 Task: Find connections with filter location Bertioga with filter topic #Selfhelpwith filter profile language English with filter current company Reliance Retail with filter school Royal School with filter industry Travel Arrangements with filter service category Ghostwriting with filter keywords title Copywriter
Action: Mouse scrolled (753, 677) with delta (0, 0)
Screenshot: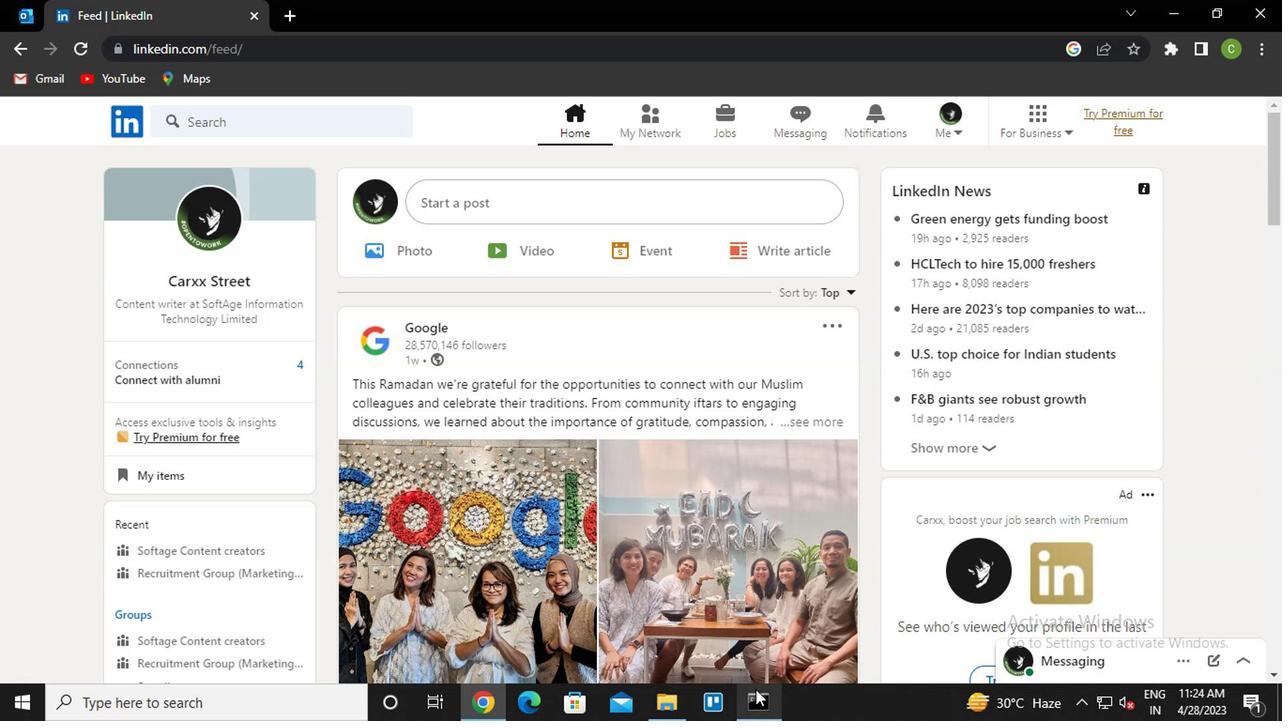 
Action: Mouse moved to (651, 126)
Screenshot: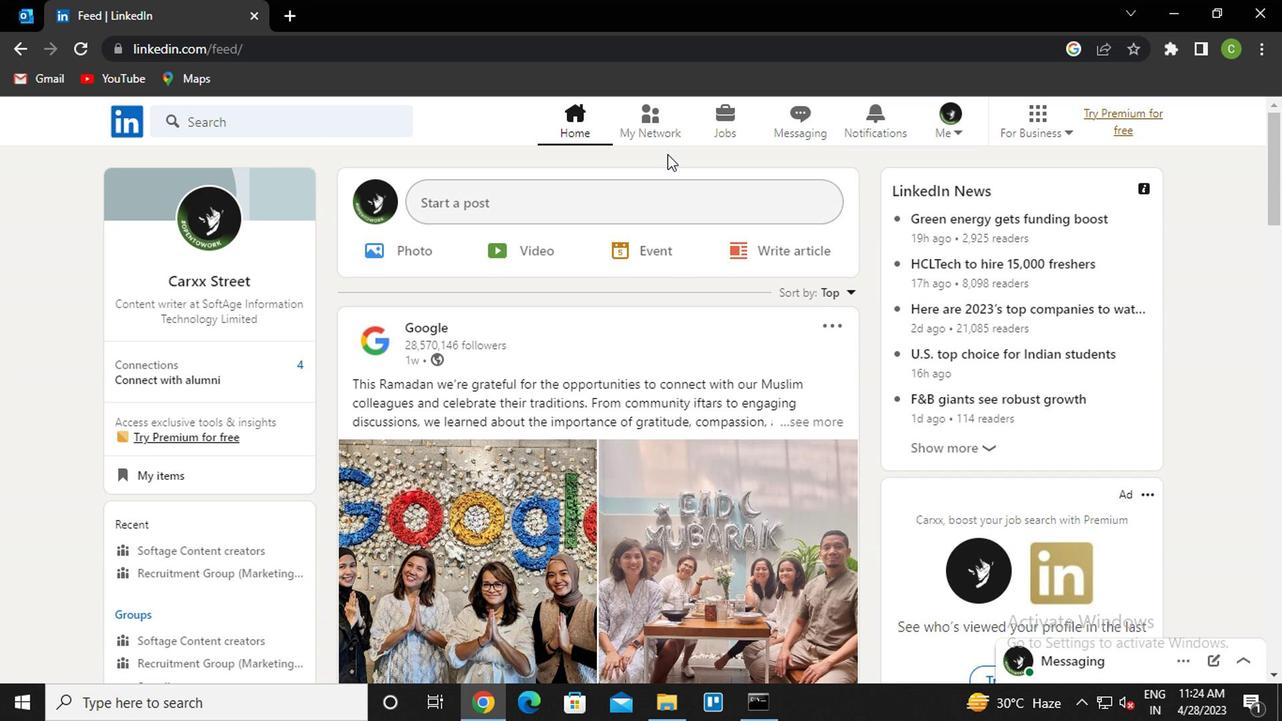 
Action: Mouse pressed left at (651, 126)
Screenshot: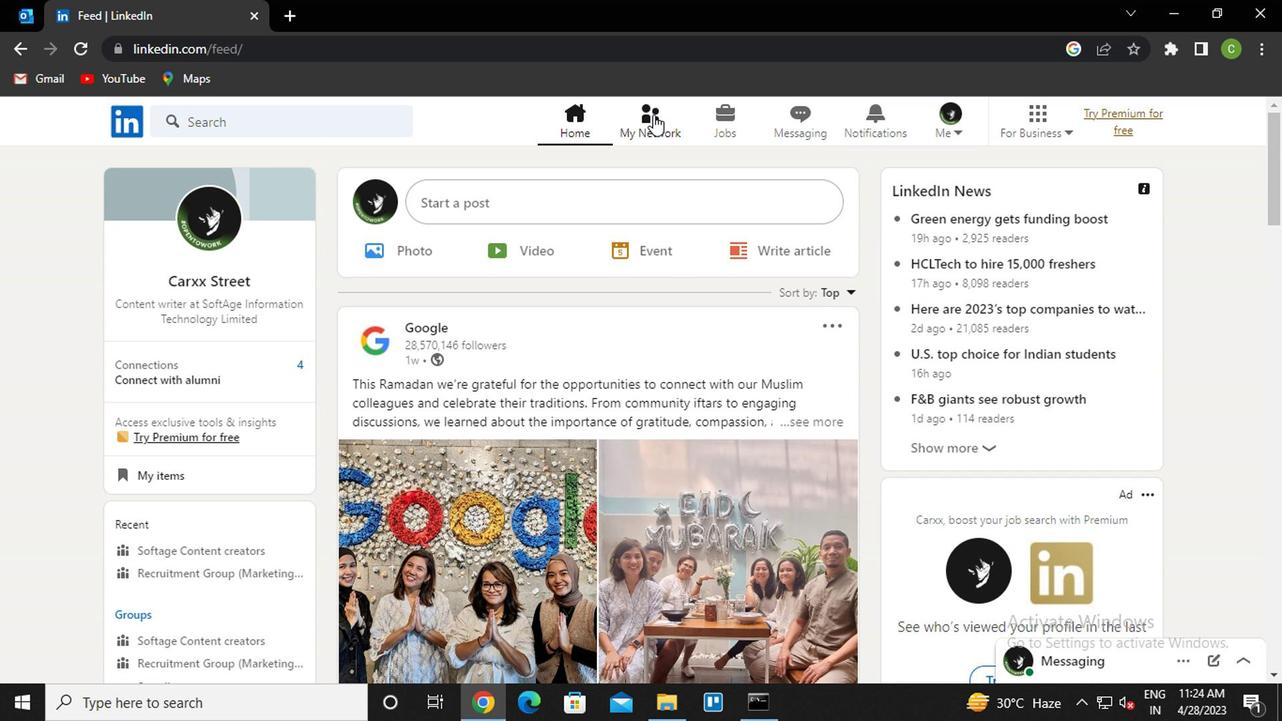 
Action: Mouse moved to (311, 238)
Screenshot: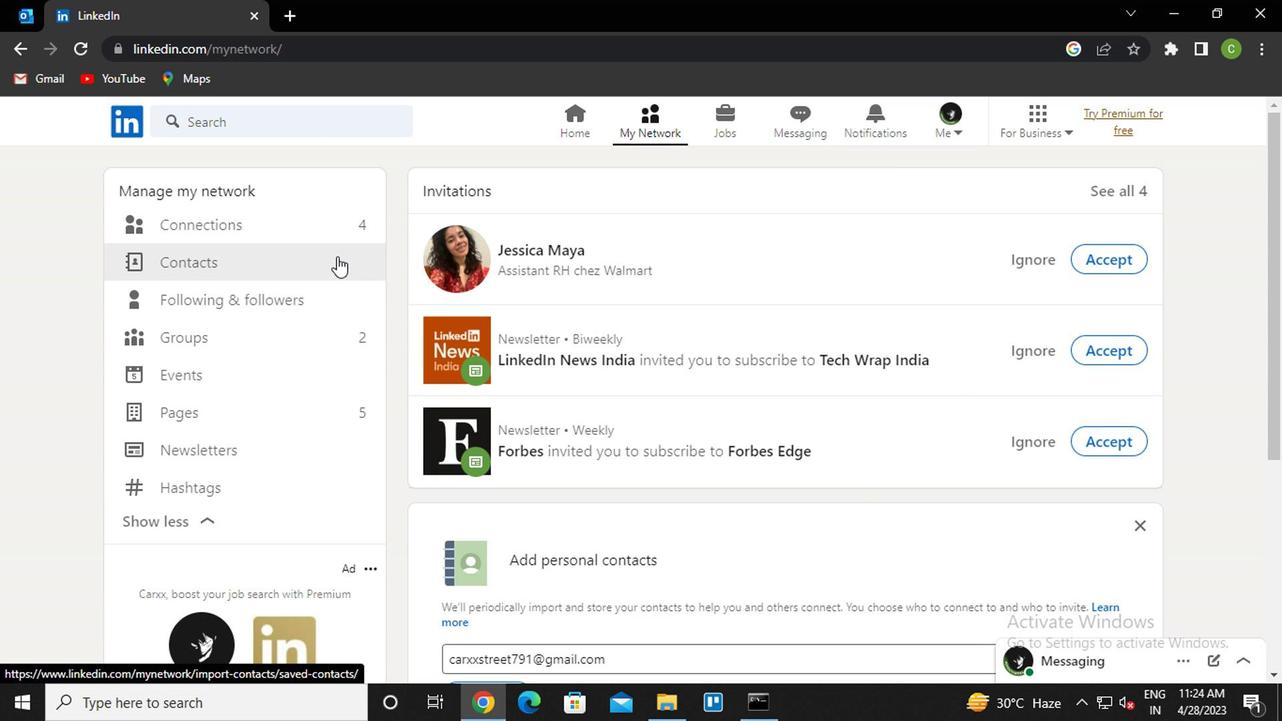 
Action: Mouse pressed left at (311, 238)
Screenshot: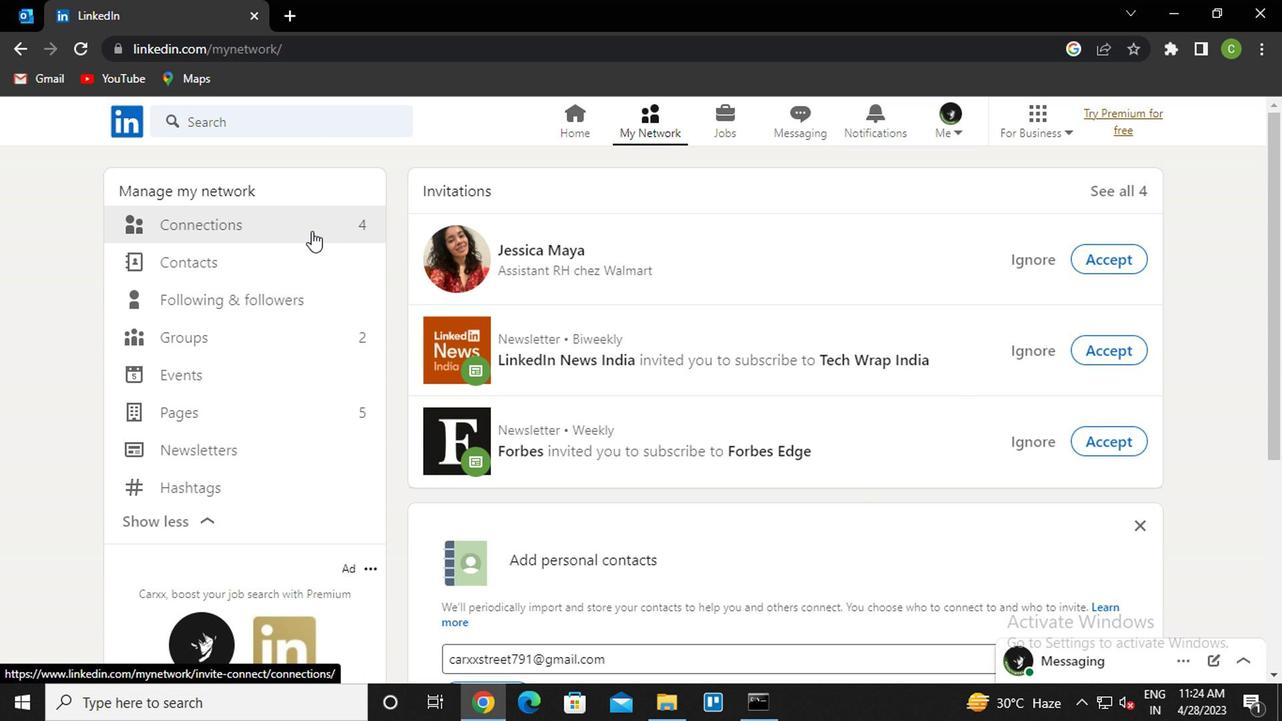 
Action: Mouse moved to (768, 231)
Screenshot: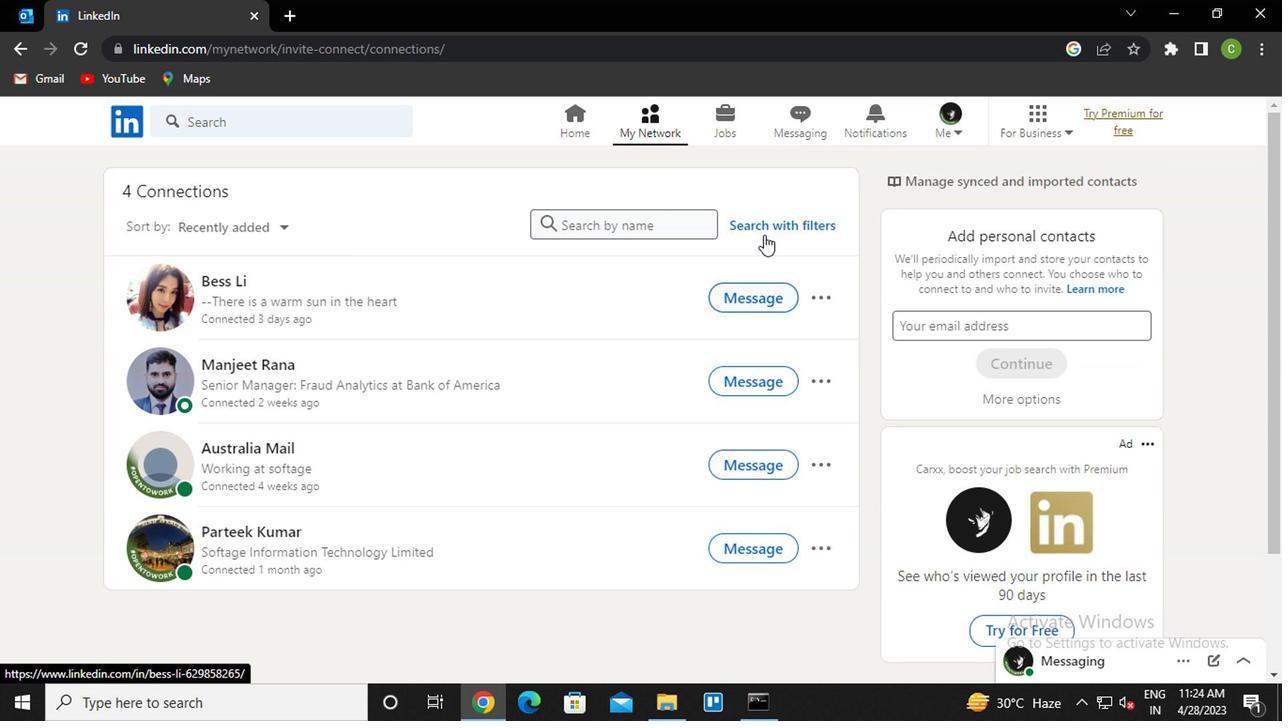 
Action: Mouse pressed left at (768, 231)
Screenshot: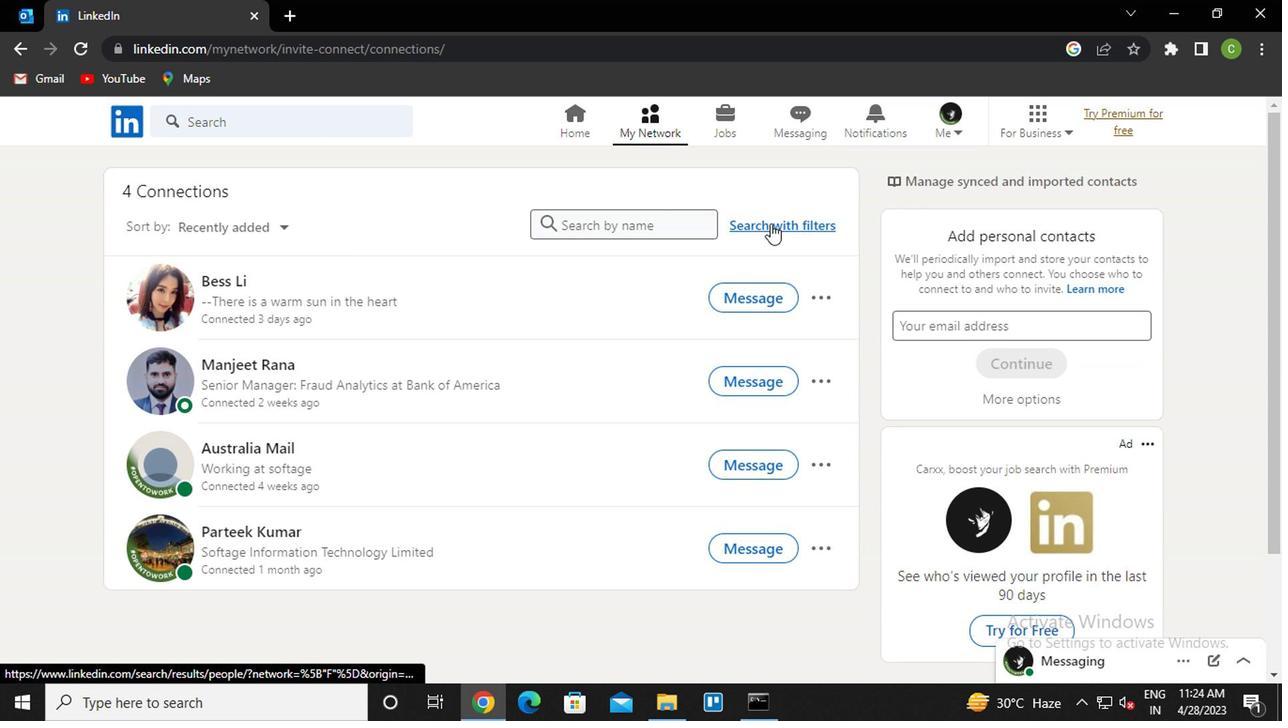 
Action: Mouse moved to (707, 183)
Screenshot: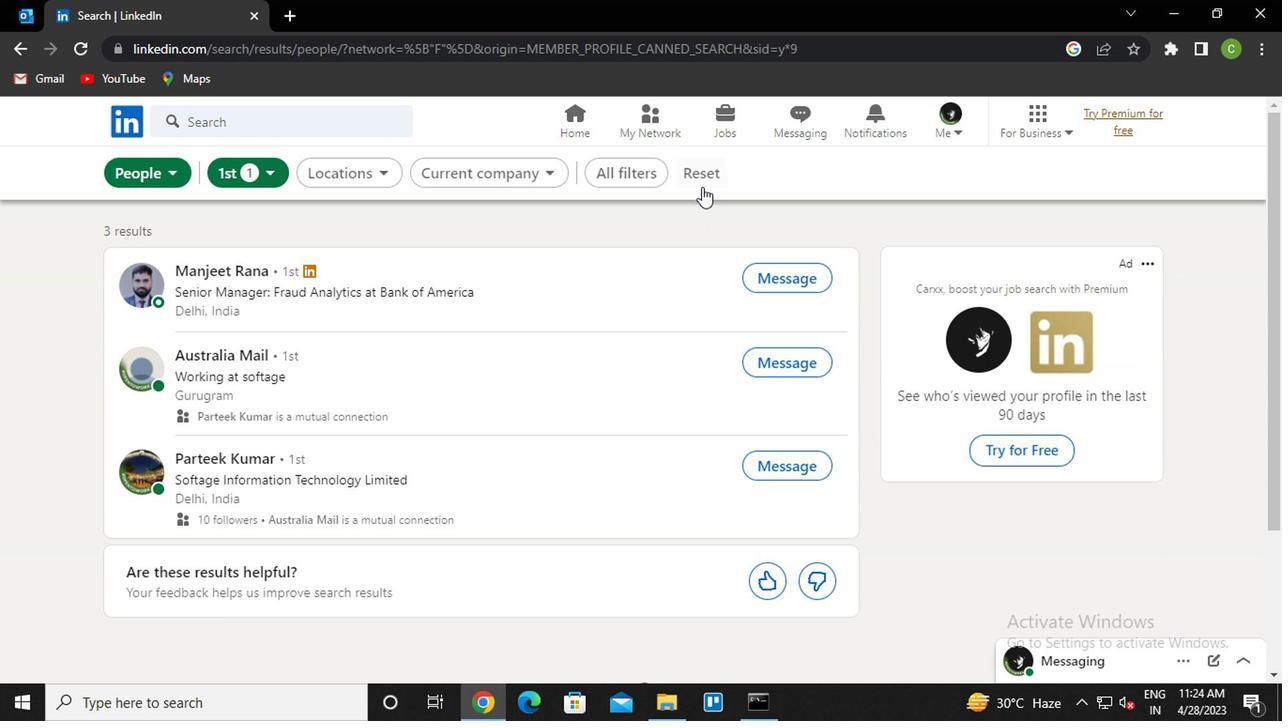 
Action: Mouse pressed left at (707, 183)
Screenshot: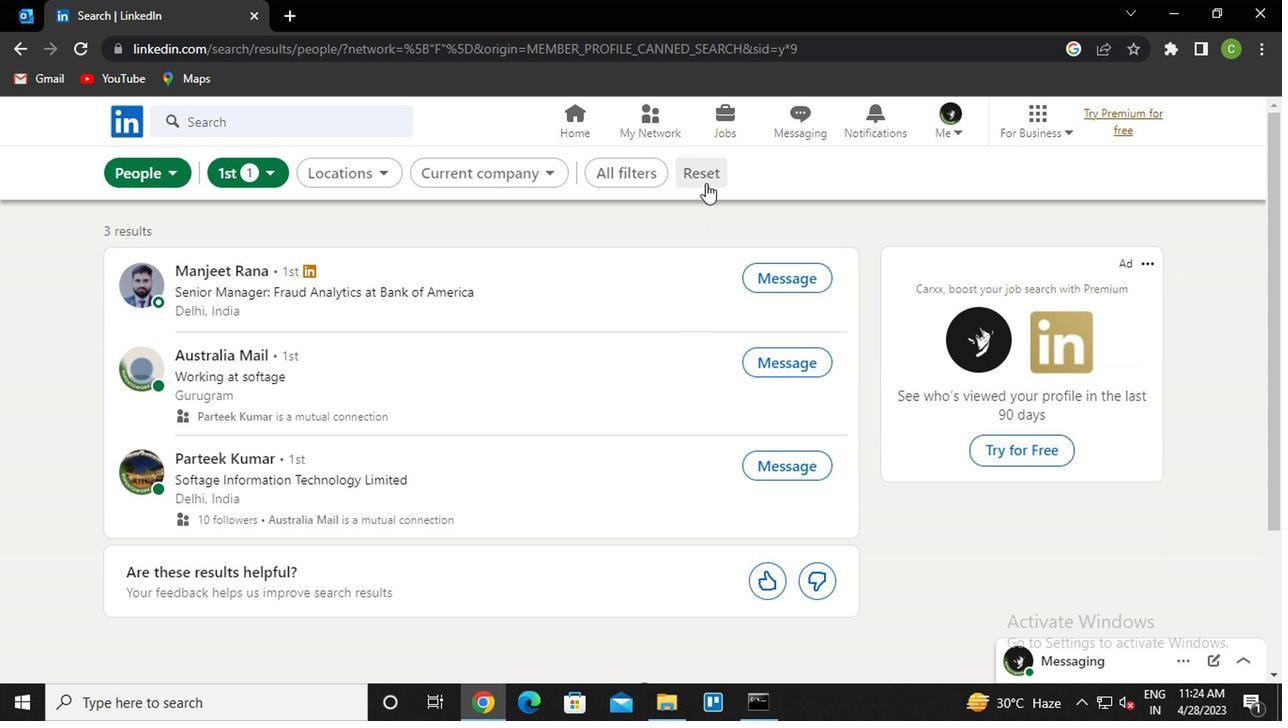 
Action: Mouse moved to (659, 193)
Screenshot: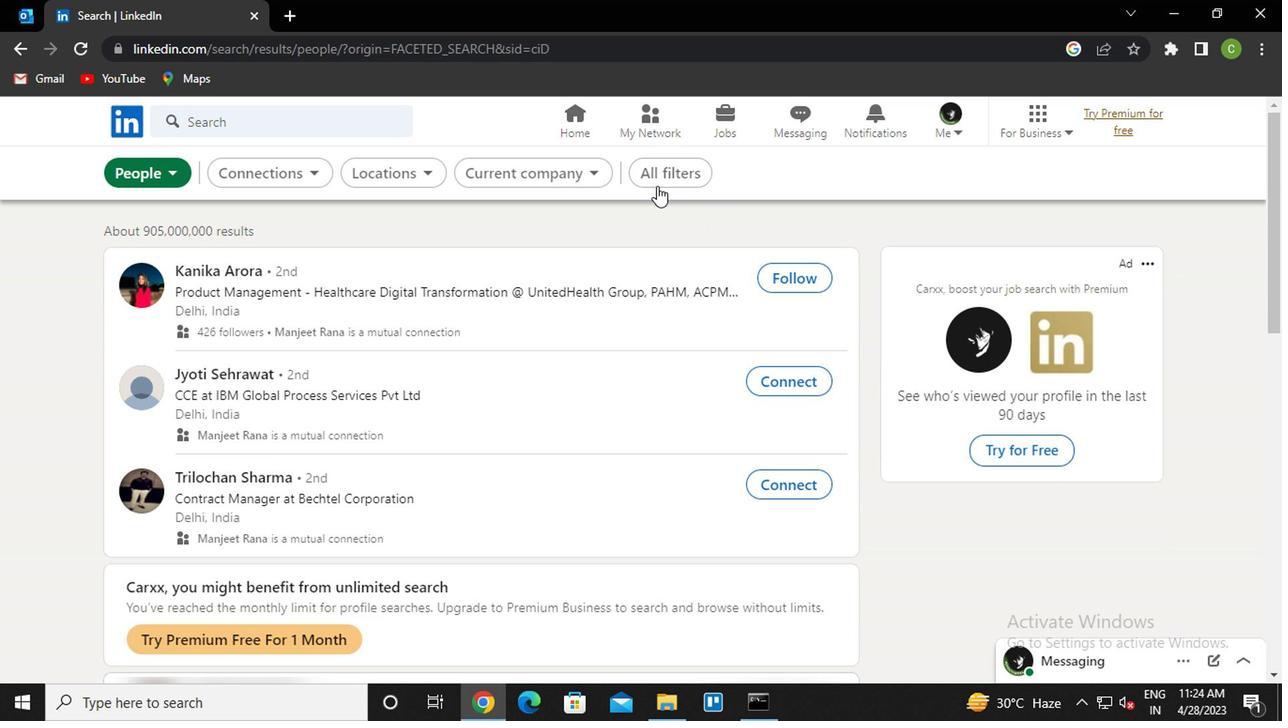 
Action: Mouse pressed left at (659, 193)
Screenshot: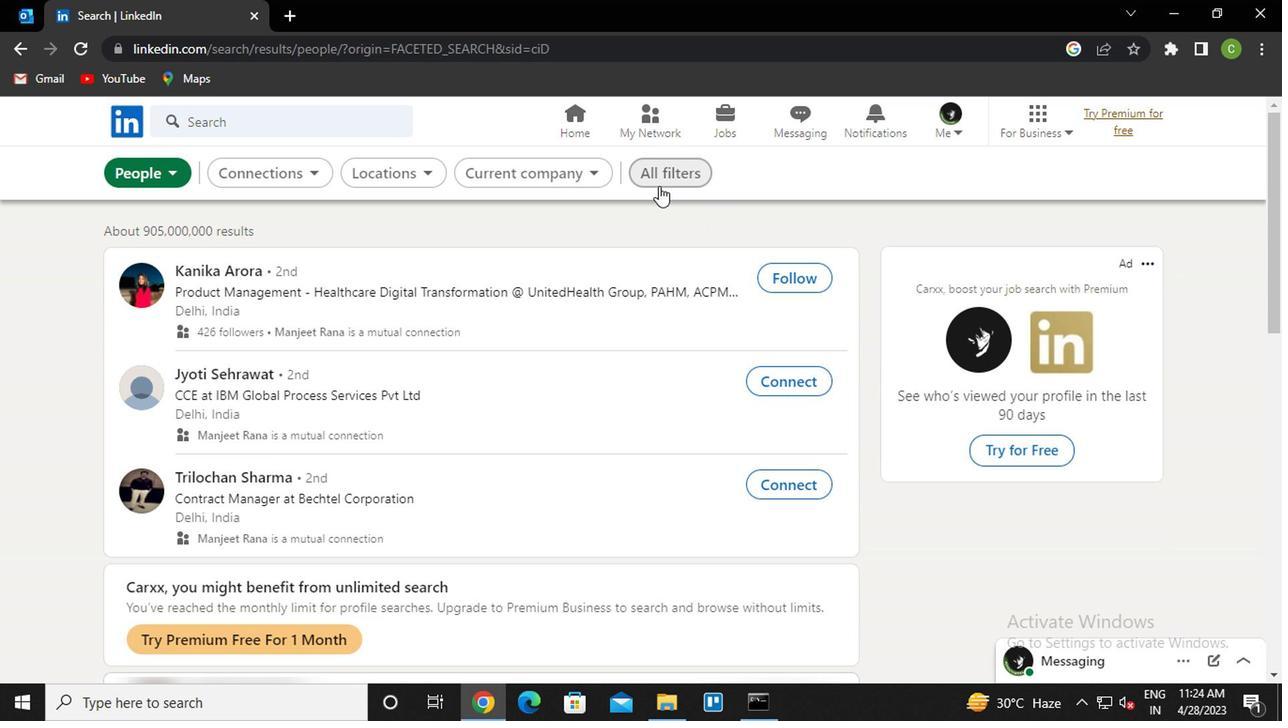 
Action: Mouse moved to (1003, 474)
Screenshot: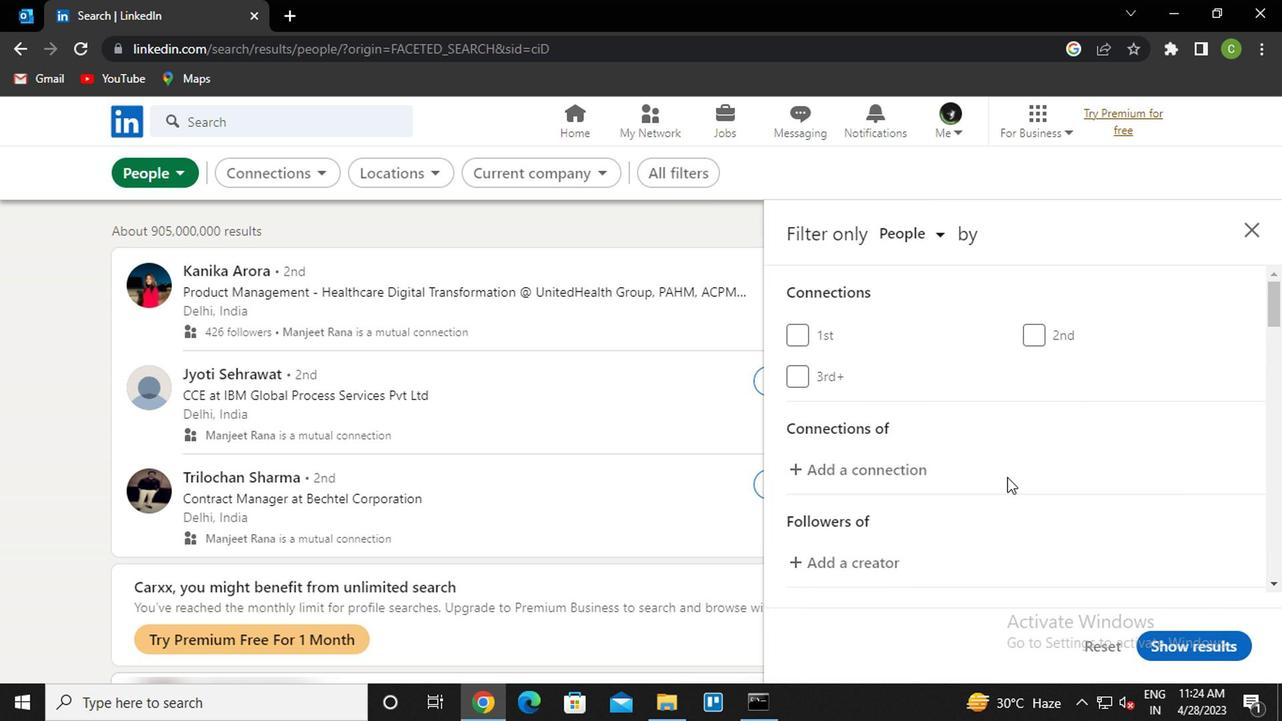 
Action: Mouse scrolled (1003, 472) with delta (0, -1)
Screenshot: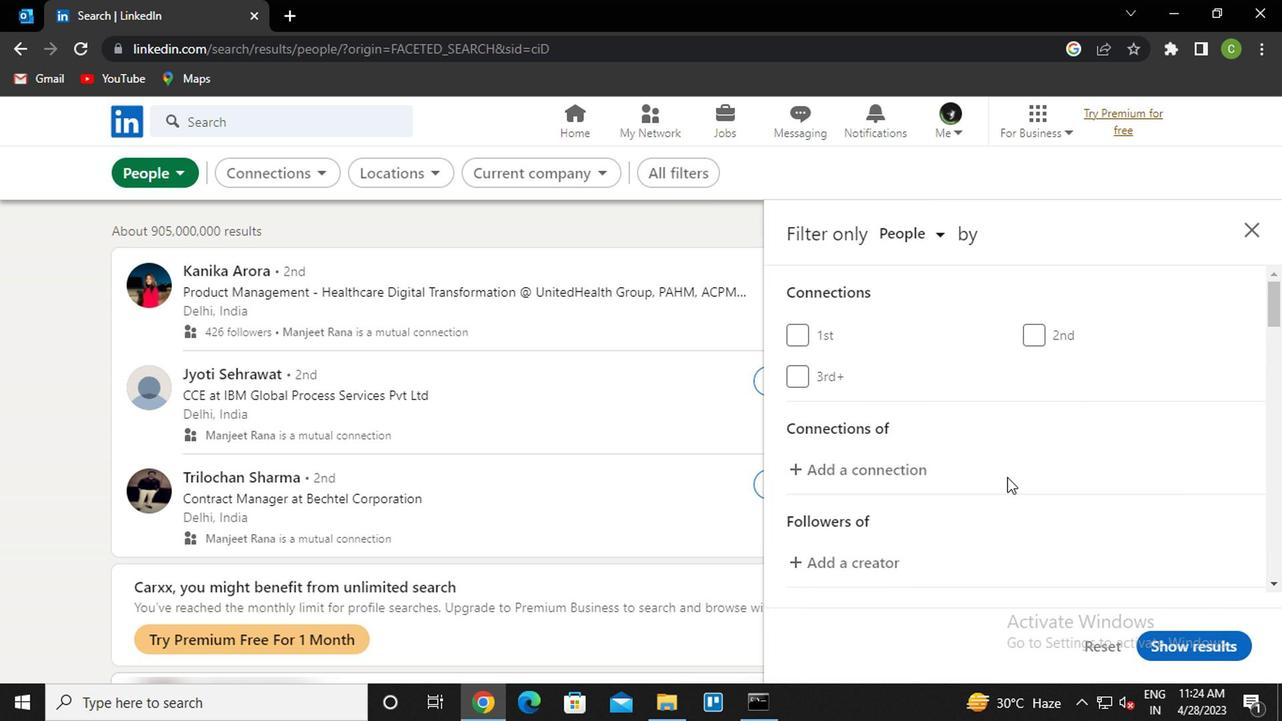 
Action: Mouse scrolled (1003, 472) with delta (0, -1)
Screenshot: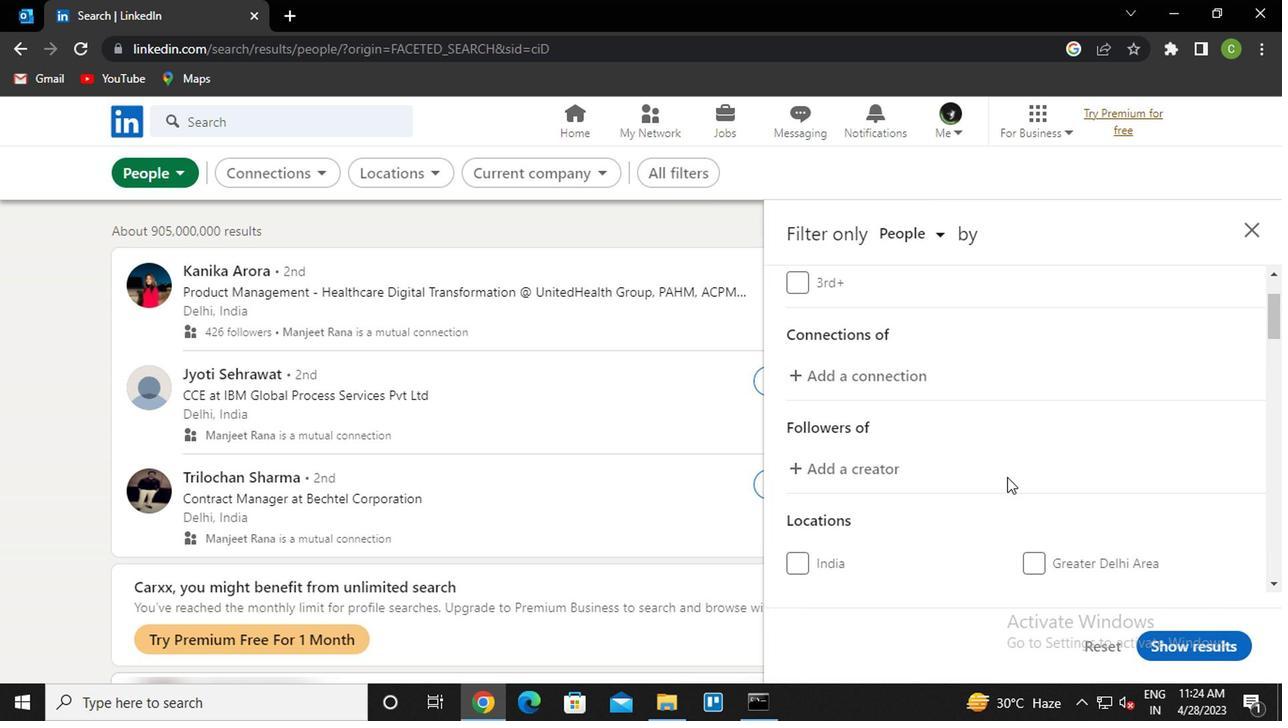 
Action: Mouse moved to (997, 485)
Screenshot: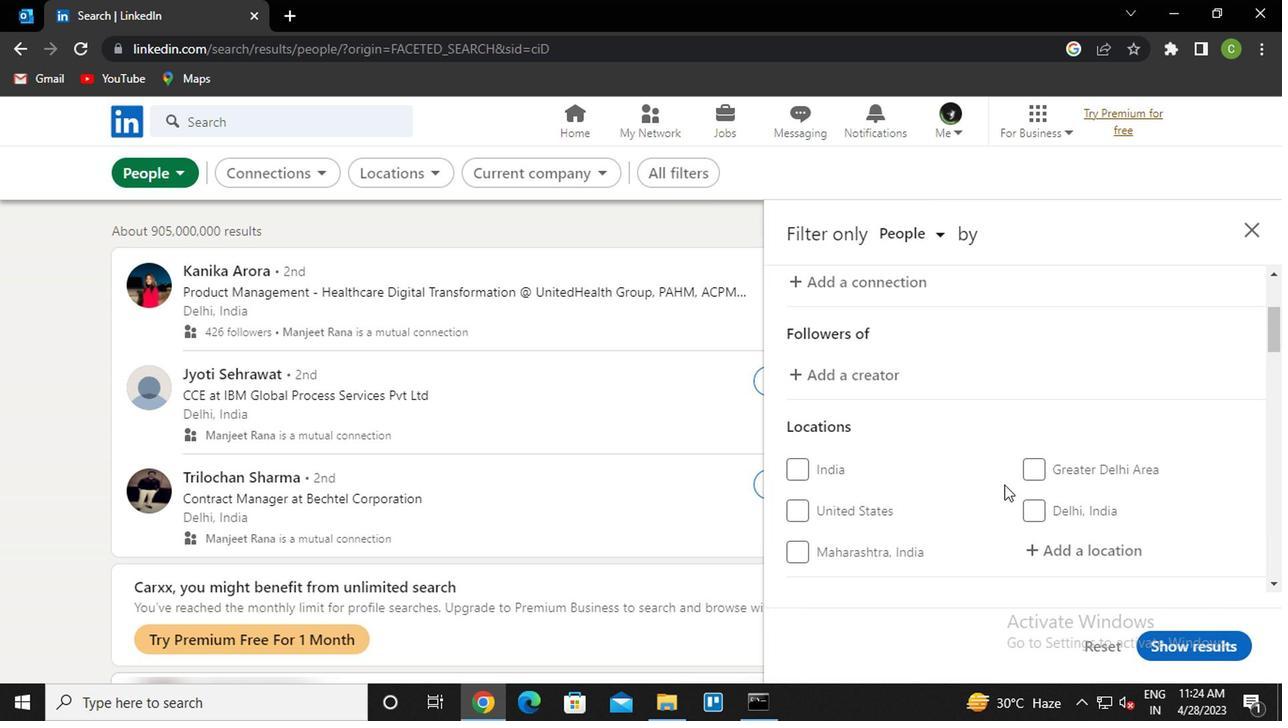 
Action: Mouse scrolled (997, 484) with delta (0, 0)
Screenshot: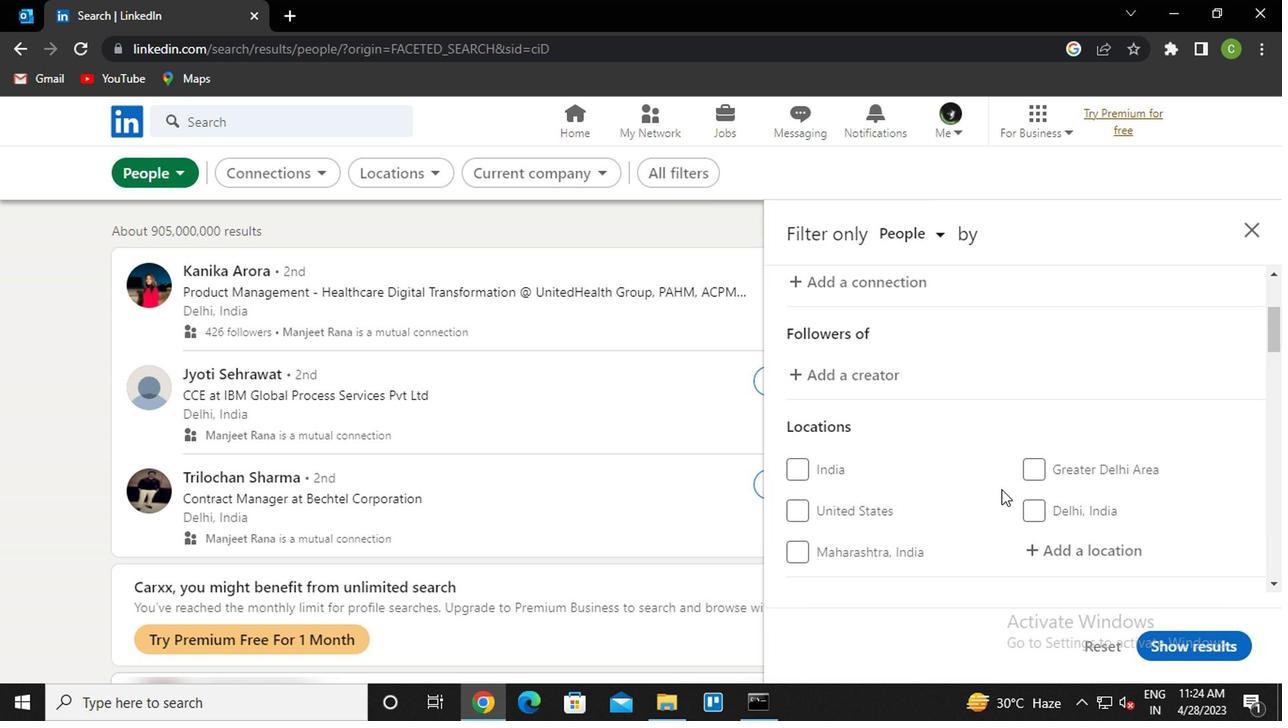 
Action: Mouse moved to (993, 482)
Screenshot: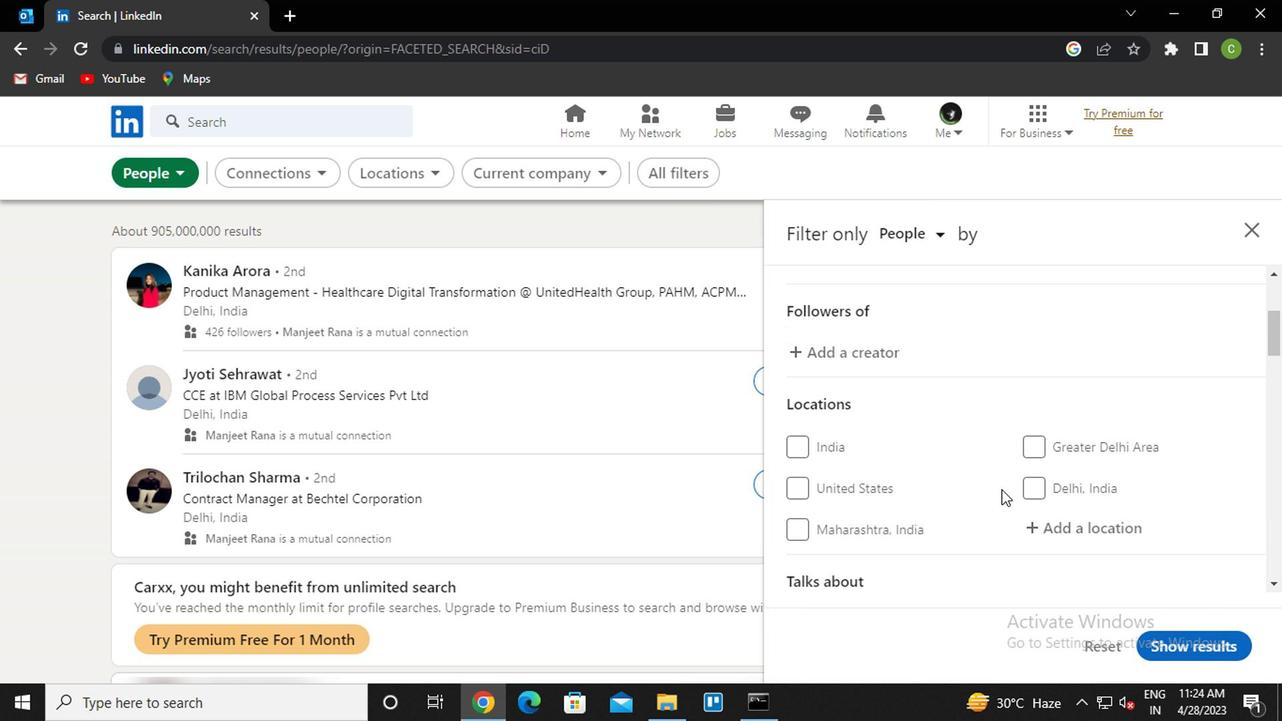 
Action: Mouse scrolled (993, 480) with delta (0, -1)
Screenshot: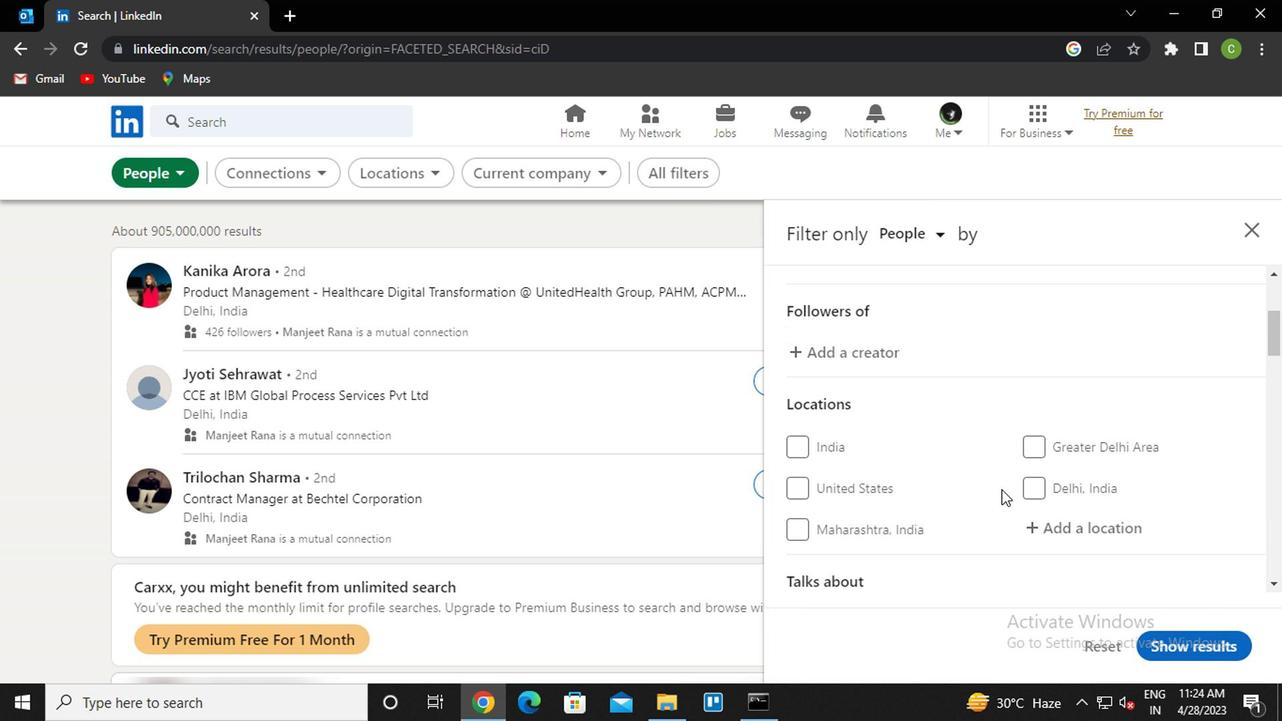 
Action: Mouse moved to (1063, 366)
Screenshot: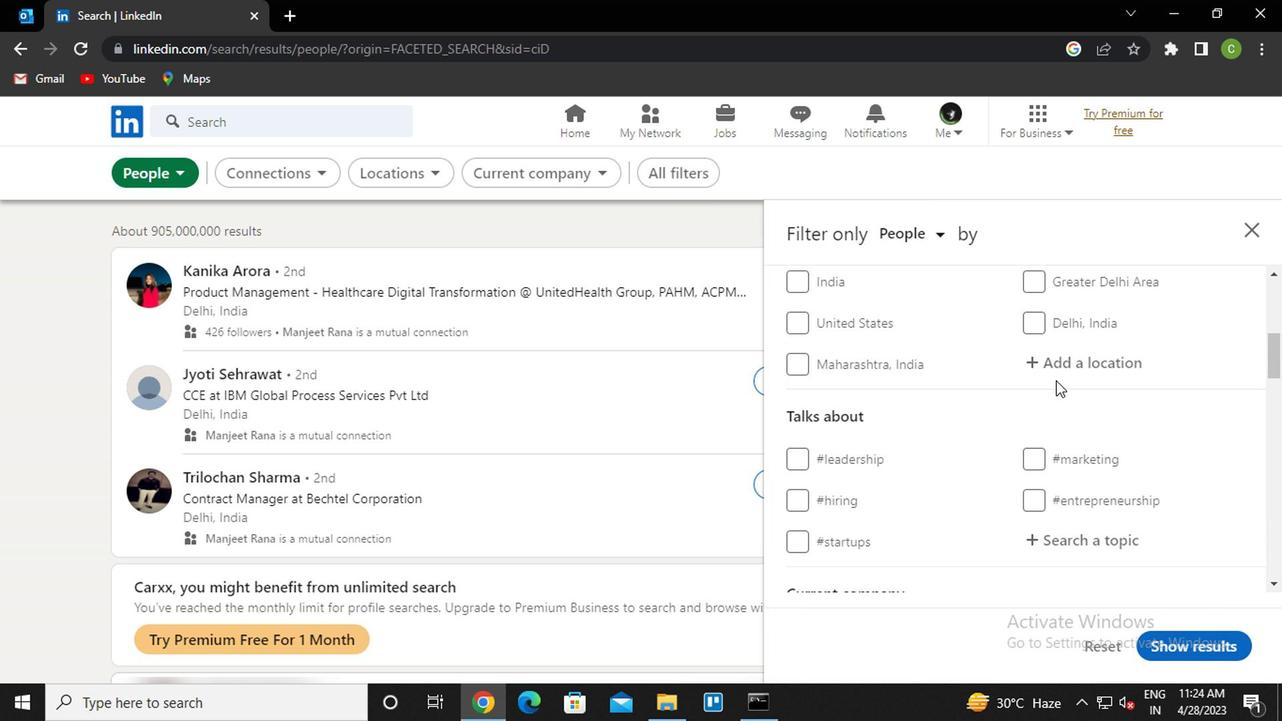 
Action: Mouse pressed left at (1063, 366)
Screenshot: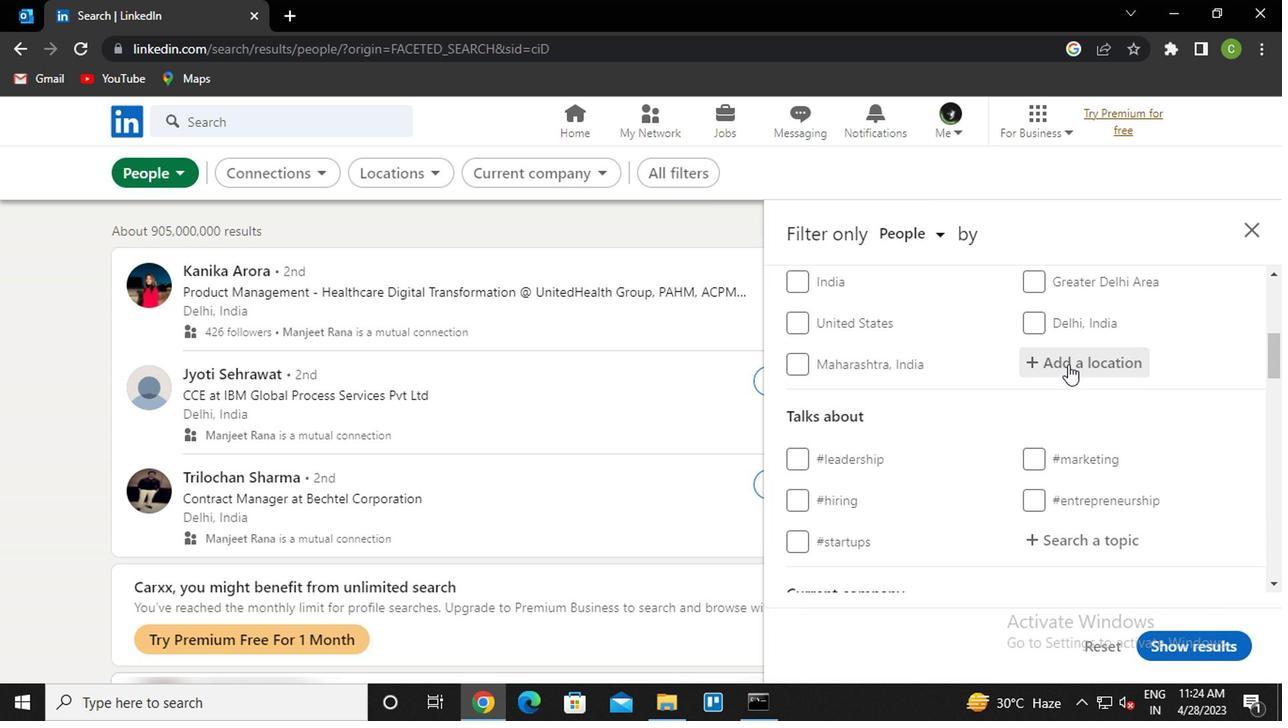 
Action: Key pressed <Key.caps_lock>b<Key.caps_lock>ertio<Key.down><Key.enter>
Screenshot: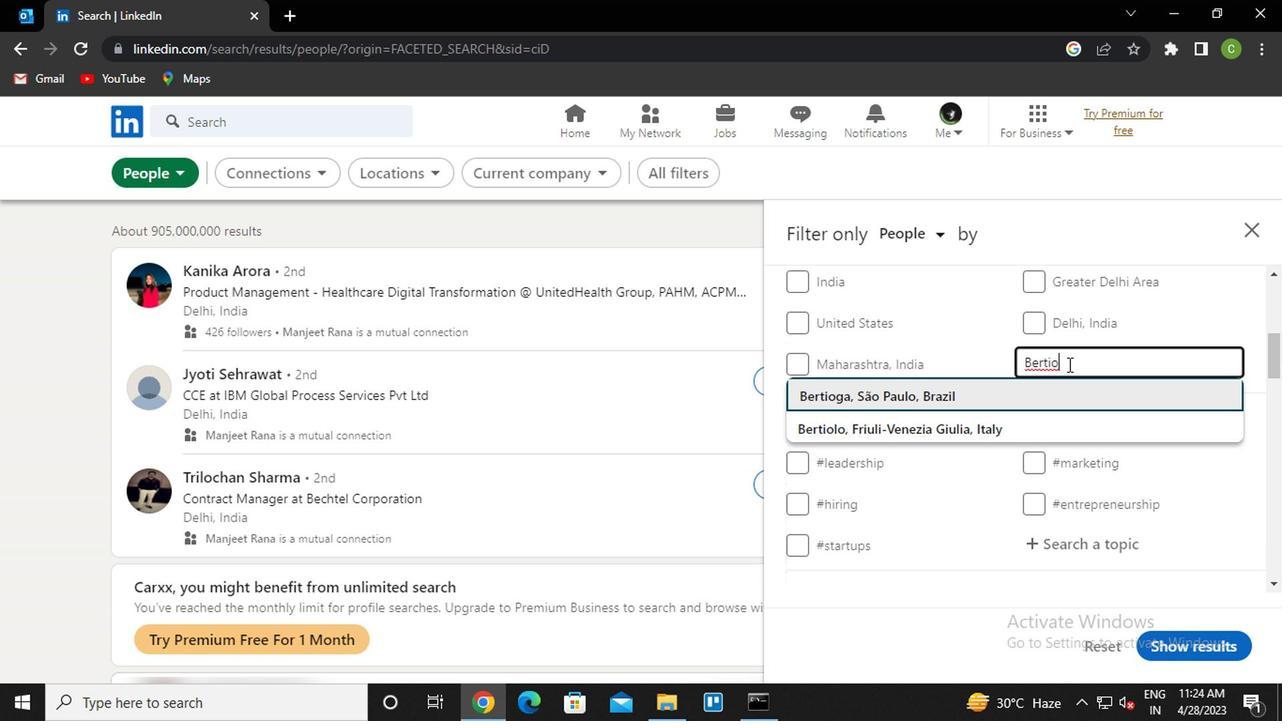 
Action: Mouse moved to (1083, 390)
Screenshot: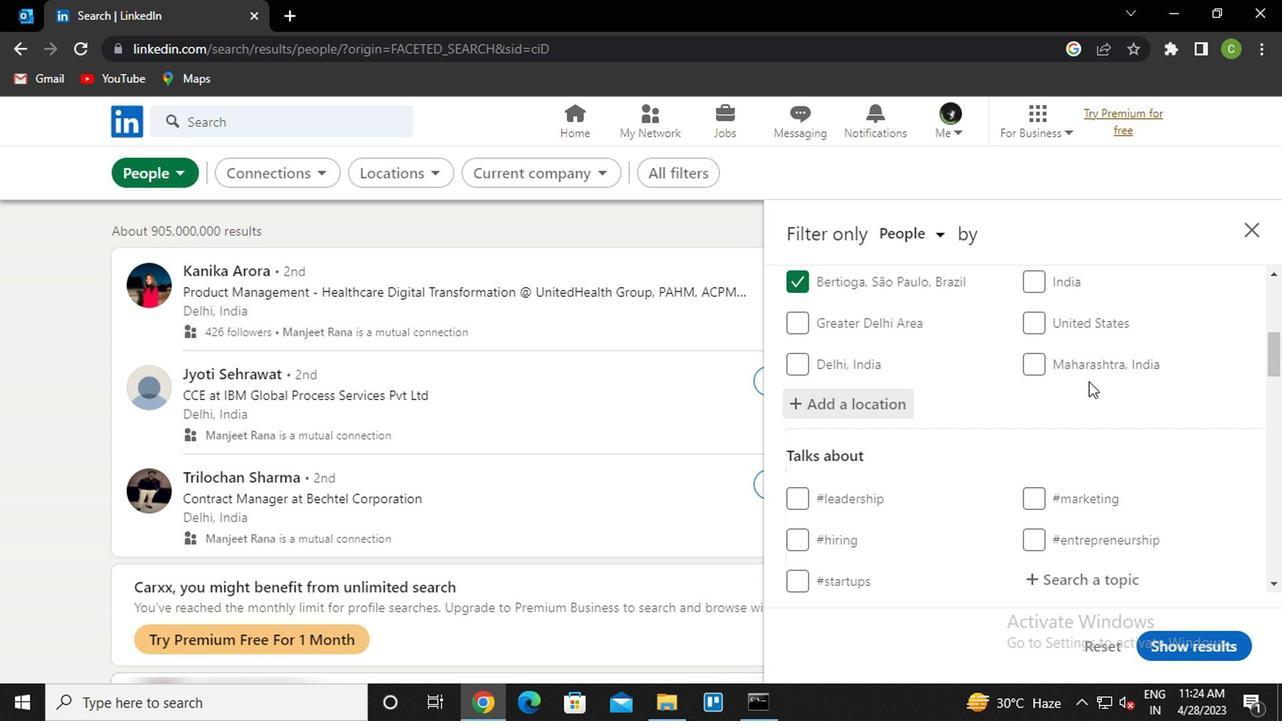 
Action: Mouse scrolled (1083, 389) with delta (0, -1)
Screenshot: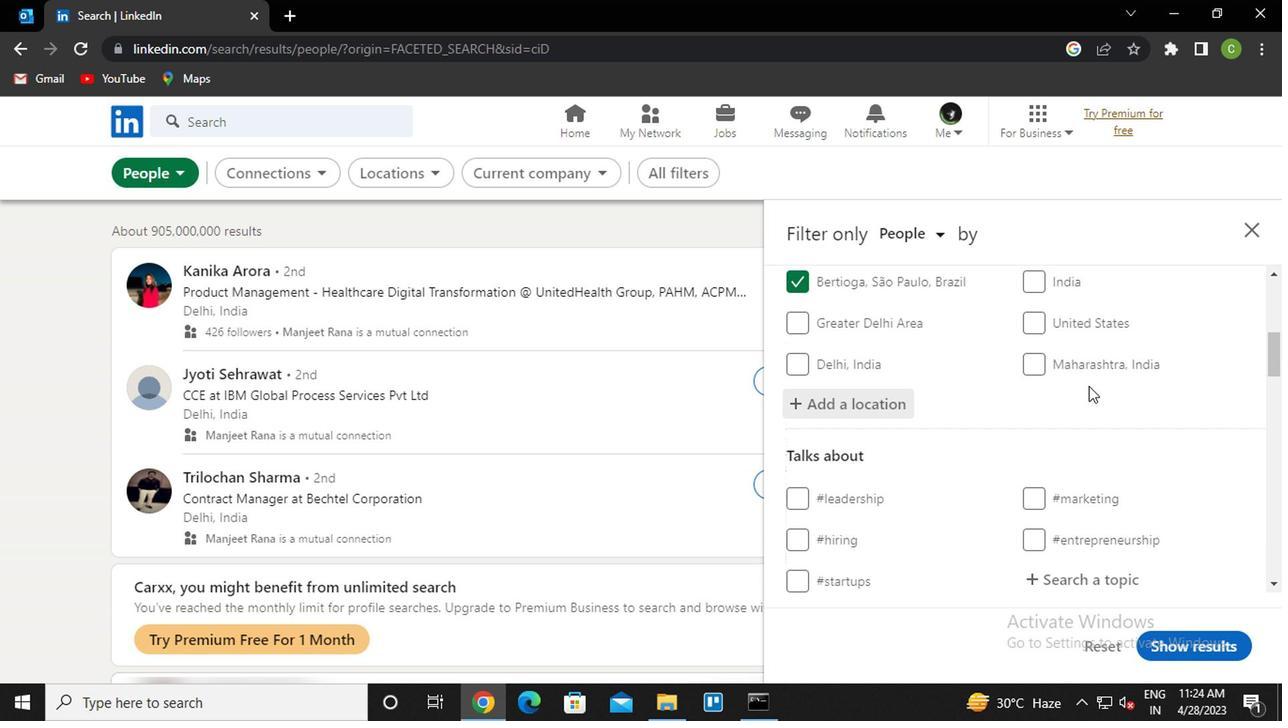 
Action: Mouse moved to (1080, 393)
Screenshot: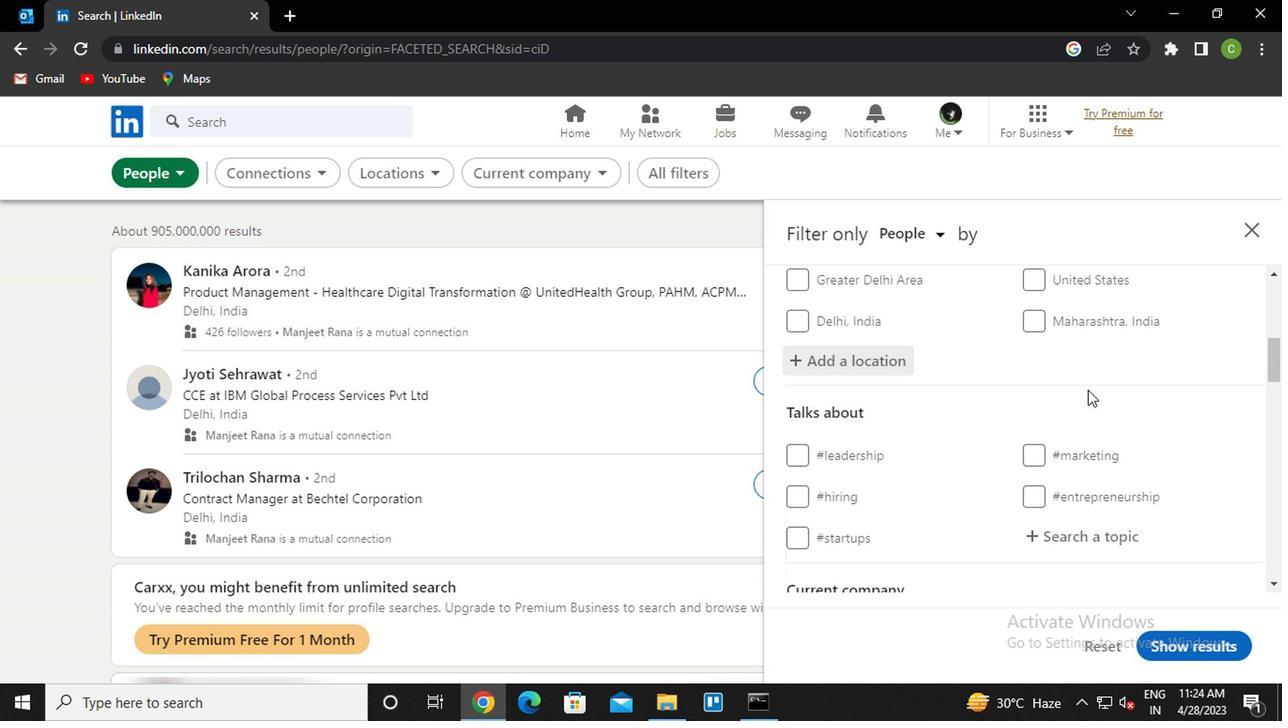 
Action: Mouse scrolled (1080, 392) with delta (0, -1)
Screenshot: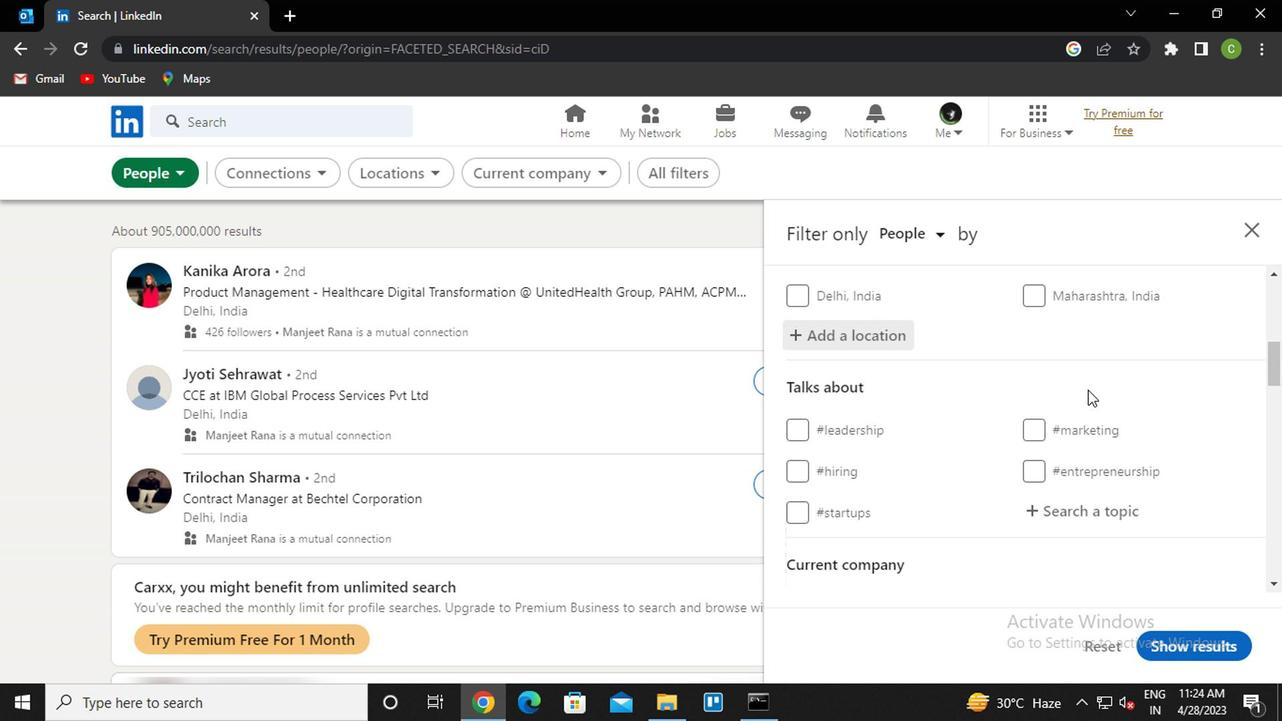 
Action: Mouse moved to (1080, 404)
Screenshot: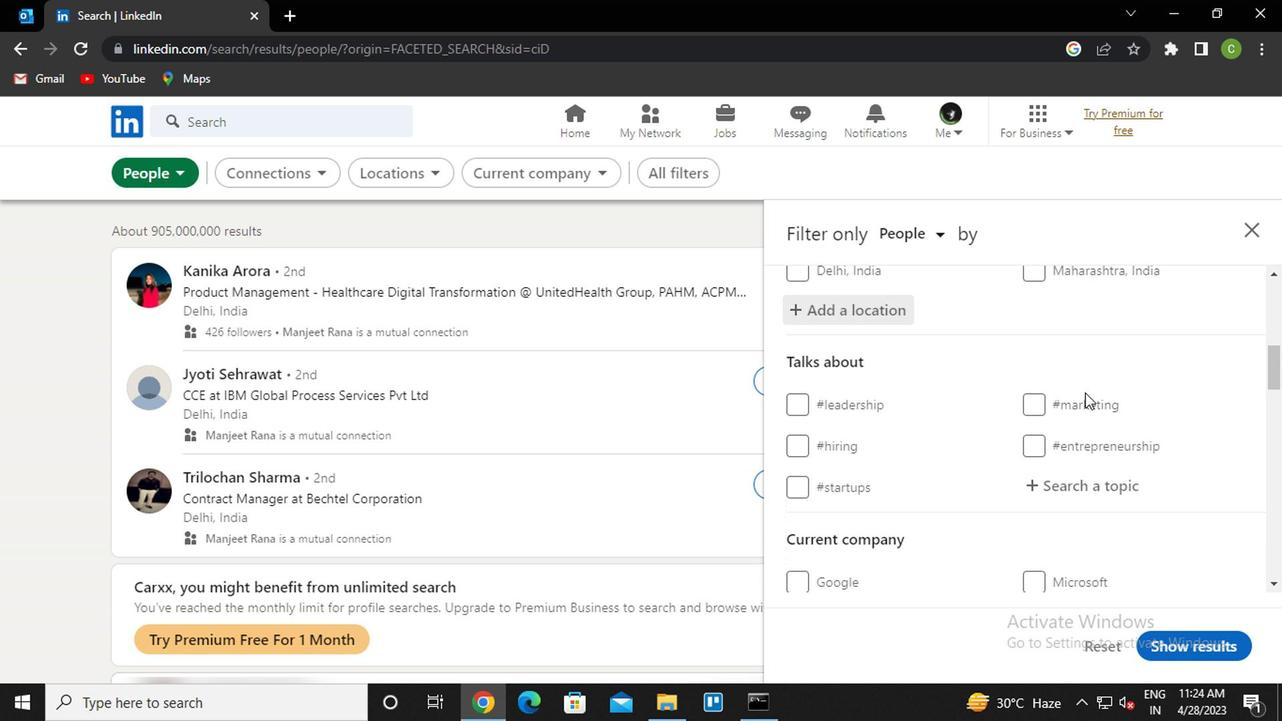 
Action: Mouse scrolled (1080, 402) with delta (0, -1)
Screenshot: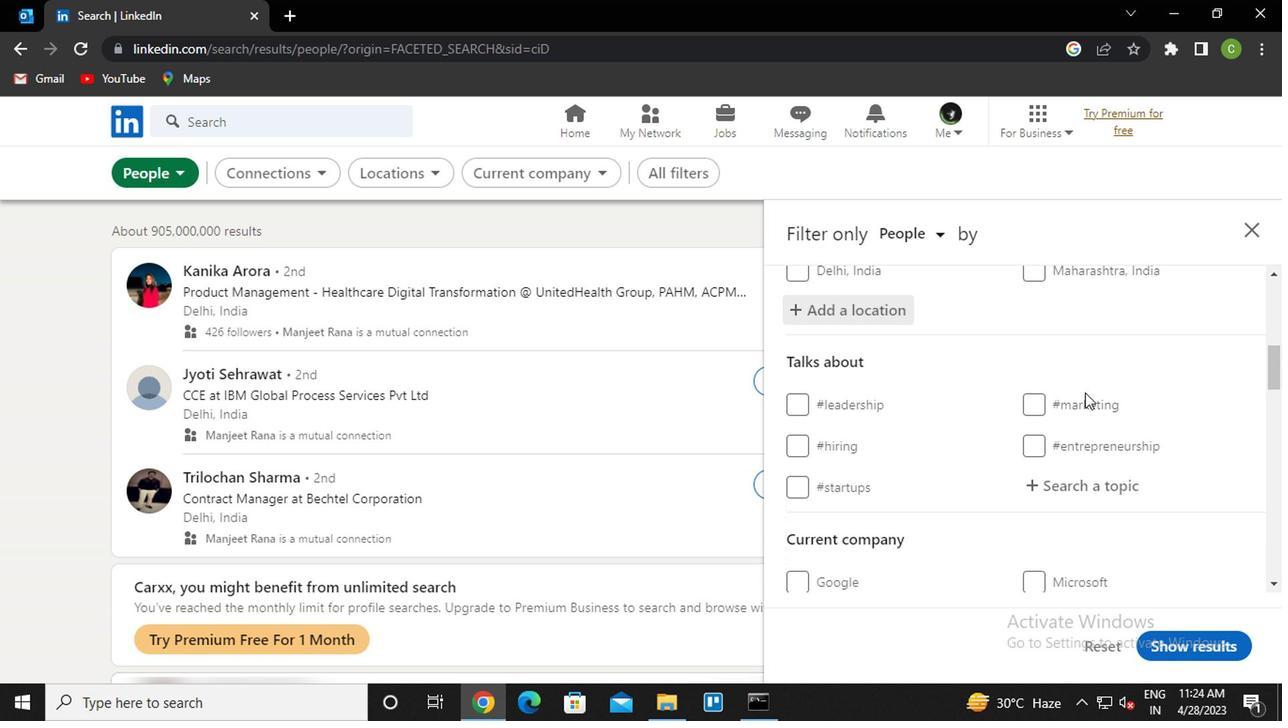 
Action: Mouse moved to (1097, 307)
Screenshot: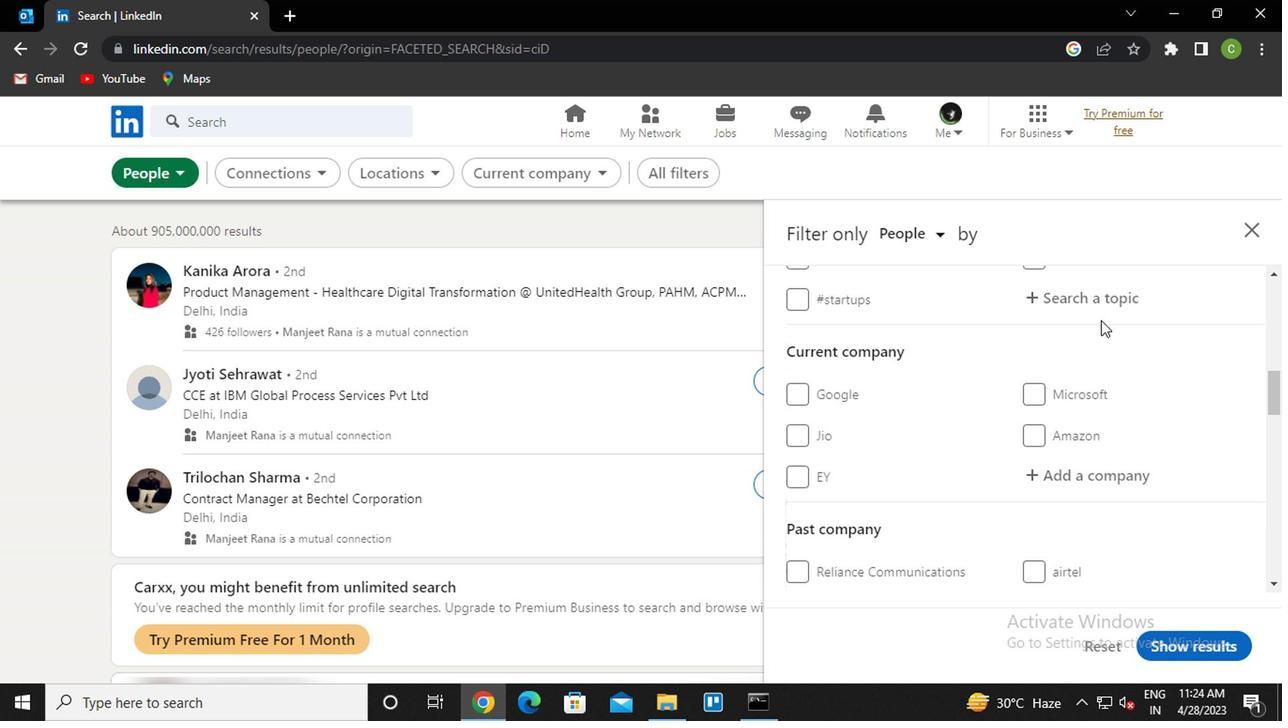 
Action: Mouse pressed left at (1097, 307)
Screenshot: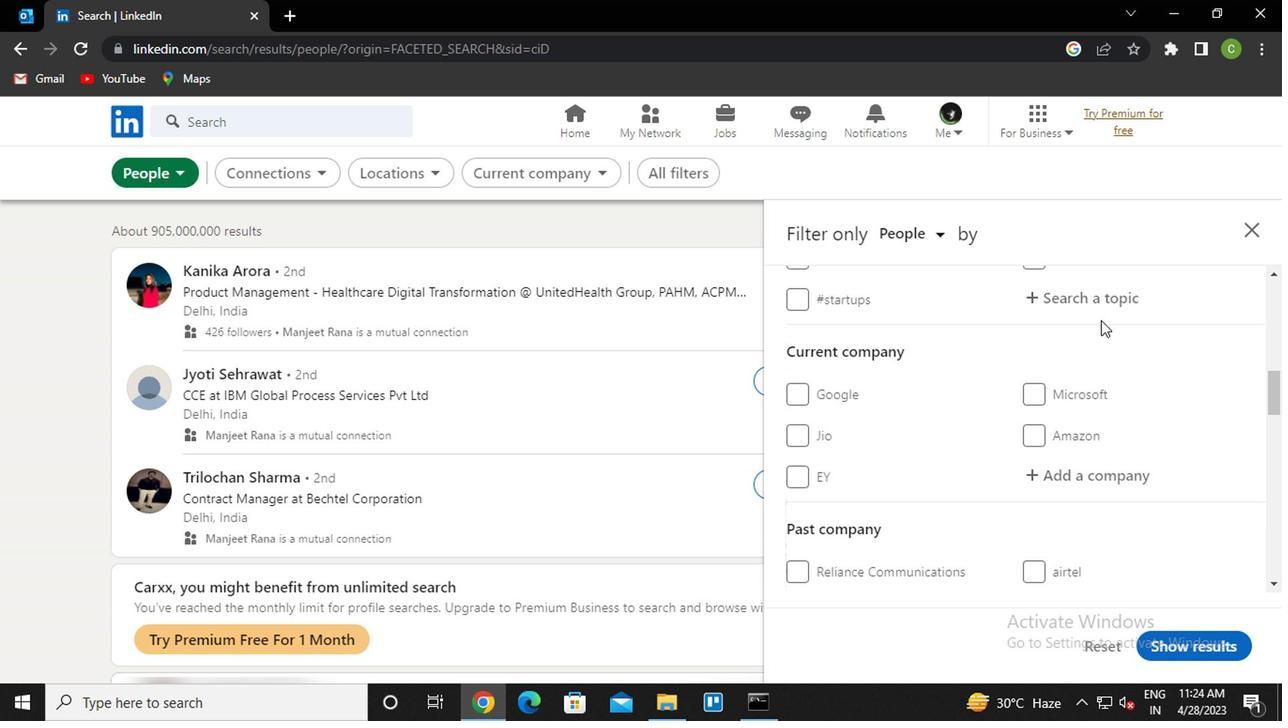 
Action: Key pressed selfhelp<Key.right><Key.down><Key.enter>
Screenshot: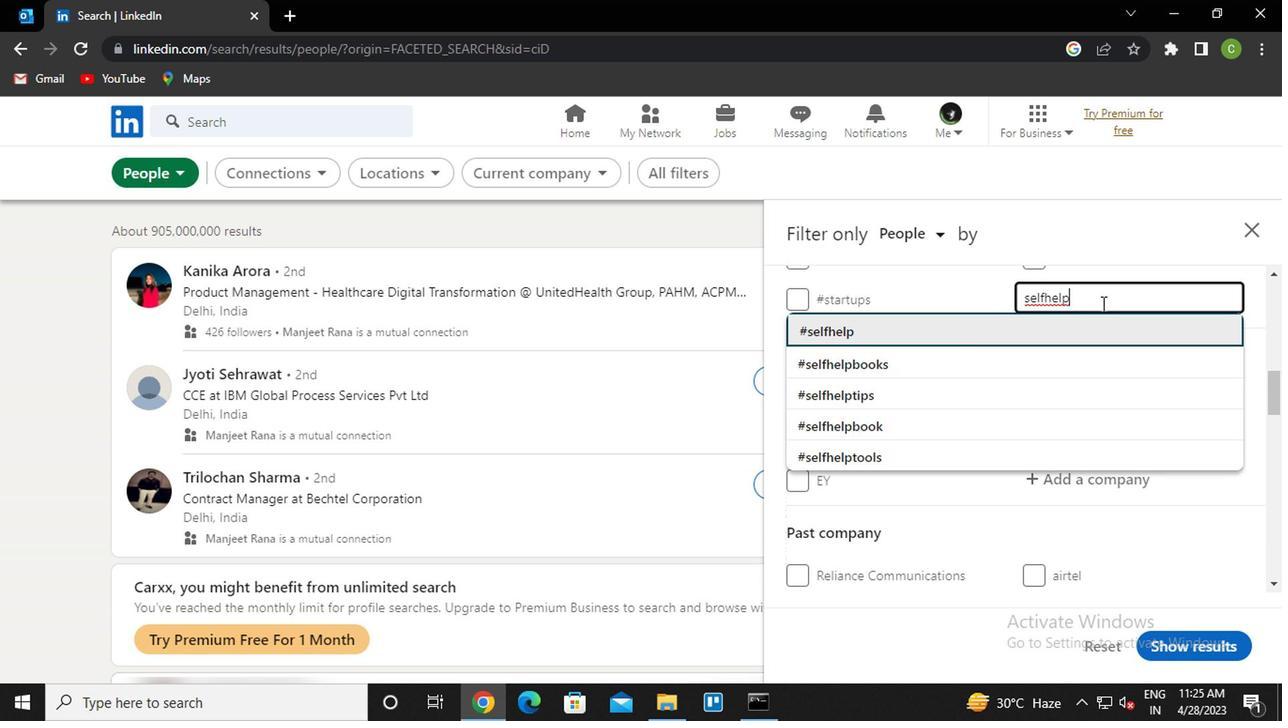
Action: Mouse moved to (1109, 303)
Screenshot: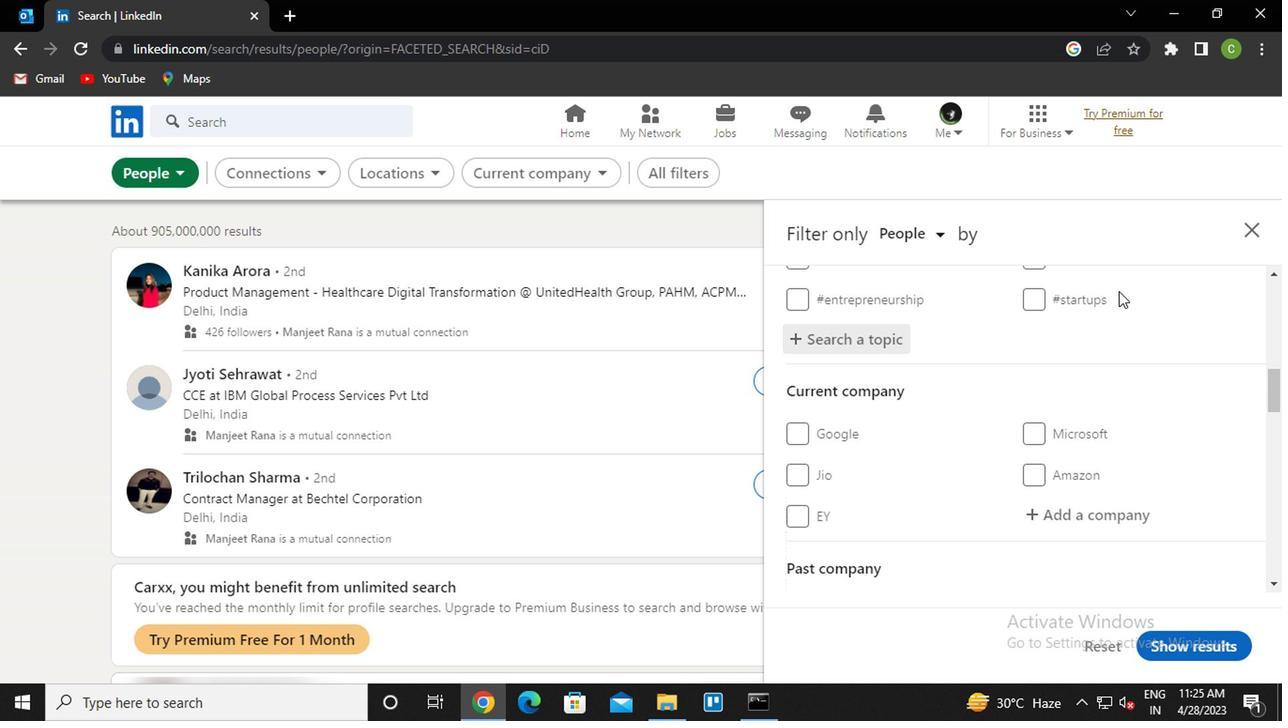 
Action: Mouse scrolled (1109, 303) with delta (0, 0)
Screenshot: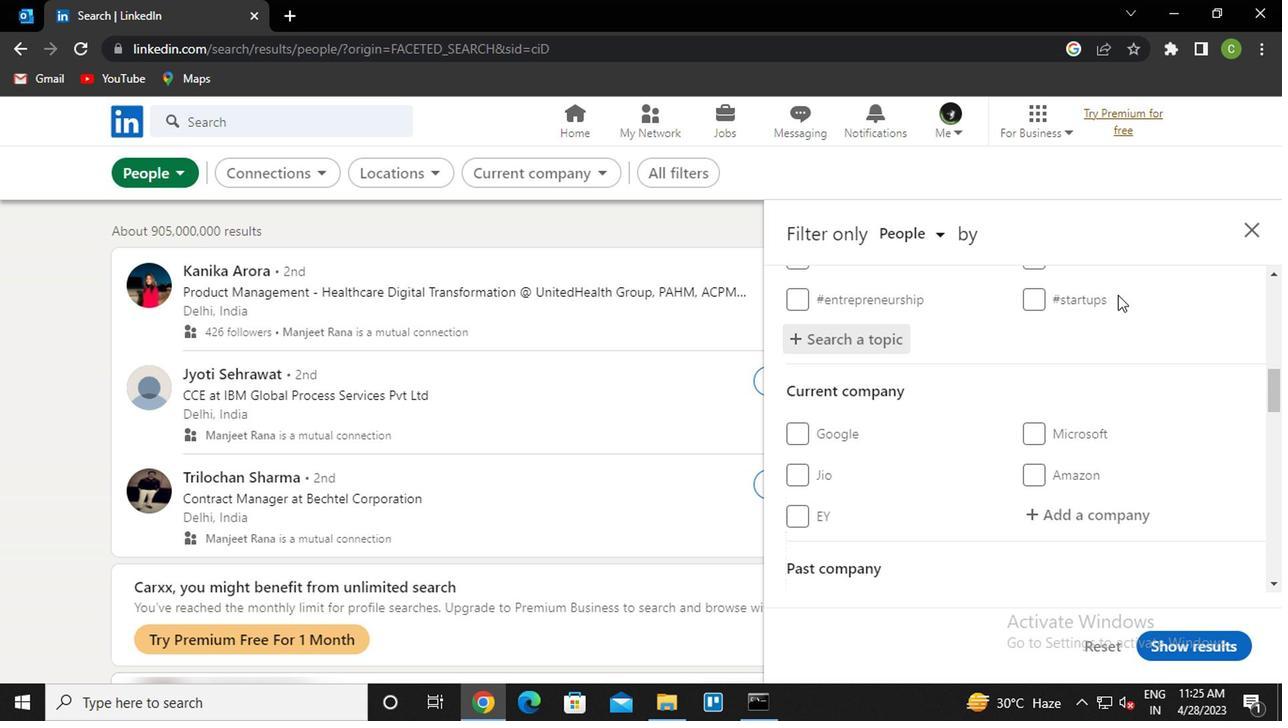 
Action: Mouse moved to (1106, 313)
Screenshot: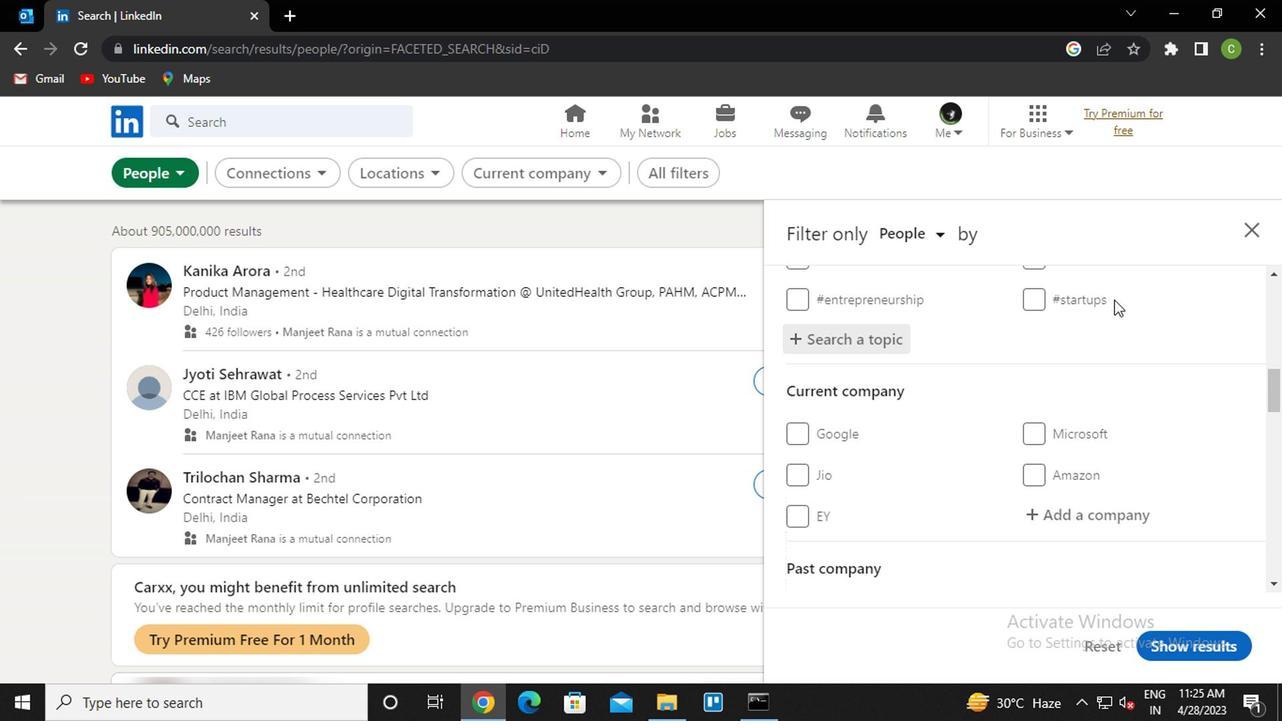 
Action: Mouse scrolled (1106, 311) with delta (0, -1)
Screenshot: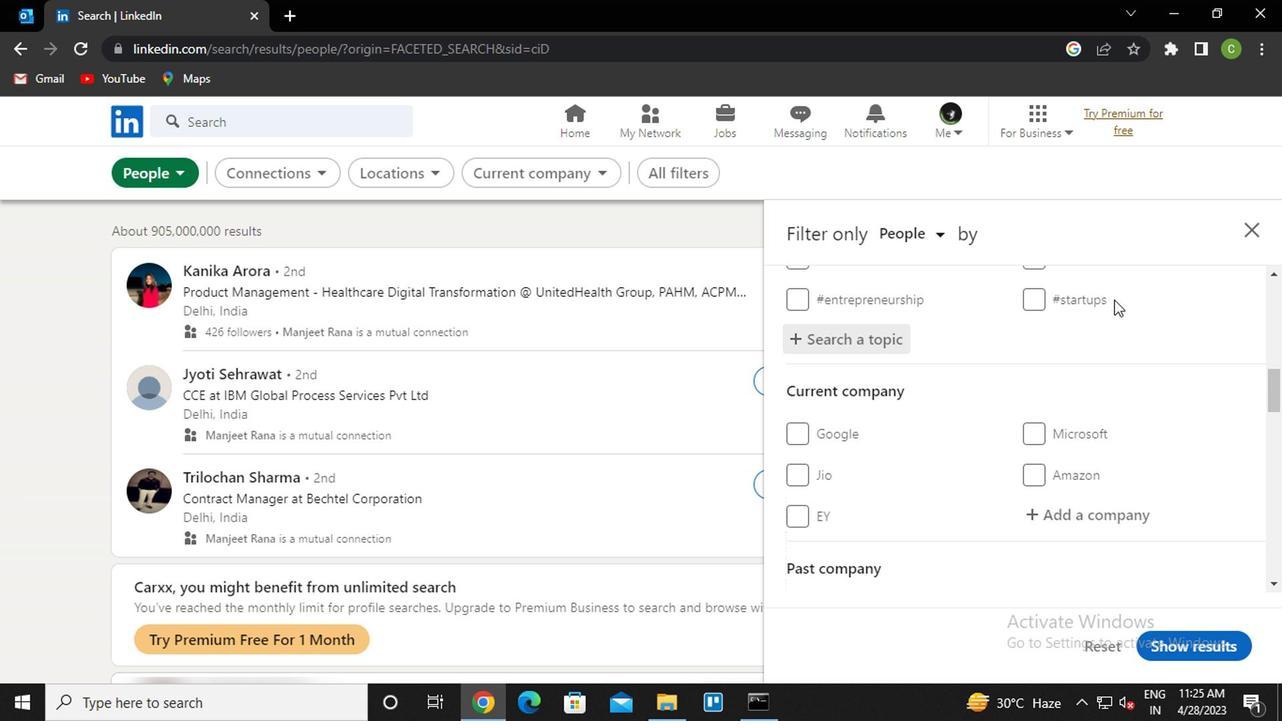 
Action: Mouse moved to (1104, 329)
Screenshot: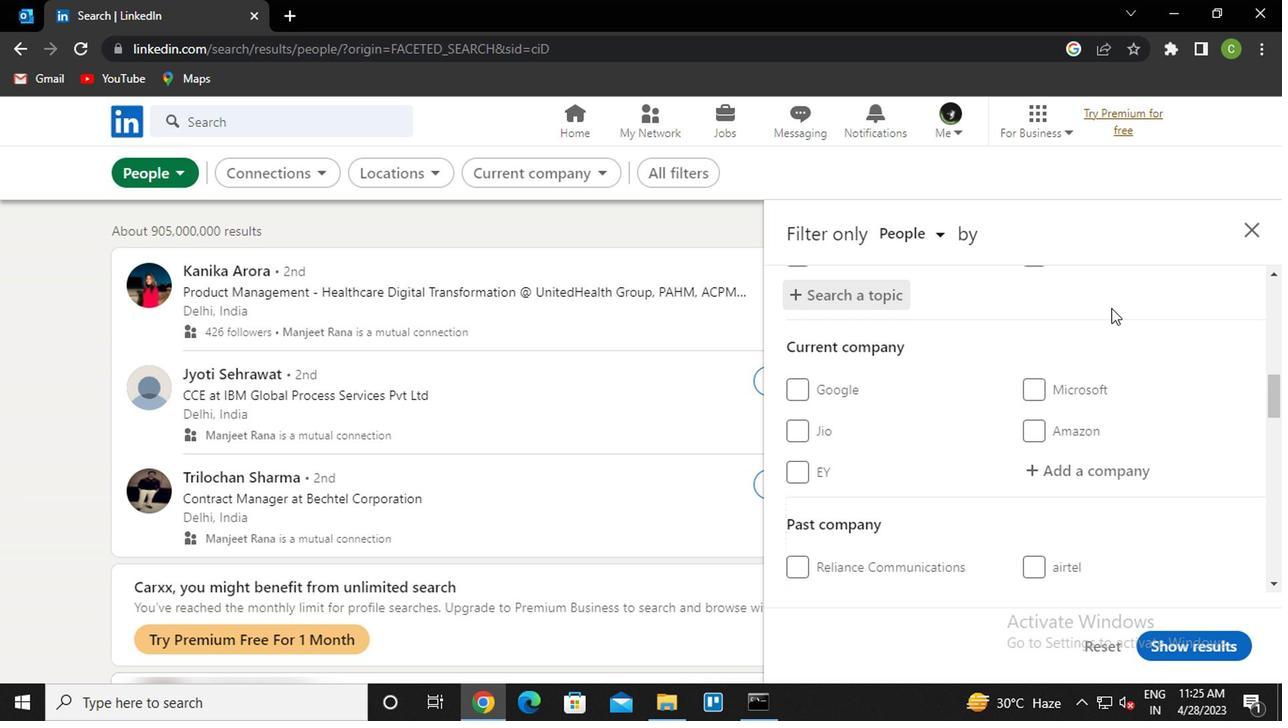 
Action: Mouse scrolled (1104, 329) with delta (0, 0)
Screenshot: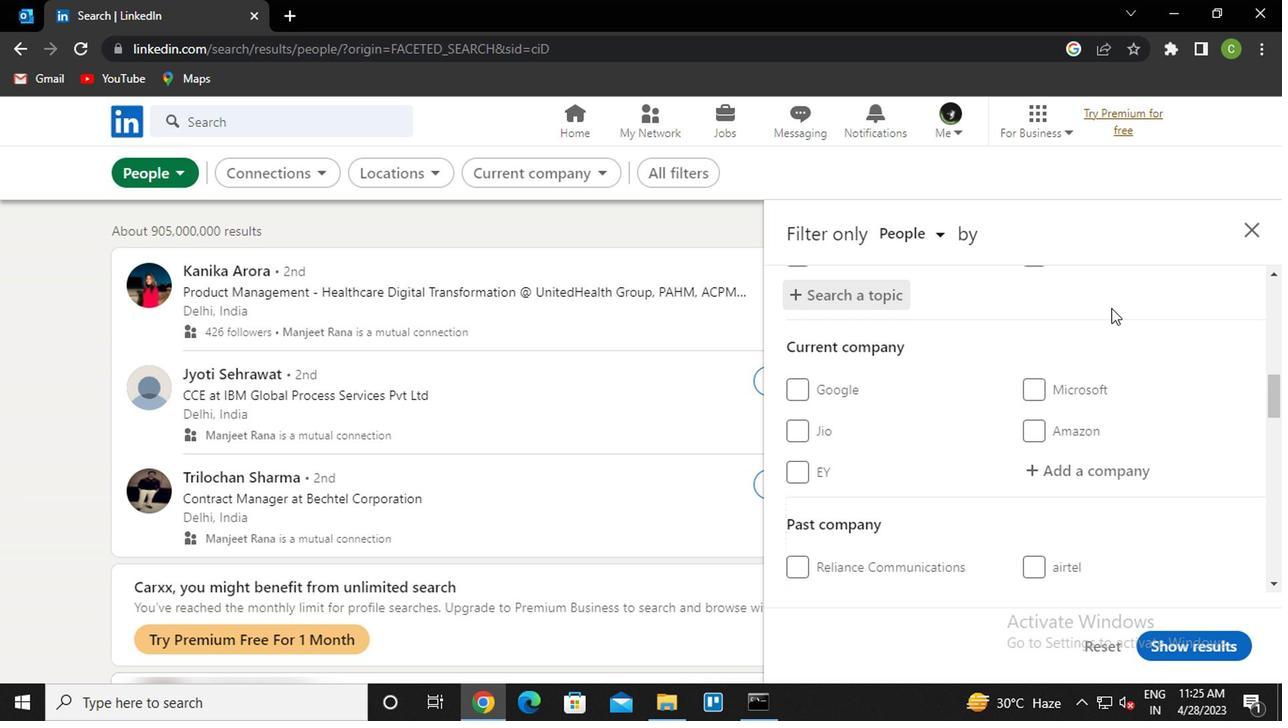 
Action: Mouse scrolled (1104, 329) with delta (0, 0)
Screenshot: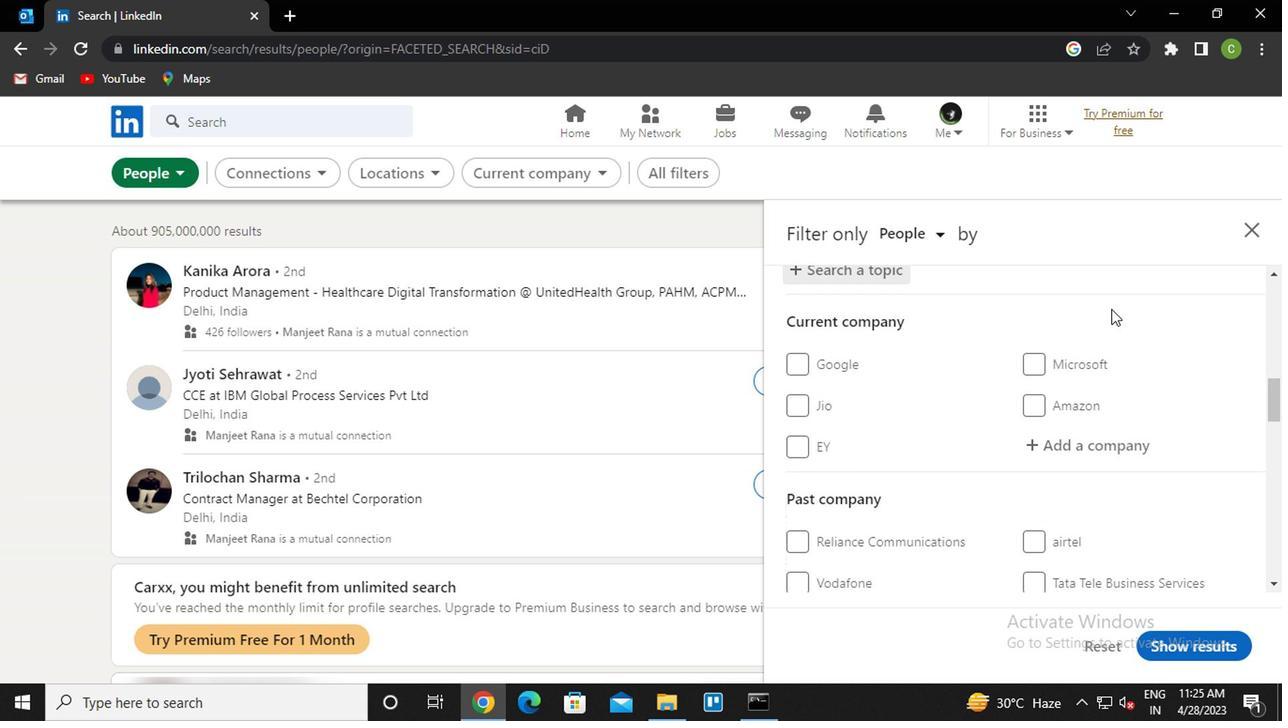 
Action: Mouse scrolled (1104, 329) with delta (0, 0)
Screenshot: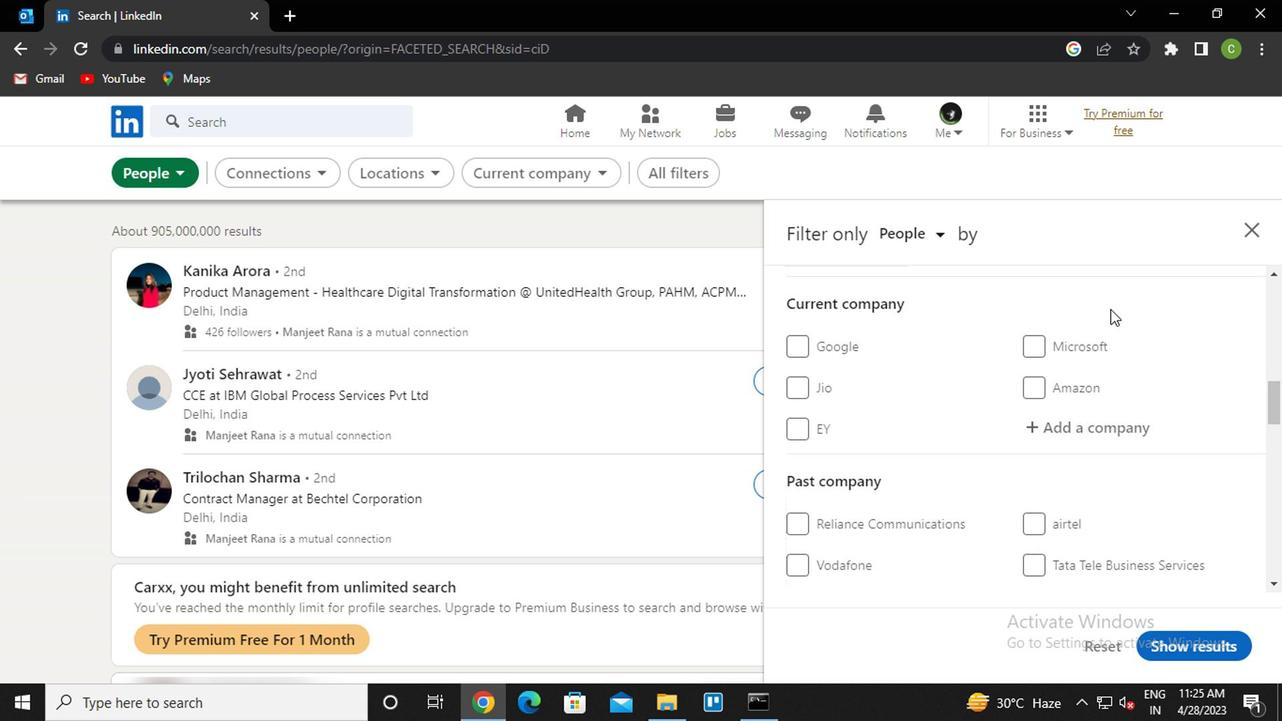 
Action: Mouse scrolled (1104, 329) with delta (0, 0)
Screenshot: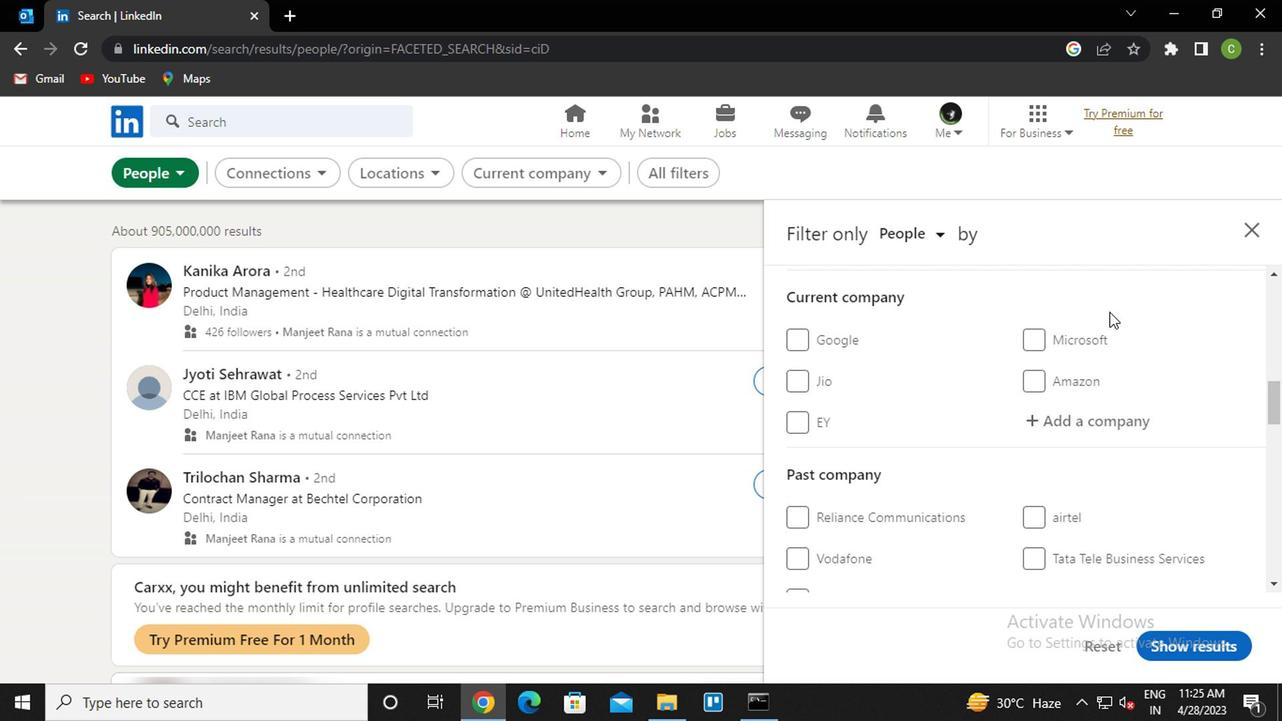 
Action: Mouse moved to (1104, 331)
Screenshot: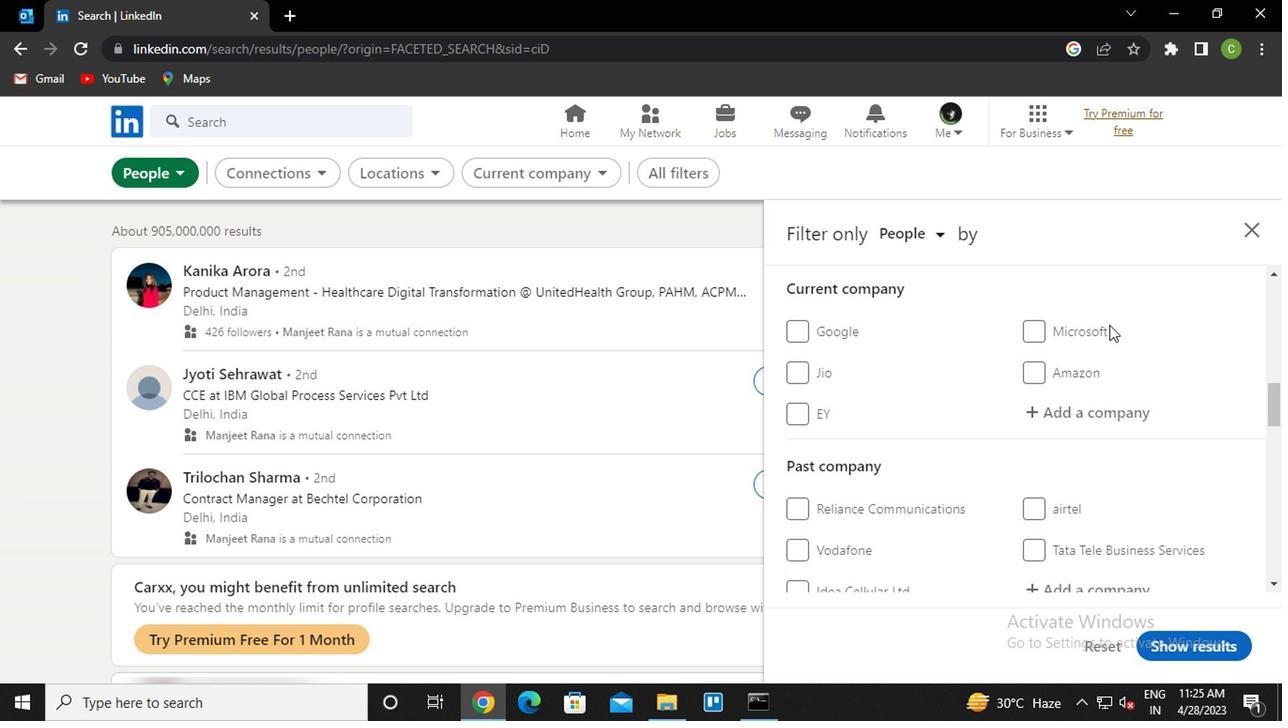 
Action: Mouse scrolled (1104, 329) with delta (0, -1)
Screenshot: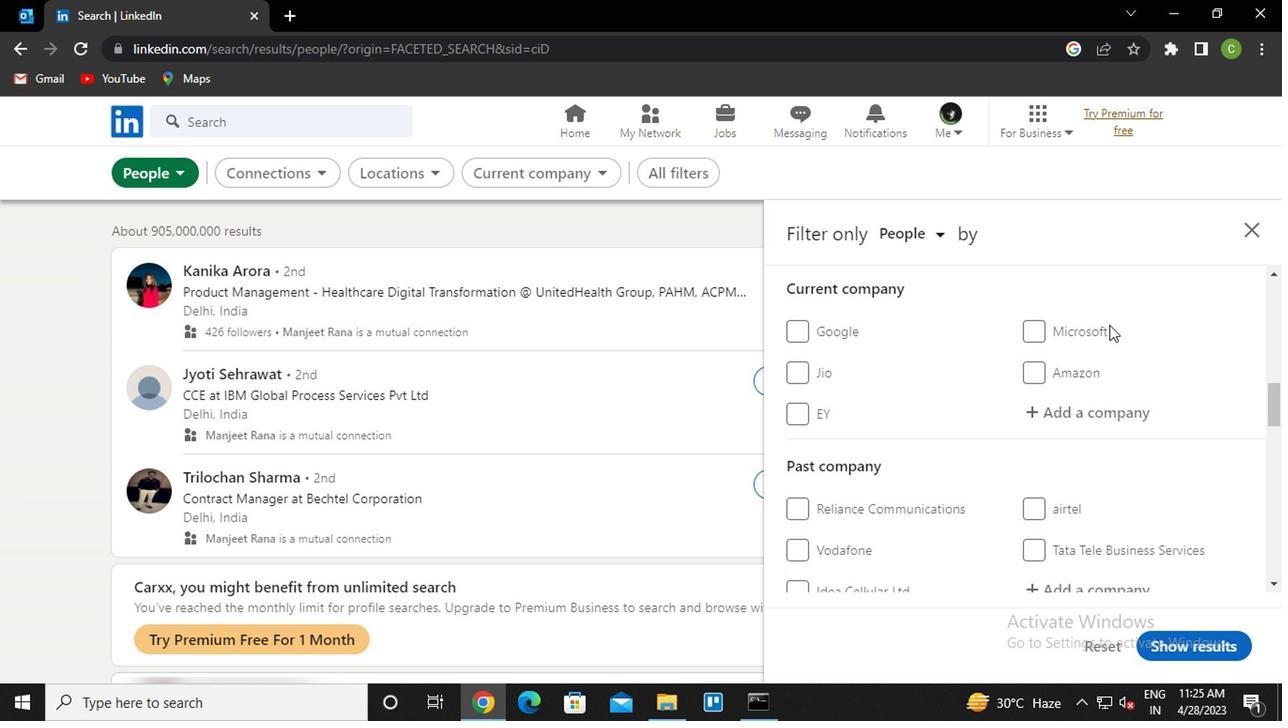 
Action: Mouse moved to (1029, 440)
Screenshot: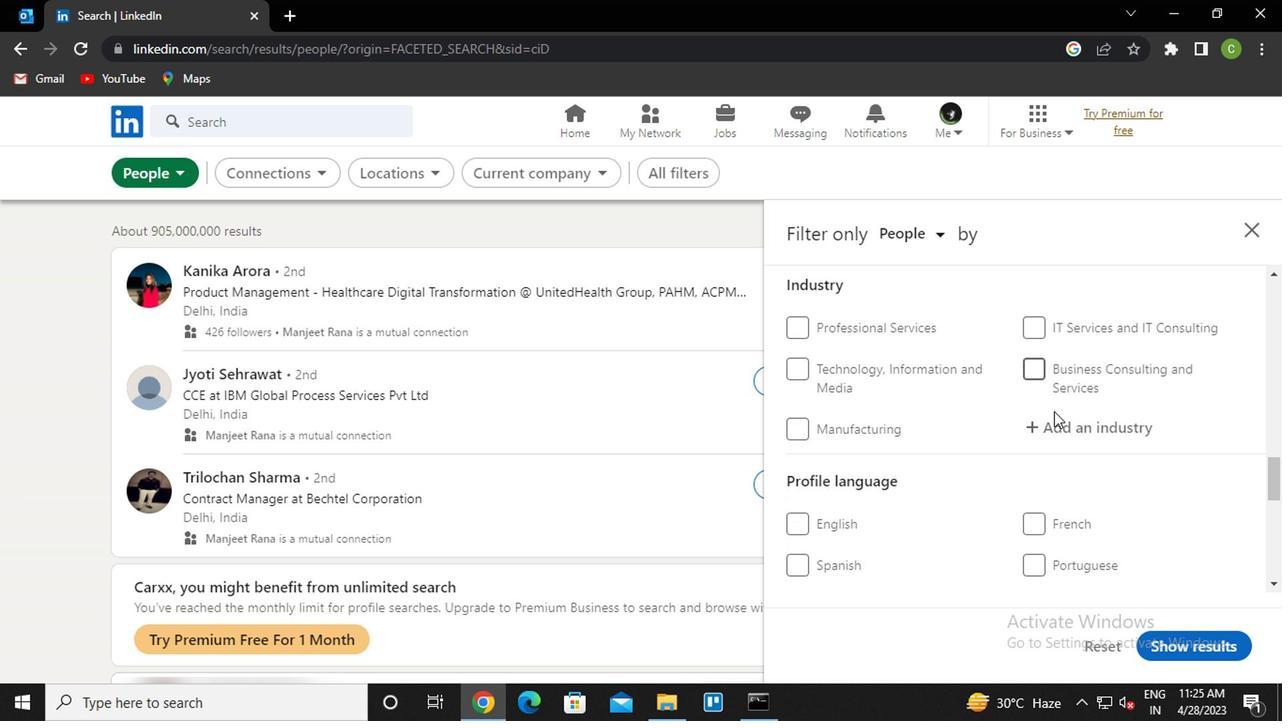 
Action: Mouse scrolled (1029, 438) with delta (0, -1)
Screenshot: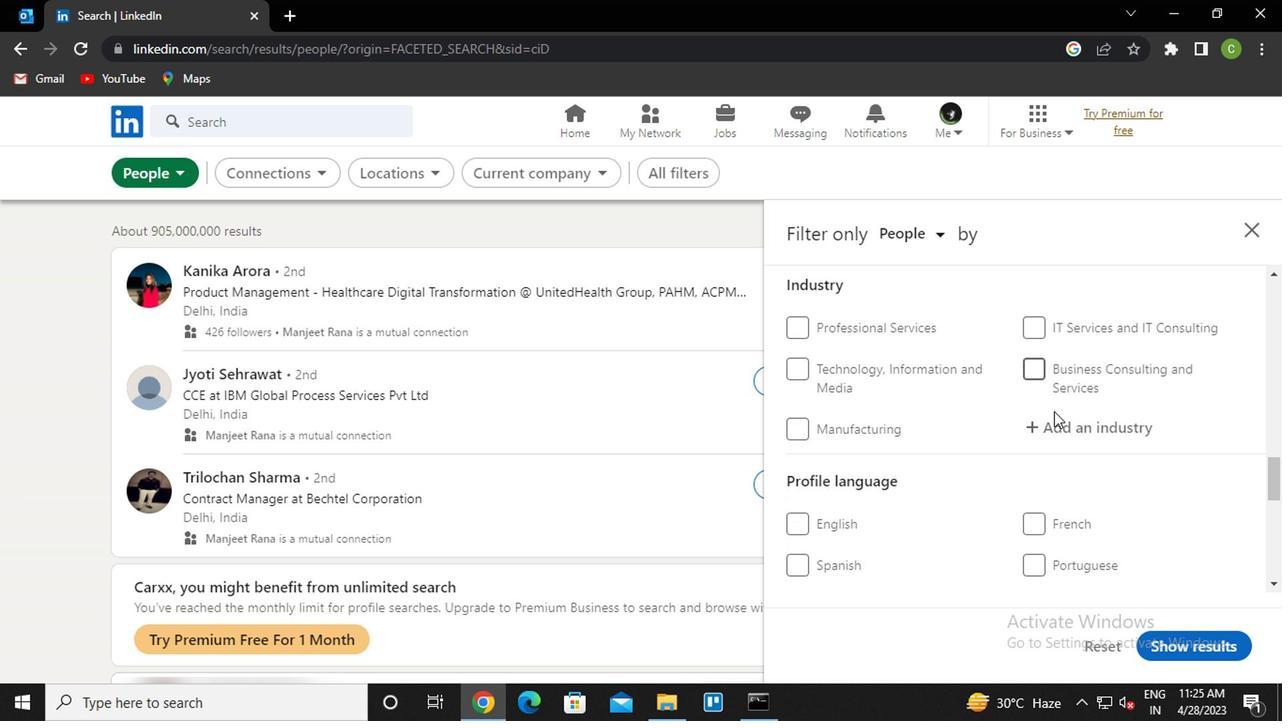 
Action: Mouse moved to (1028, 440)
Screenshot: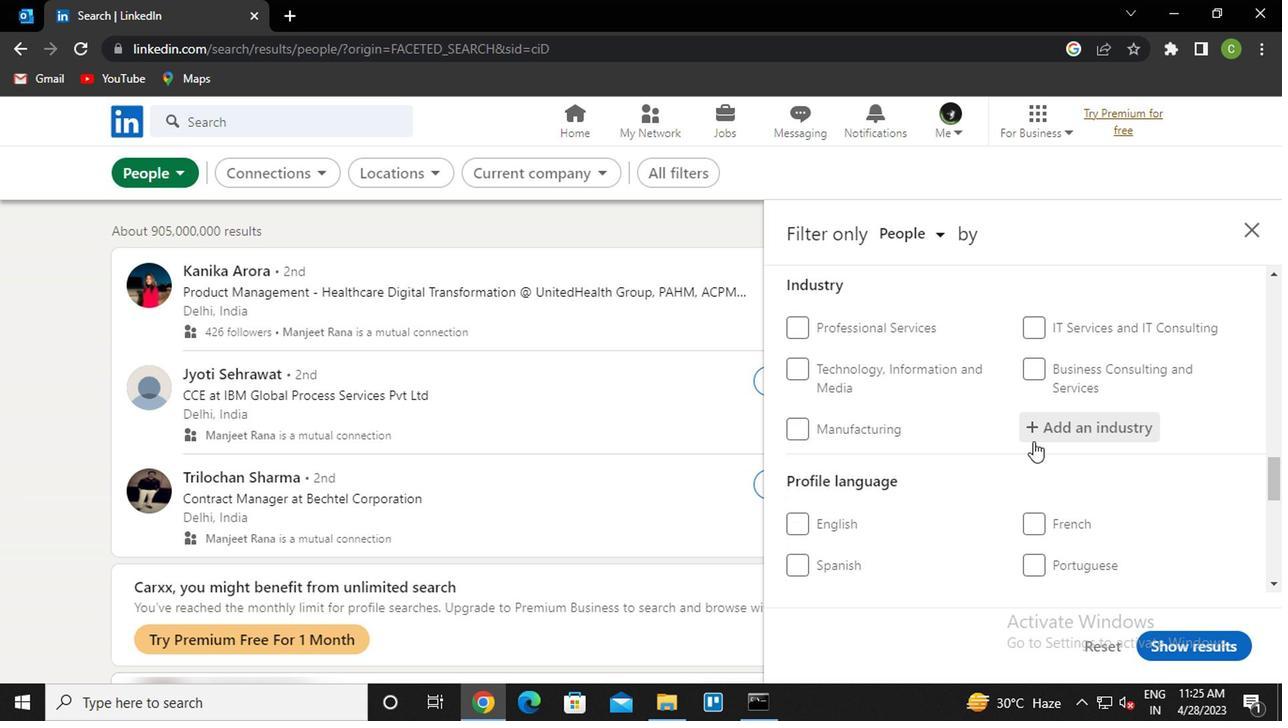 
Action: Mouse scrolled (1028, 440) with delta (0, 0)
Screenshot: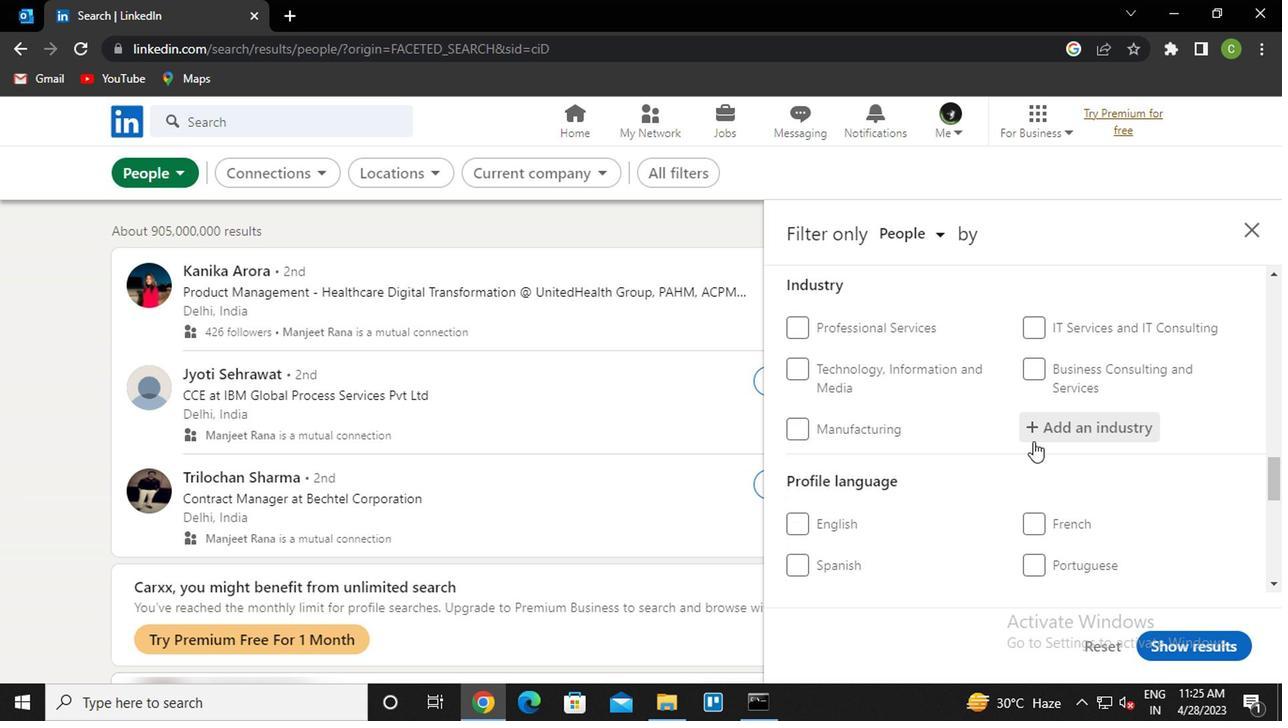 
Action: Mouse moved to (806, 344)
Screenshot: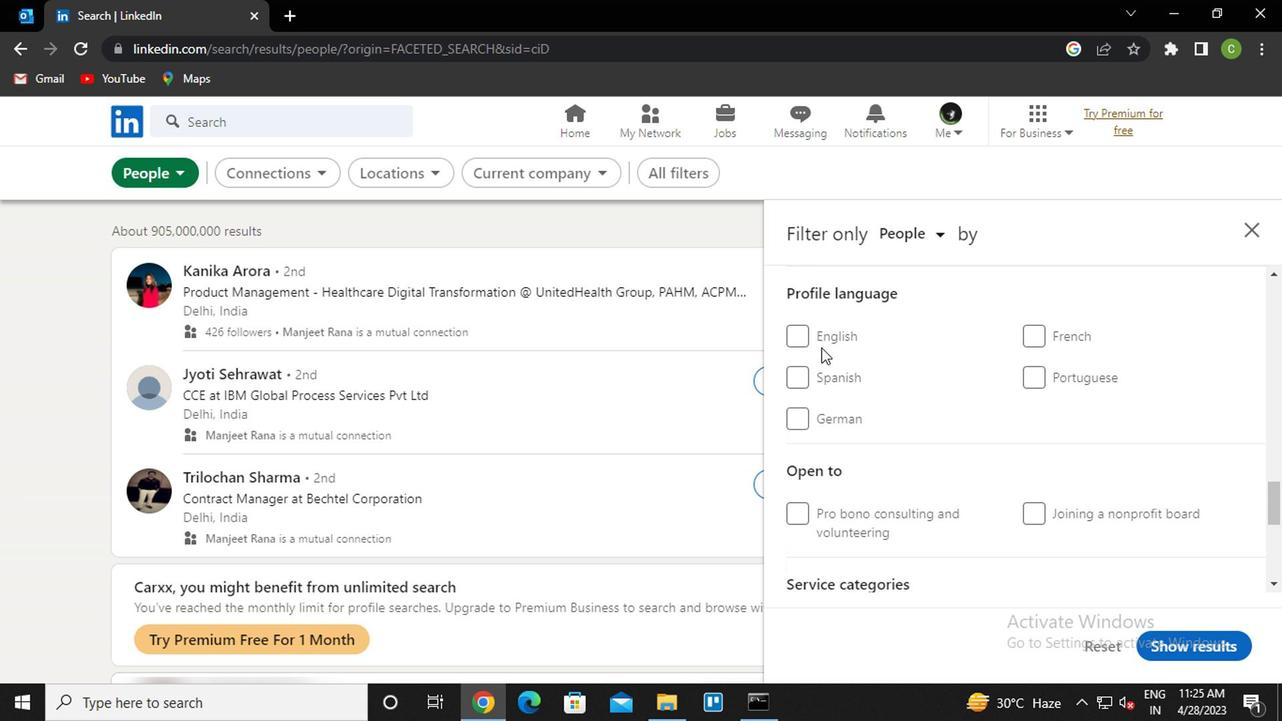 
Action: Mouse pressed left at (806, 344)
Screenshot: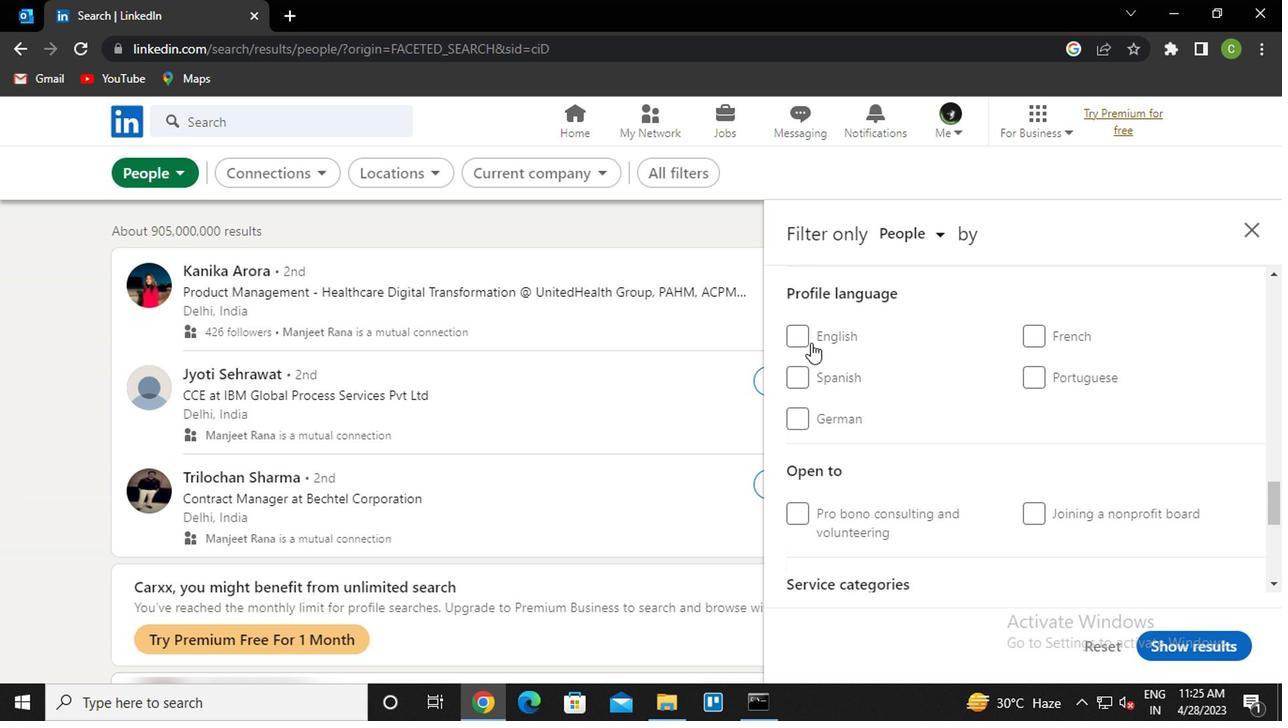 
Action: Mouse moved to (985, 538)
Screenshot: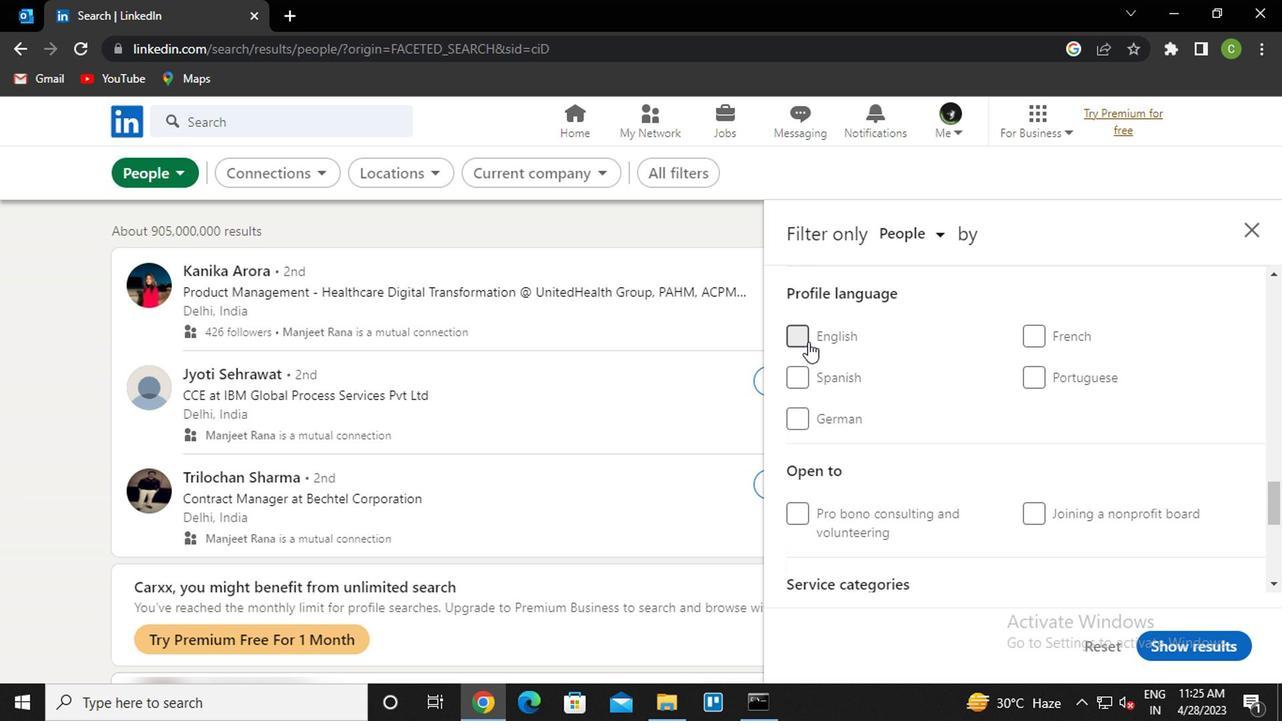 
Action: Mouse scrolled (985, 537) with delta (0, 0)
Screenshot: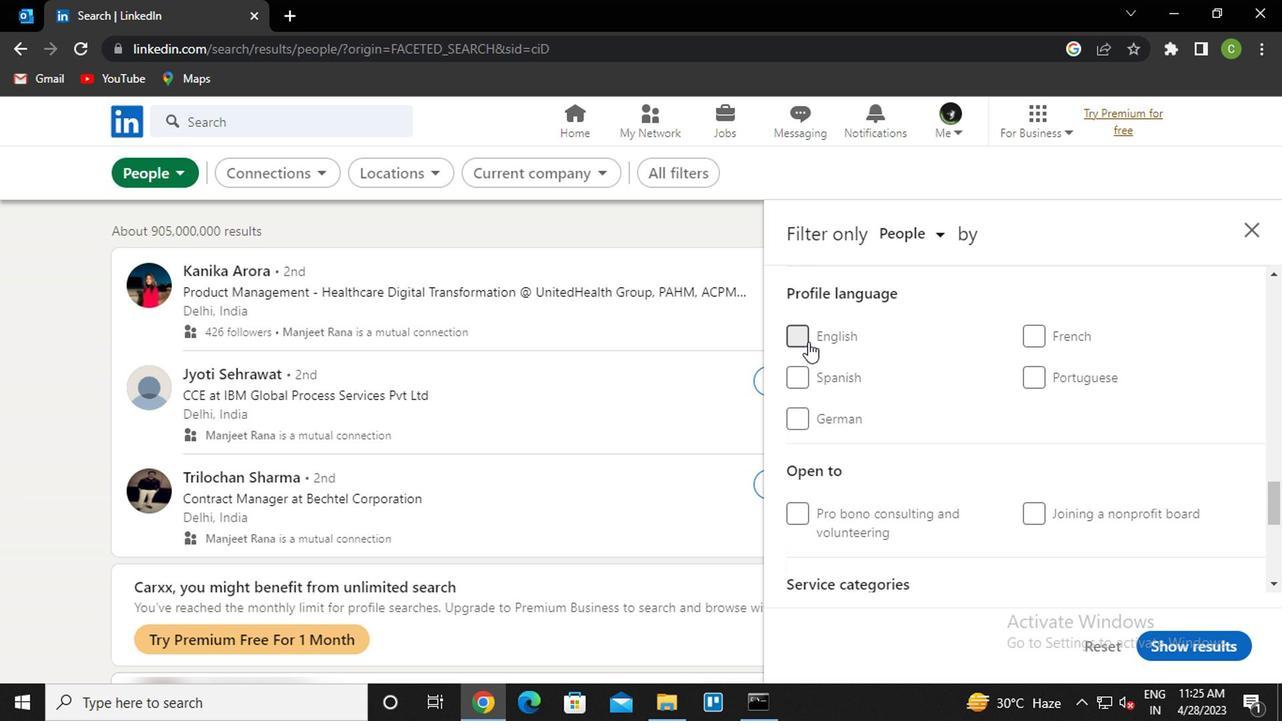 
Action: Mouse moved to (1055, 540)
Screenshot: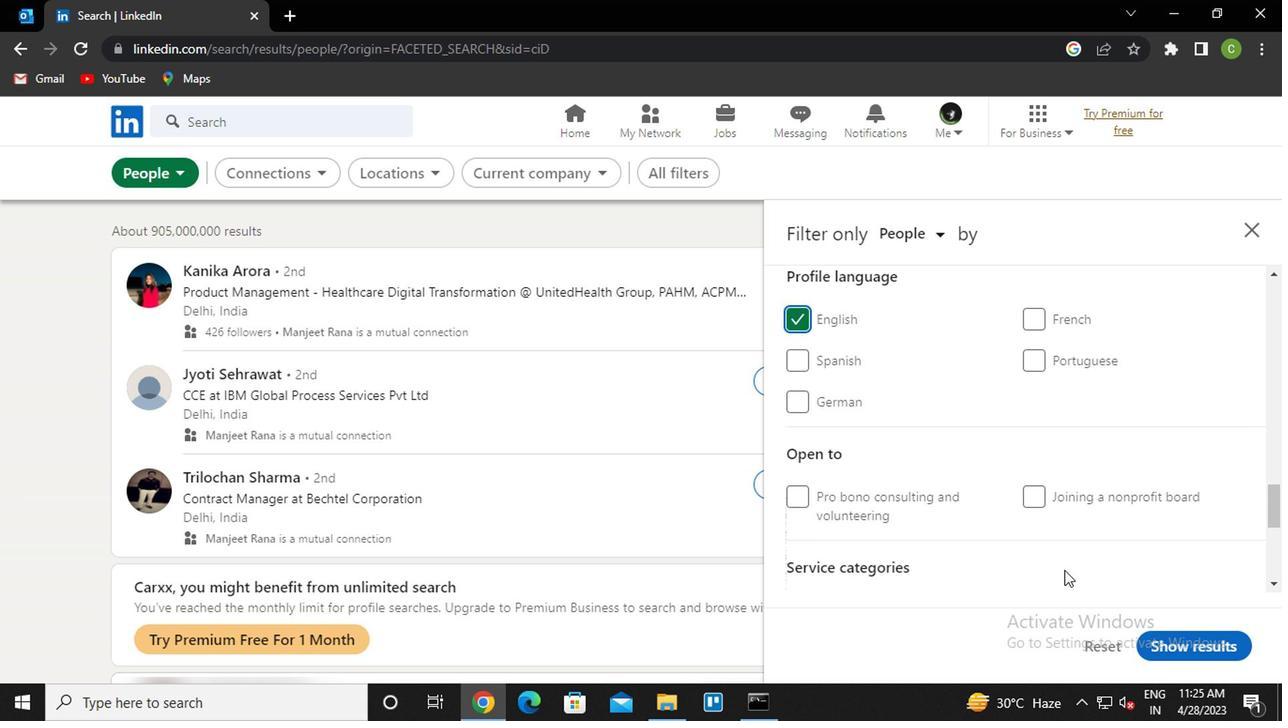 
Action: Mouse scrolled (1055, 541) with delta (0, 1)
Screenshot: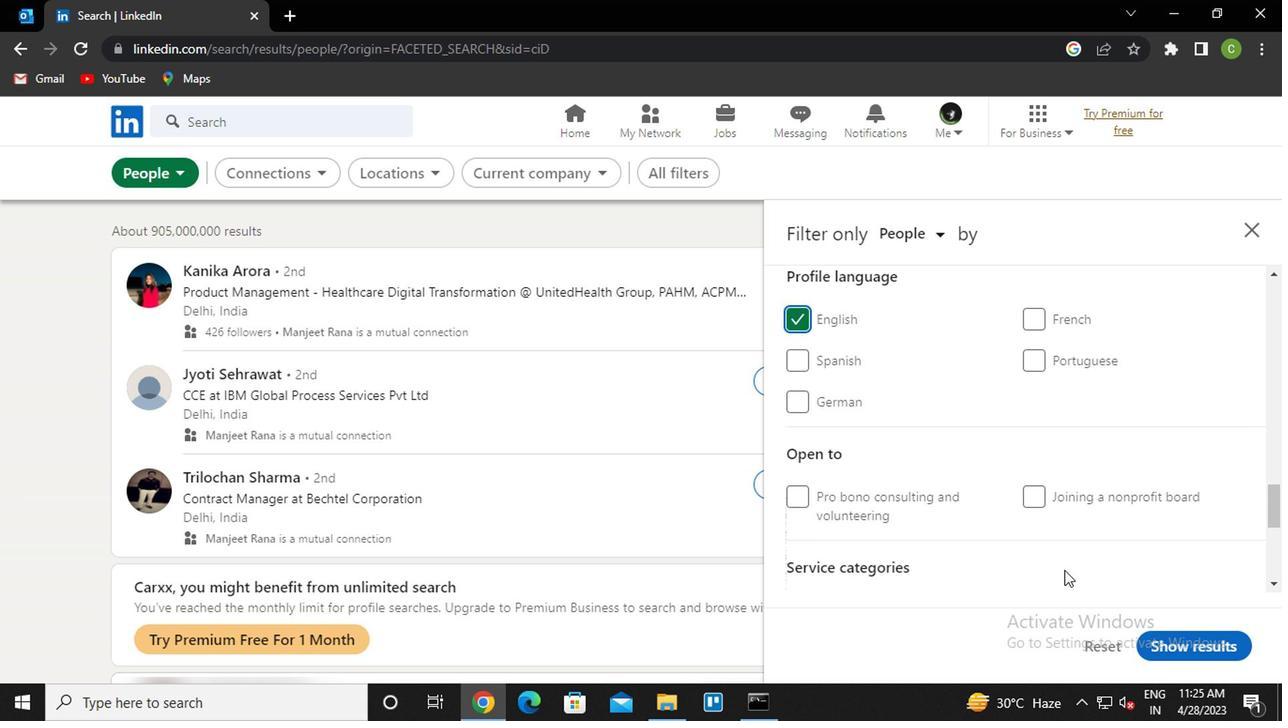 
Action: Mouse moved to (1053, 538)
Screenshot: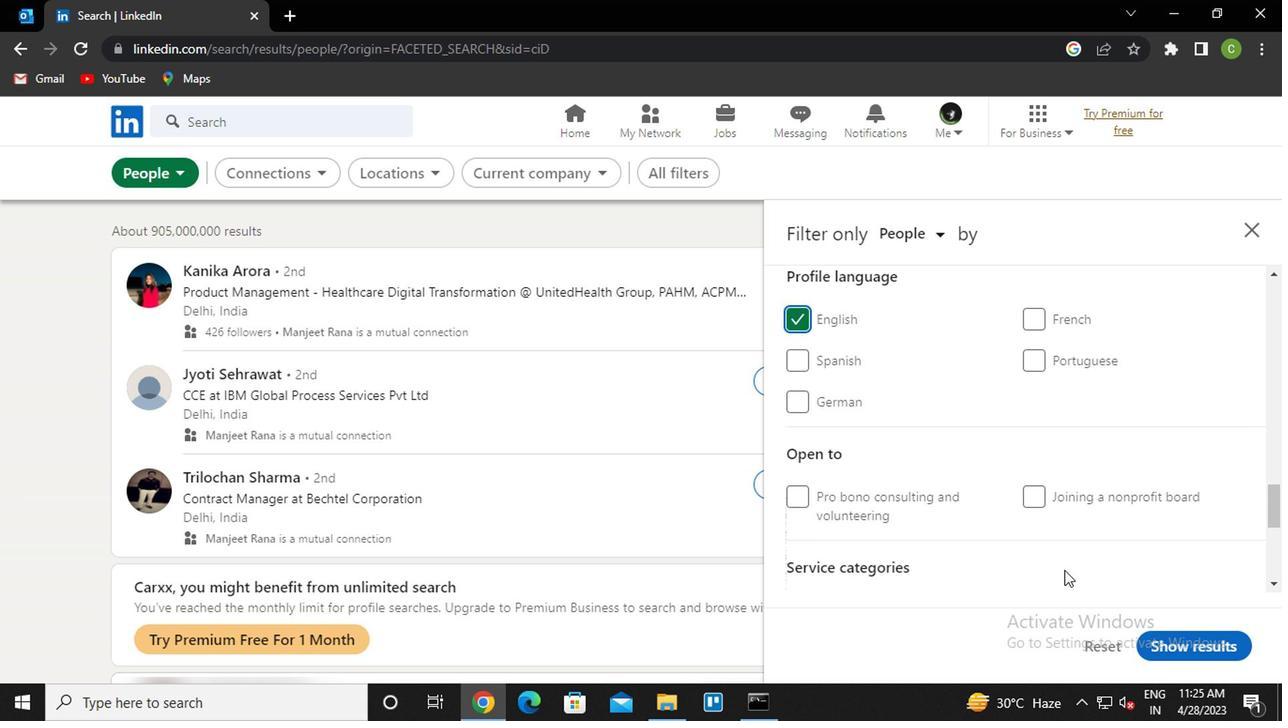 
Action: Mouse scrolled (1053, 539) with delta (0, 1)
Screenshot: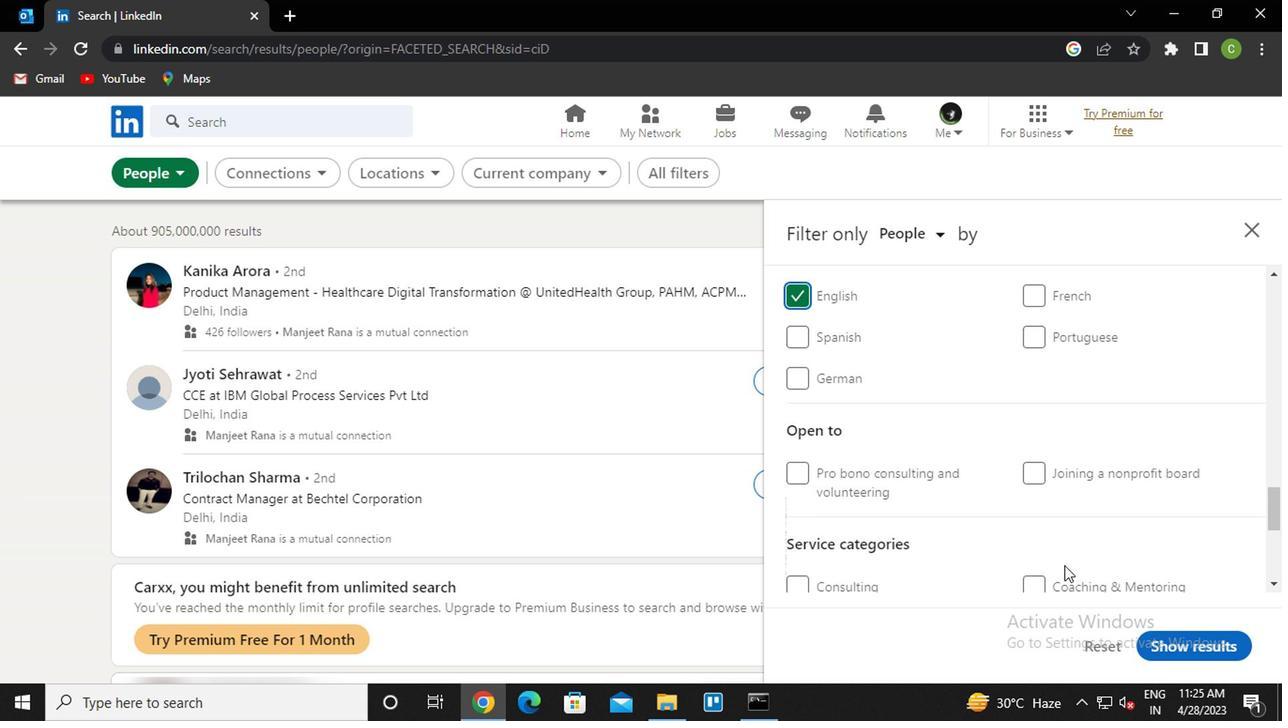 
Action: Mouse moved to (1053, 537)
Screenshot: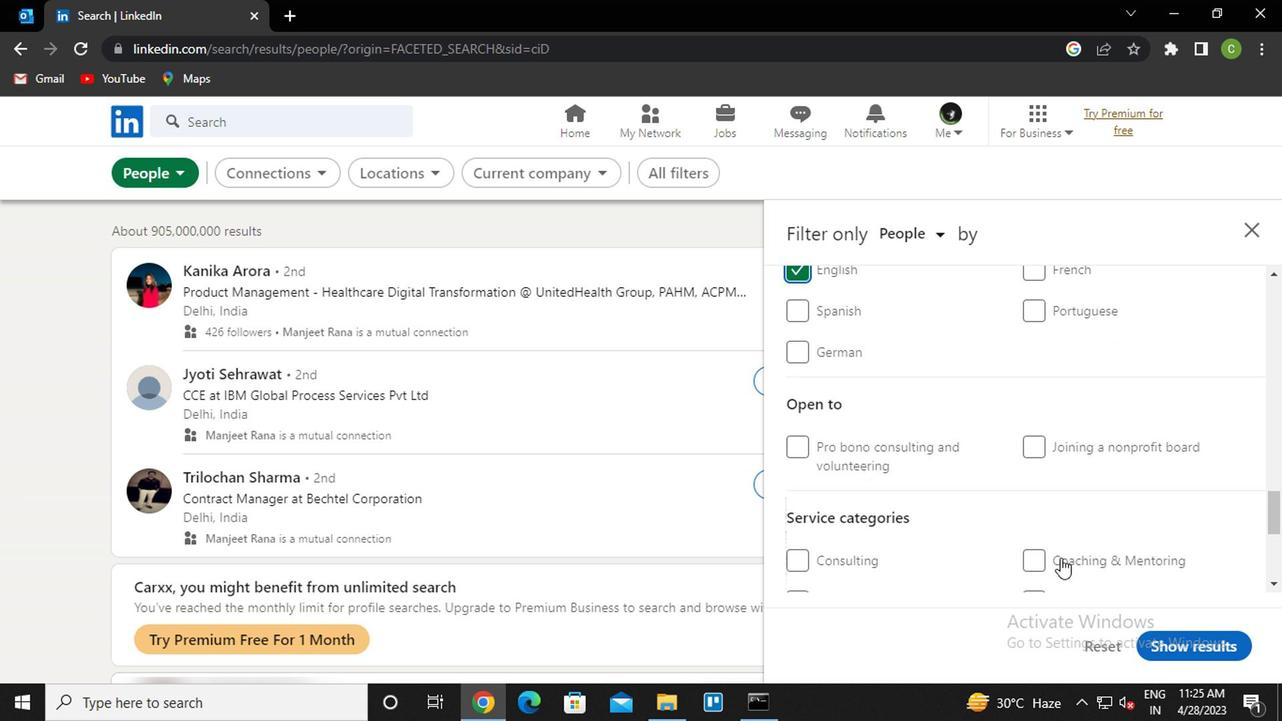 
Action: Mouse scrolled (1053, 538) with delta (0, 0)
Screenshot: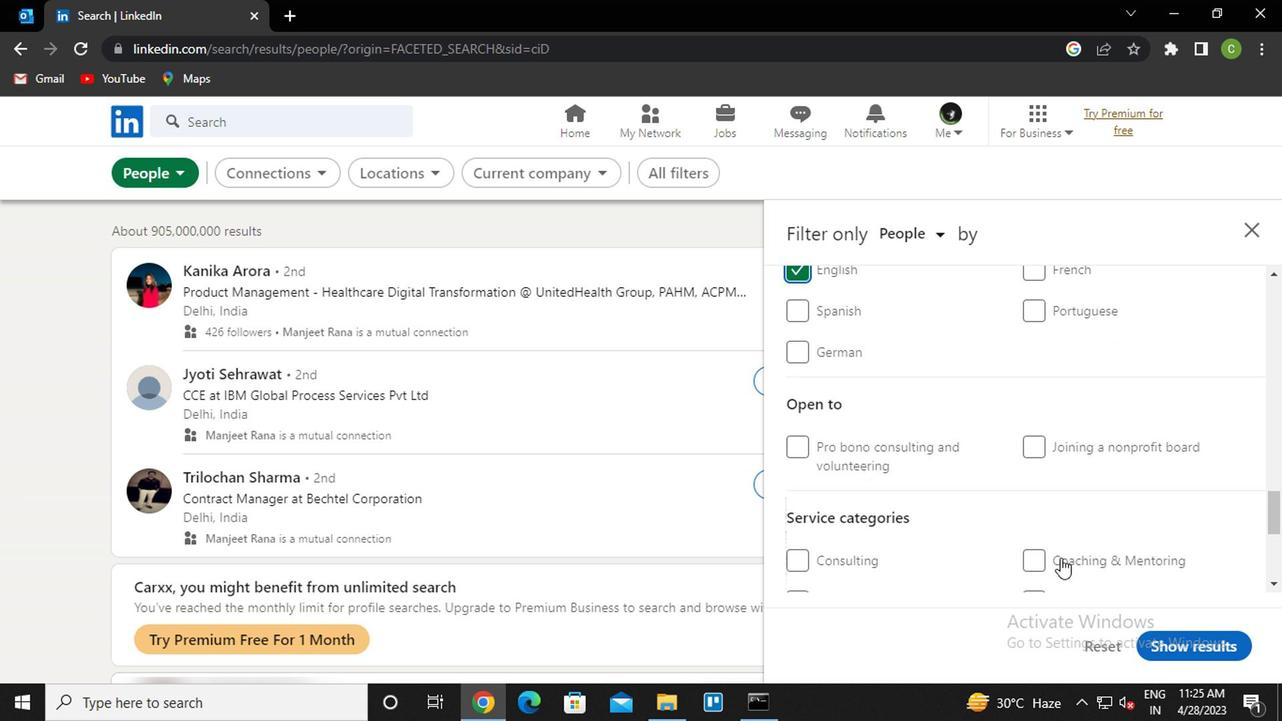 
Action: Mouse scrolled (1053, 538) with delta (0, 0)
Screenshot: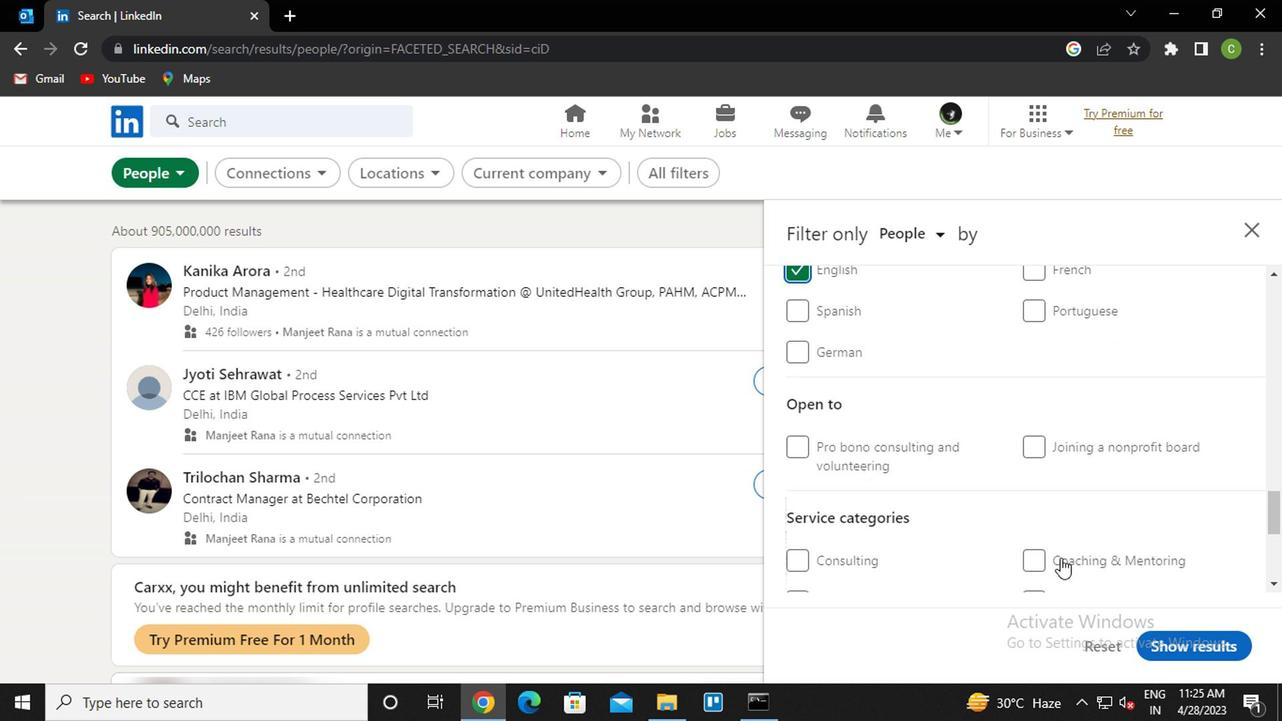
Action: Mouse scrolled (1053, 538) with delta (0, 0)
Screenshot: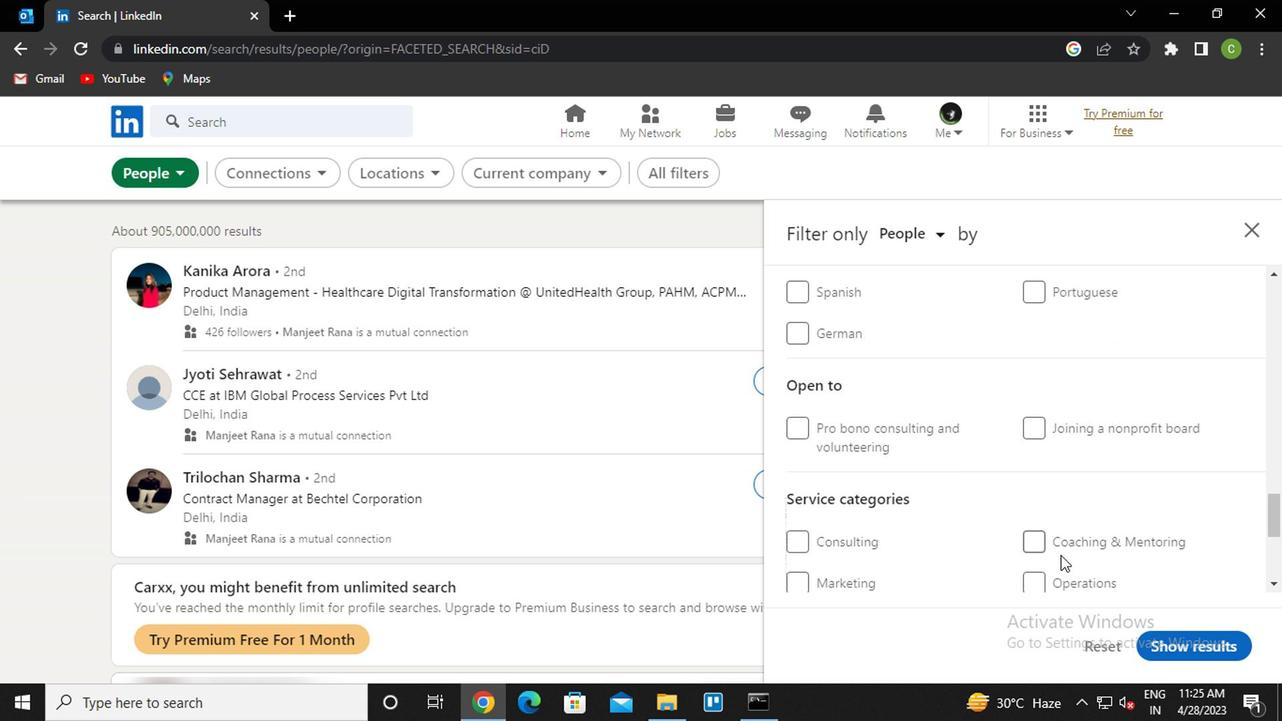 
Action: Mouse moved to (1053, 537)
Screenshot: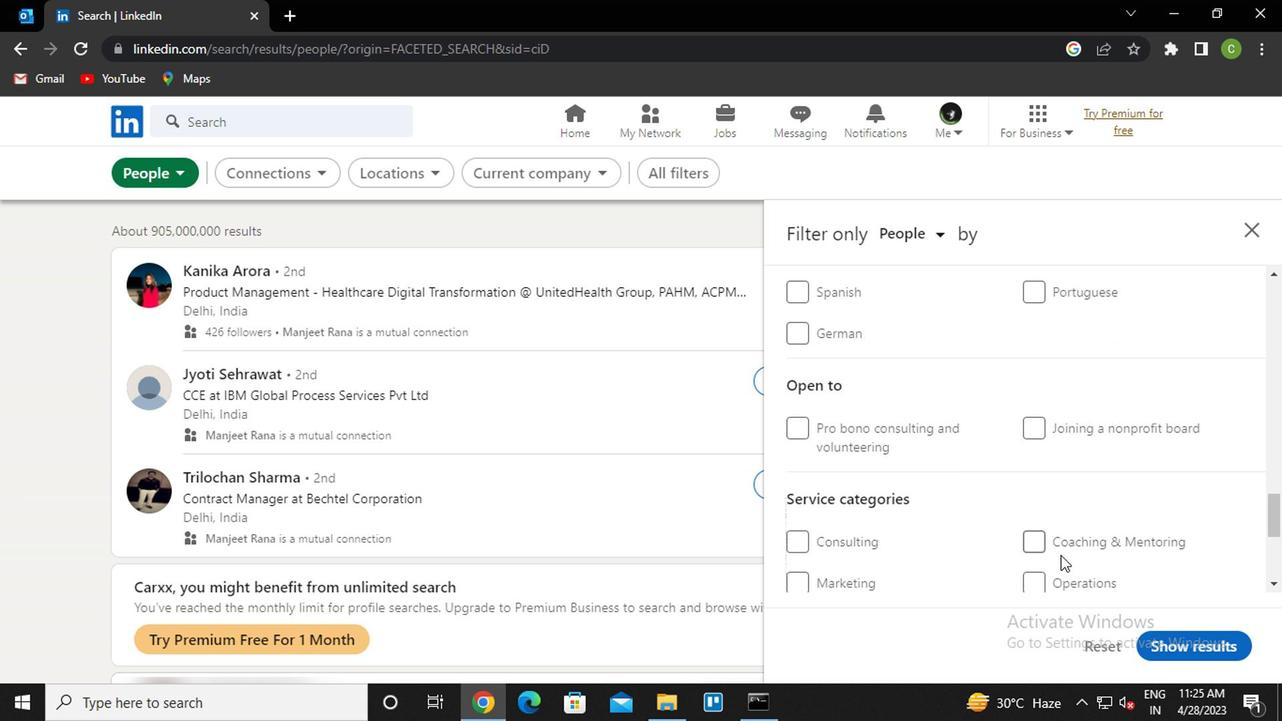 
Action: Mouse scrolled (1053, 538) with delta (0, 0)
Screenshot: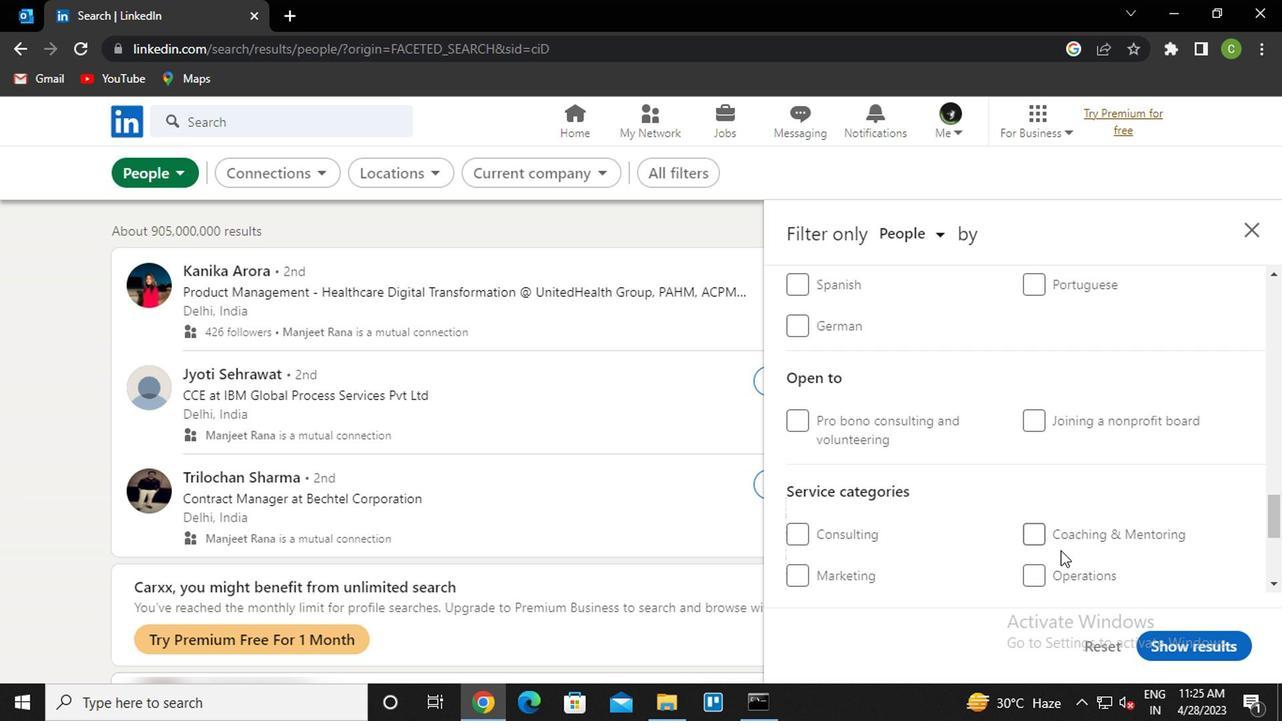 
Action: Mouse moved to (1049, 534)
Screenshot: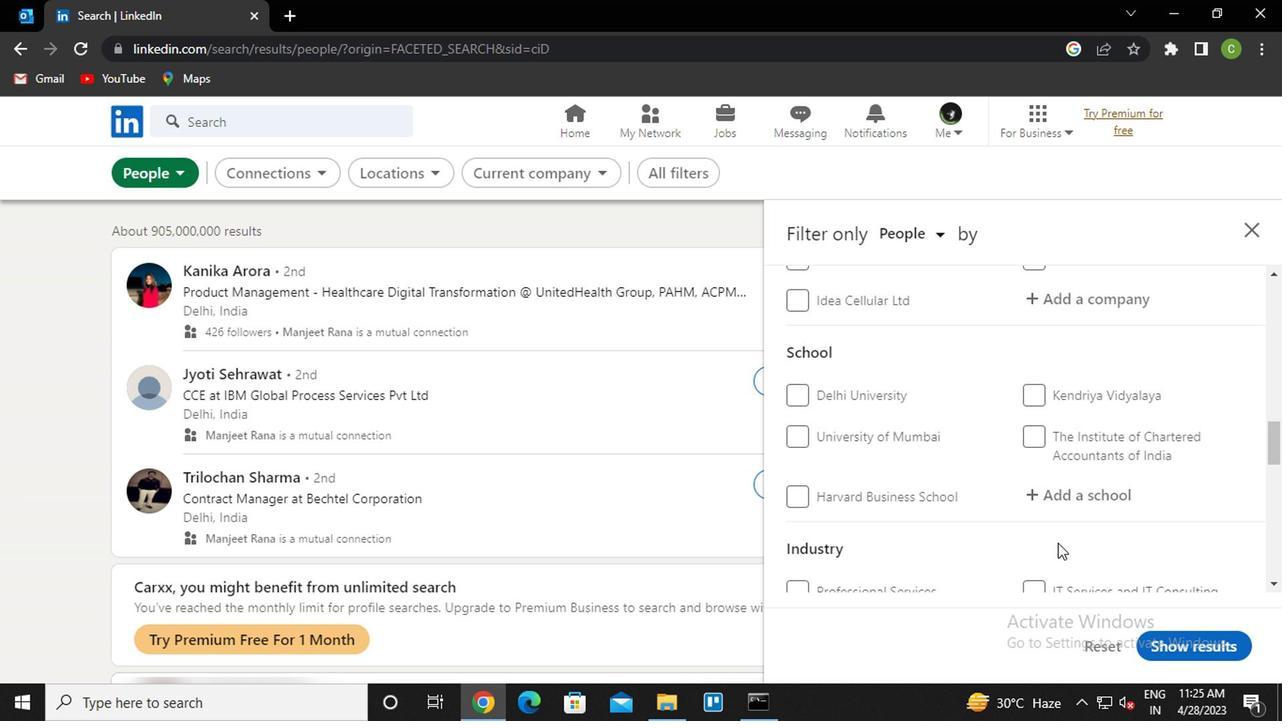 
Action: Mouse scrolled (1049, 534) with delta (0, 0)
Screenshot: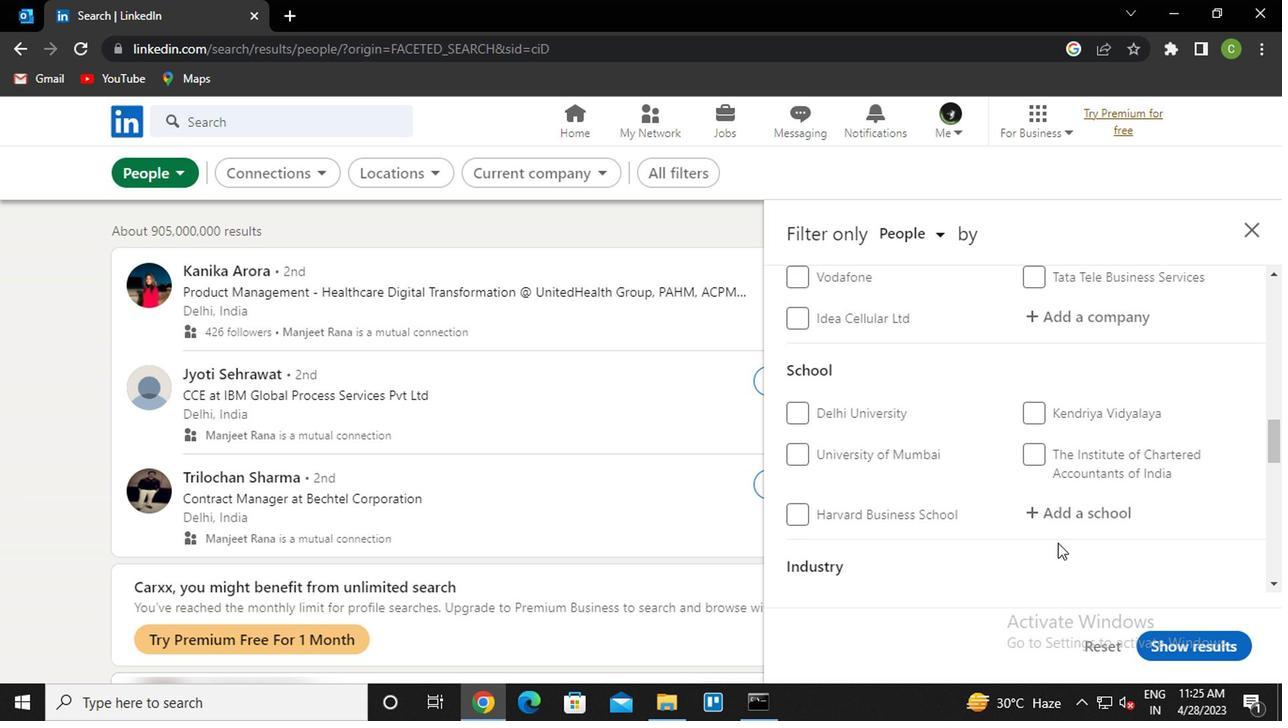 
Action: Mouse moved to (1049, 531)
Screenshot: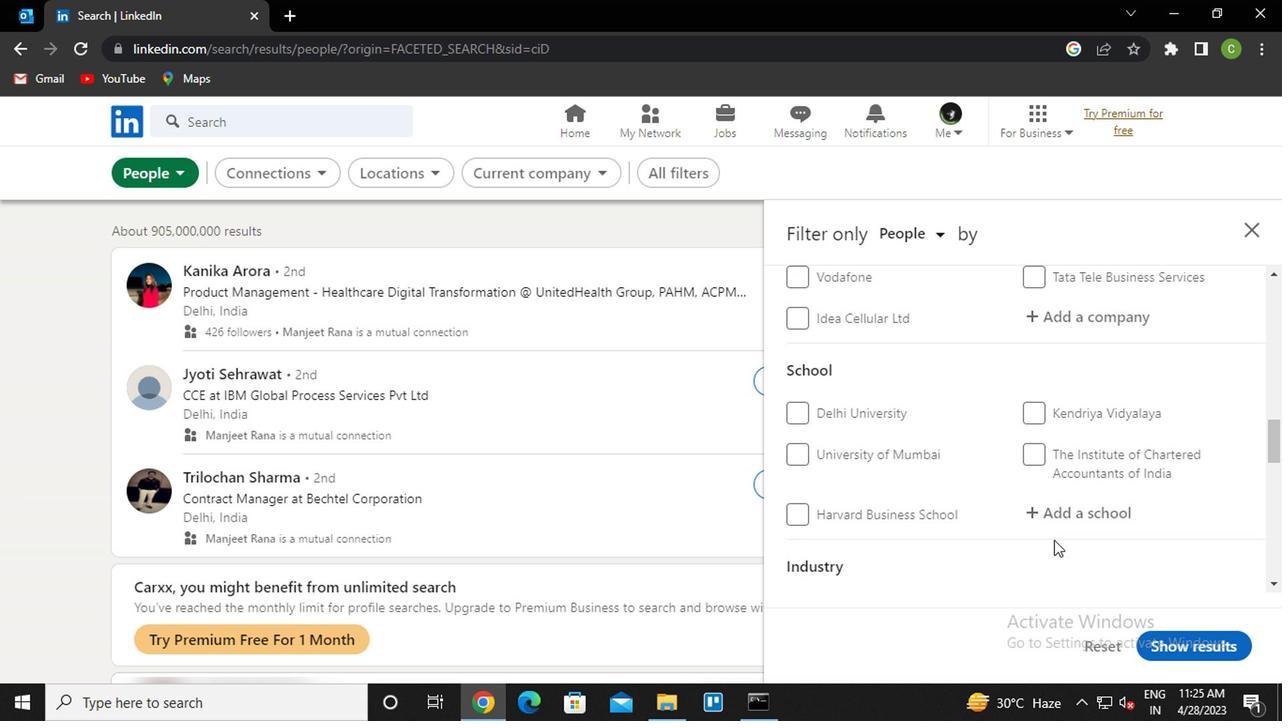 
Action: Mouse scrolled (1049, 532) with delta (0, 0)
Screenshot: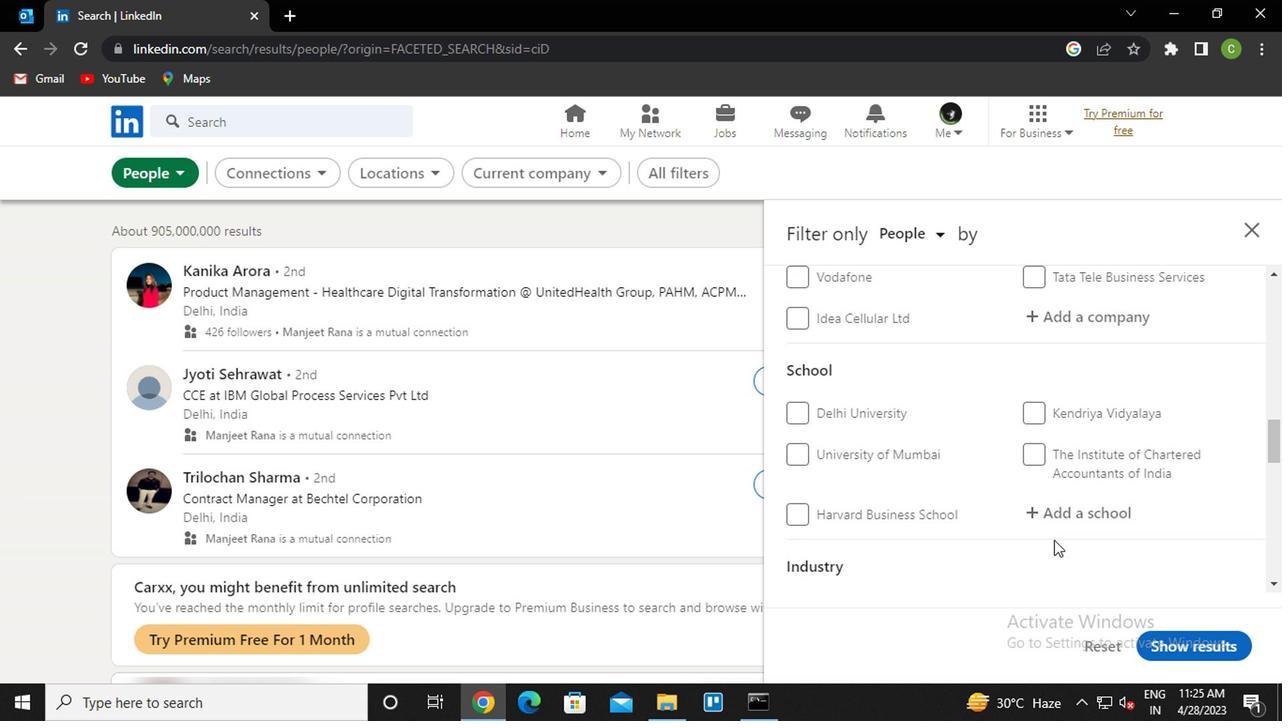 
Action: Mouse moved to (1045, 529)
Screenshot: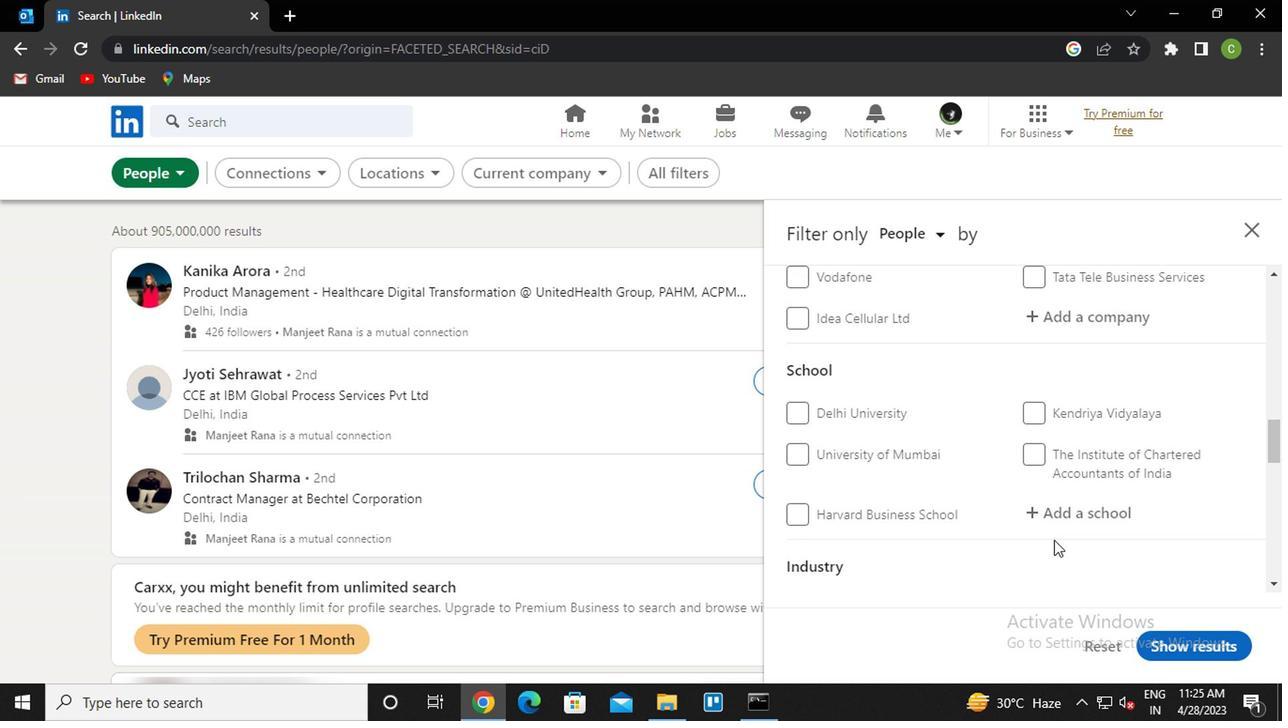 
Action: Mouse scrolled (1045, 530) with delta (0, 0)
Screenshot: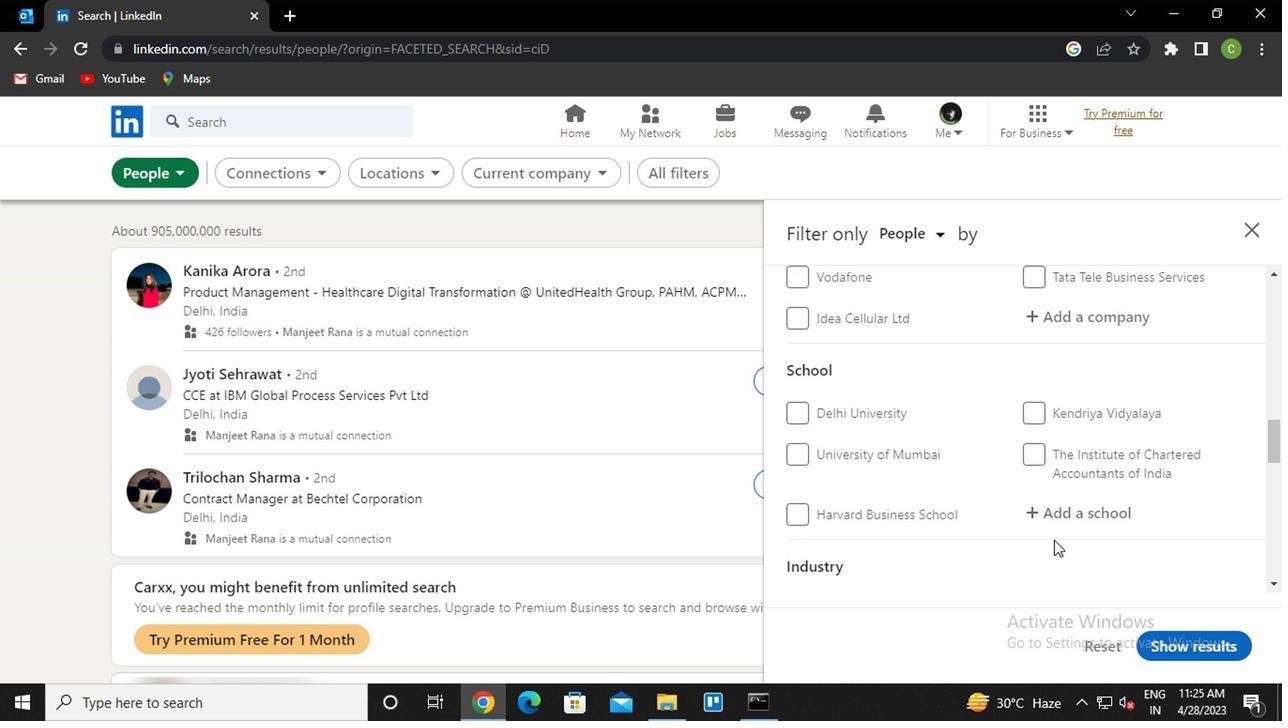 
Action: Mouse moved to (1095, 433)
Screenshot: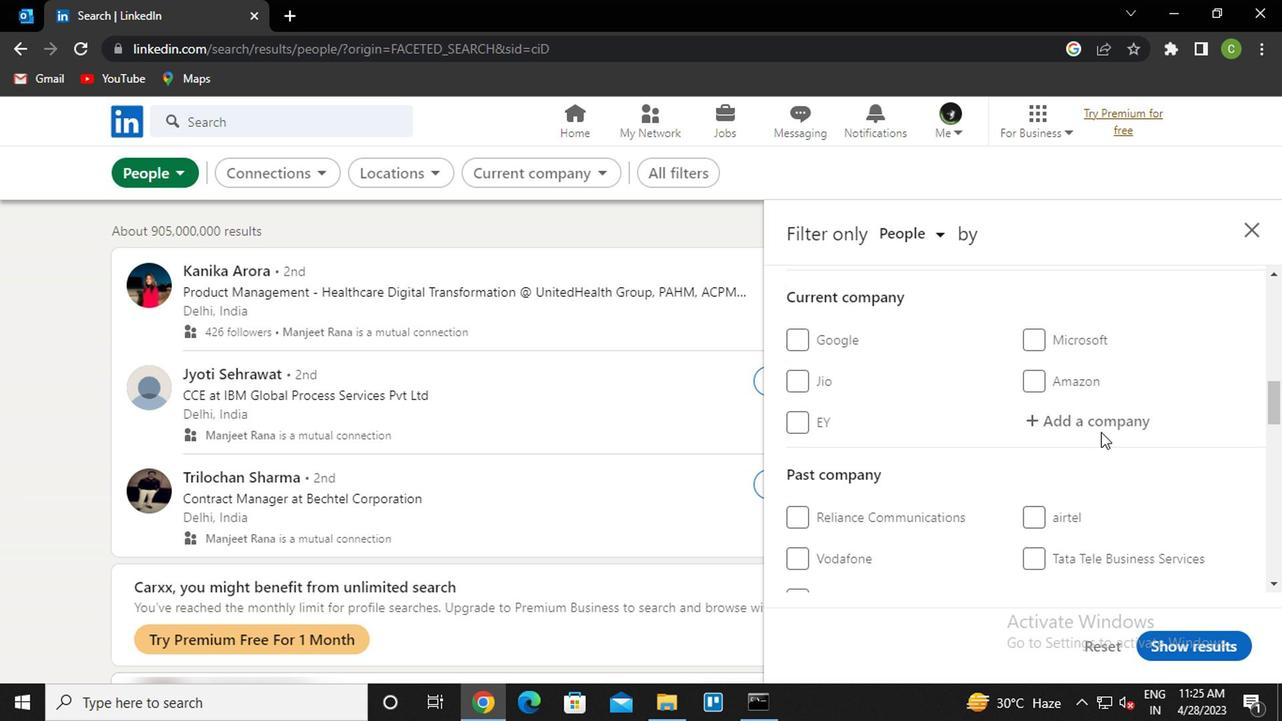 
Action: Mouse scrolled (1095, 432) with delta (0, 0)
Screenshot: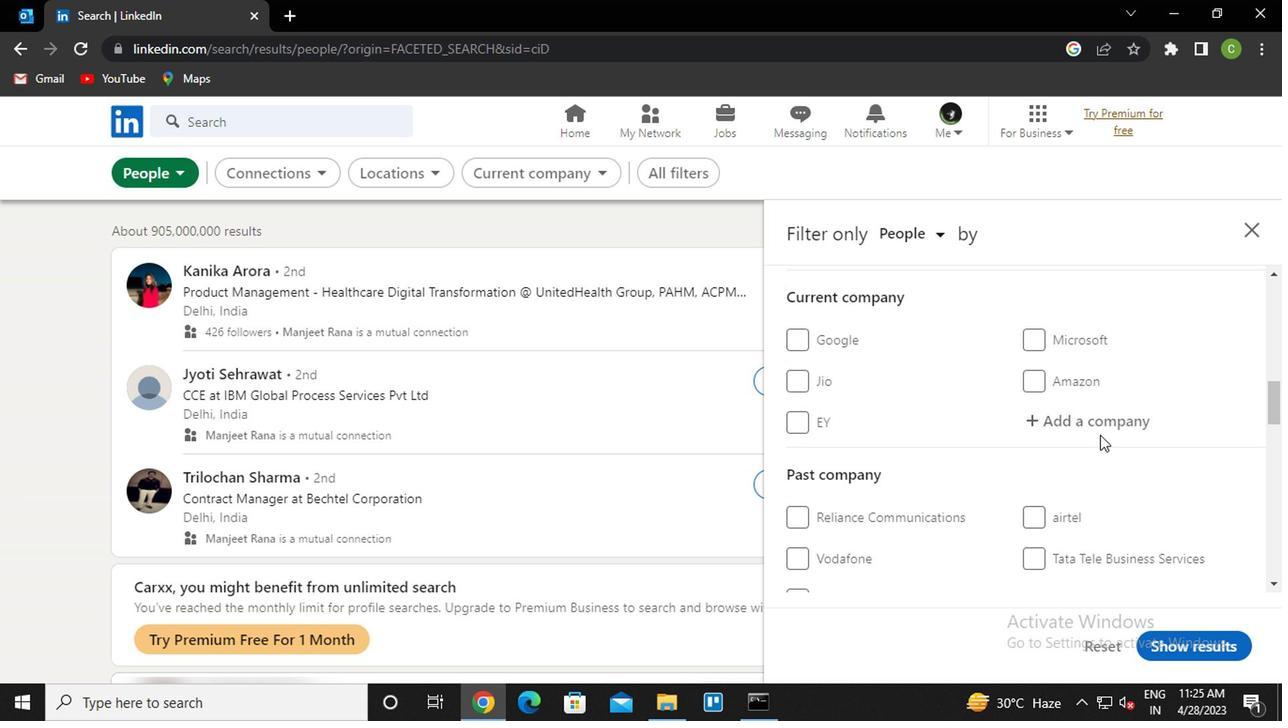 
Action: Mouse moved to (1097, 337)
Screenshot: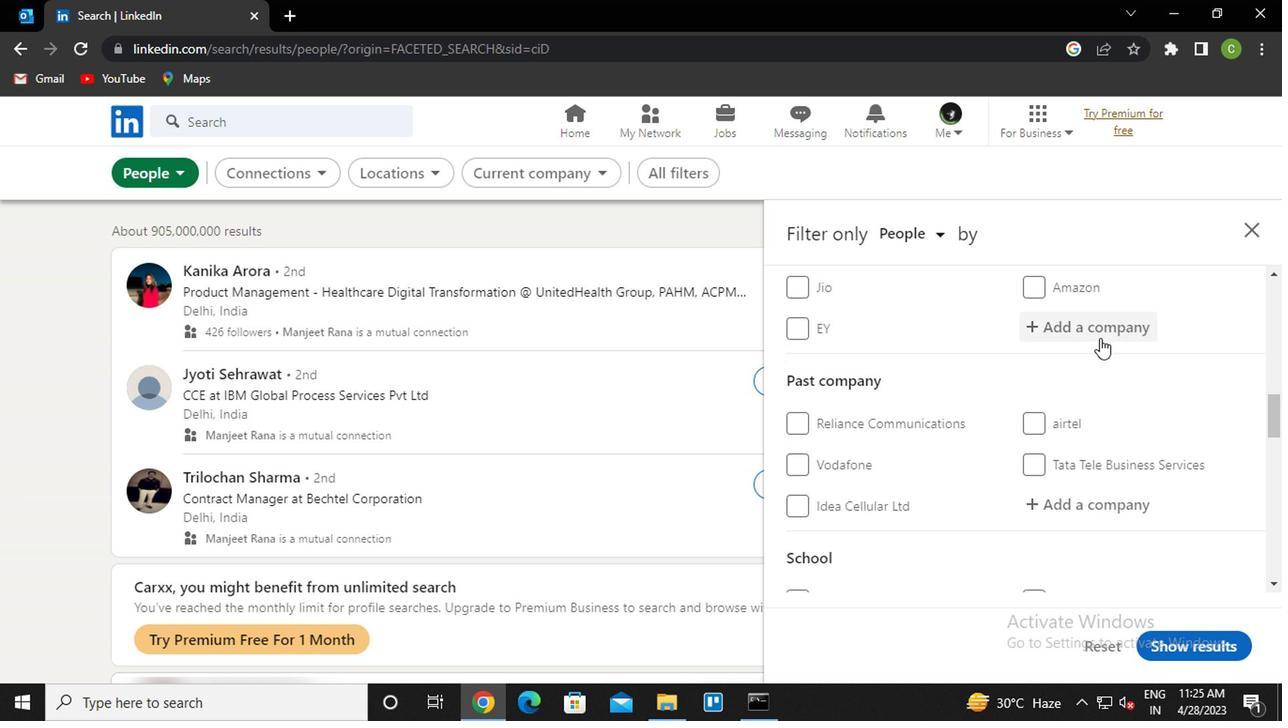 
Action: Mouse pressed left at (1097, 337)
Screenshot: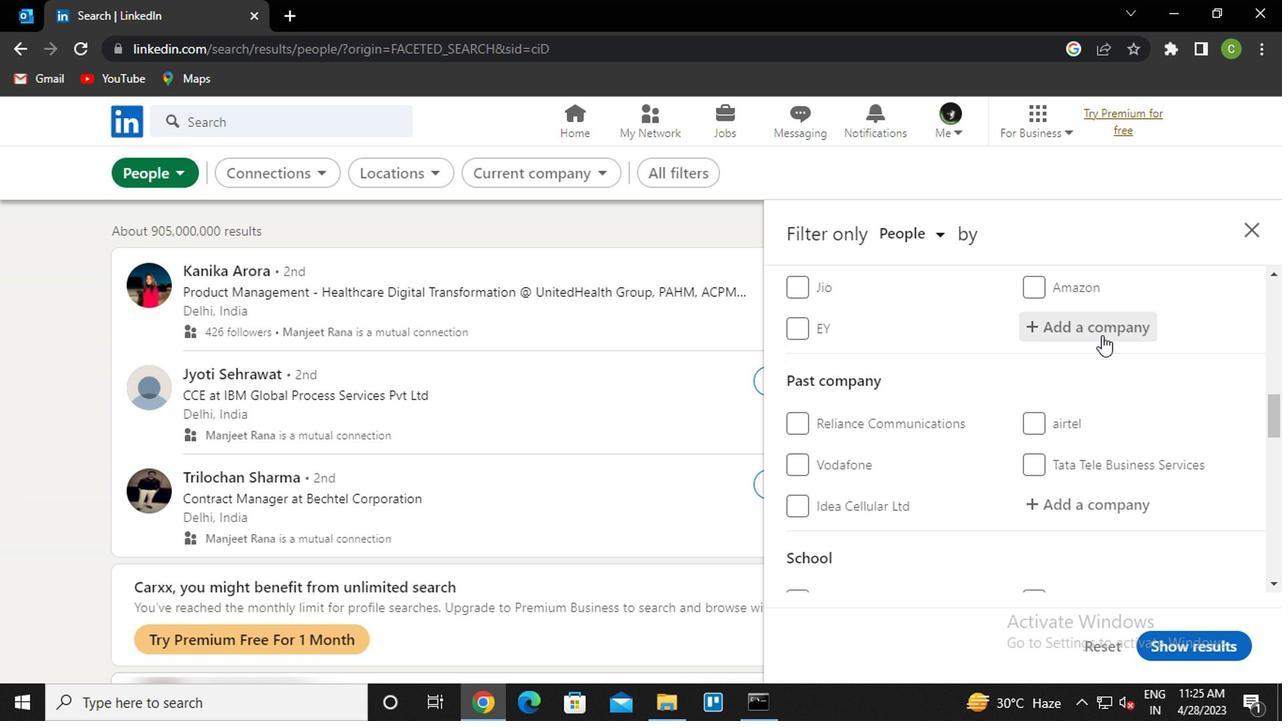 
Action: Key pressed <Key.caps_lock>r<Key.caps_lock>Elaine<Key.backspace>ce<Key.down><Key.space><Key.caps_lock>r<Key.caps_lock>eta<Key.down><Key.enter>
Screenshot: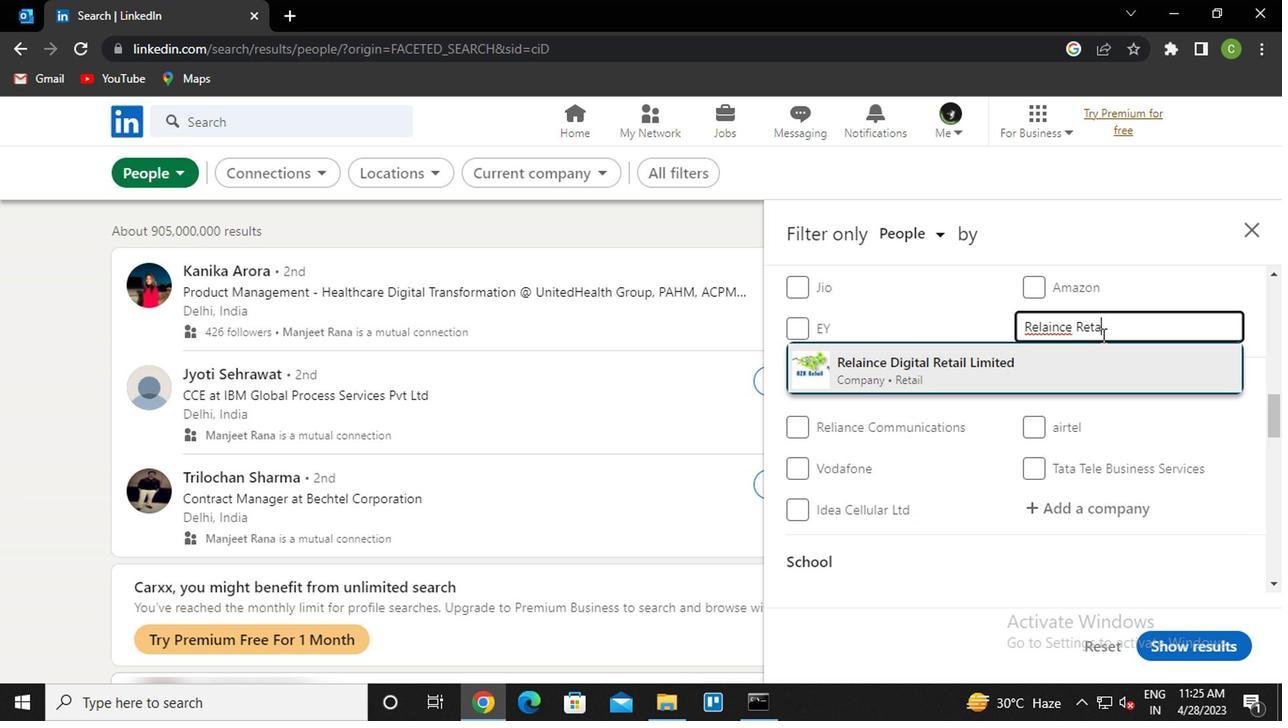 
Action: Mouse moved to (1084, 375)
Screenshot: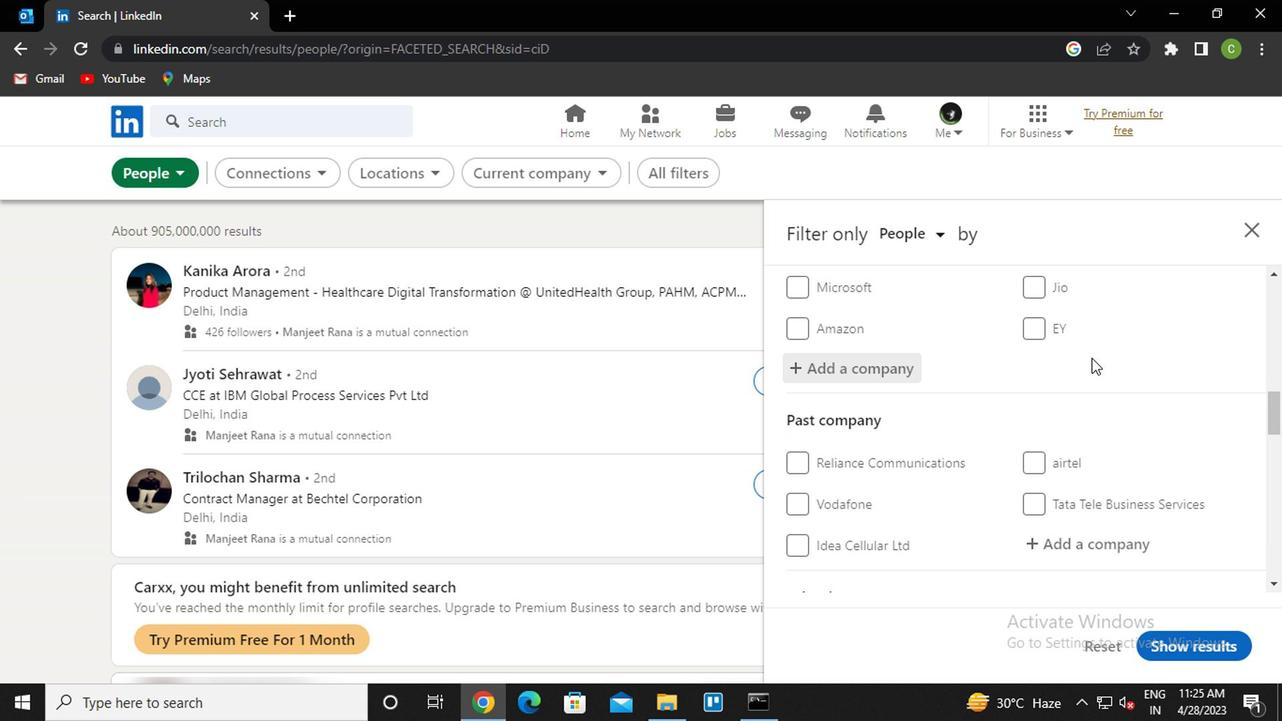 
Action: Mouse scrolled (1084, 374) with delta (0, -1)
Screenshot: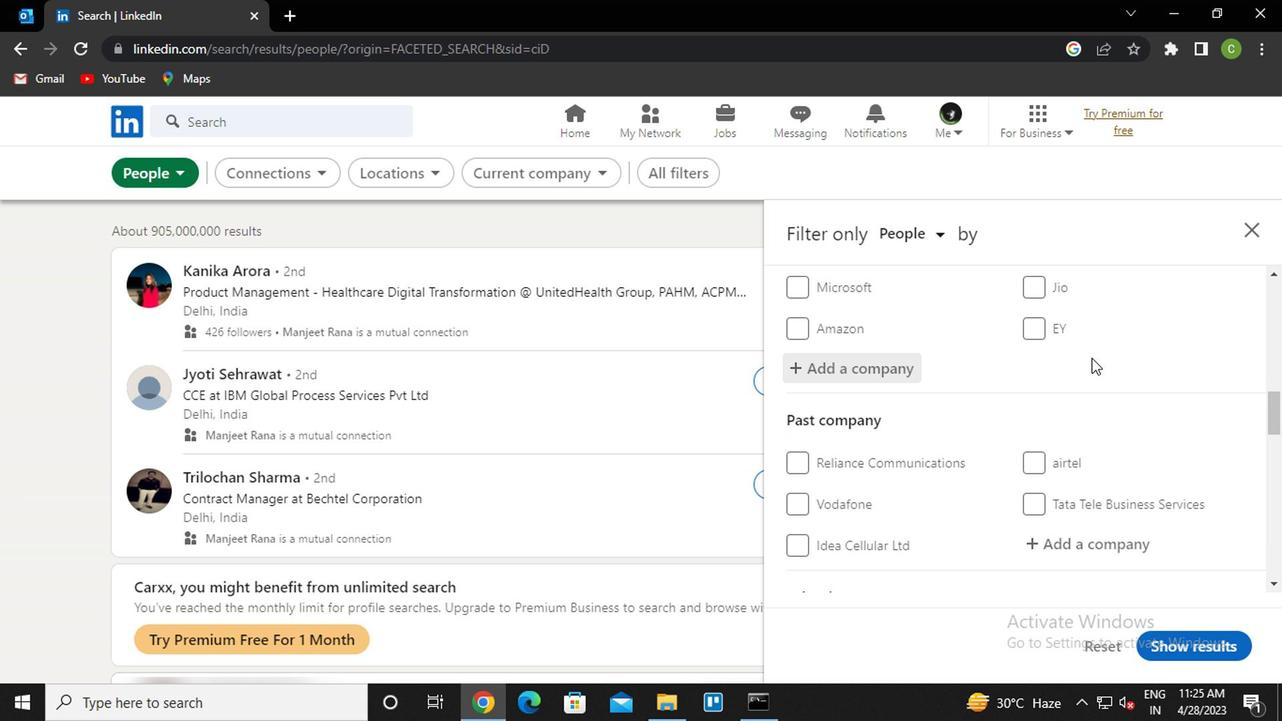 
Action: Mouse moved to (1084, 386)
Screenshot: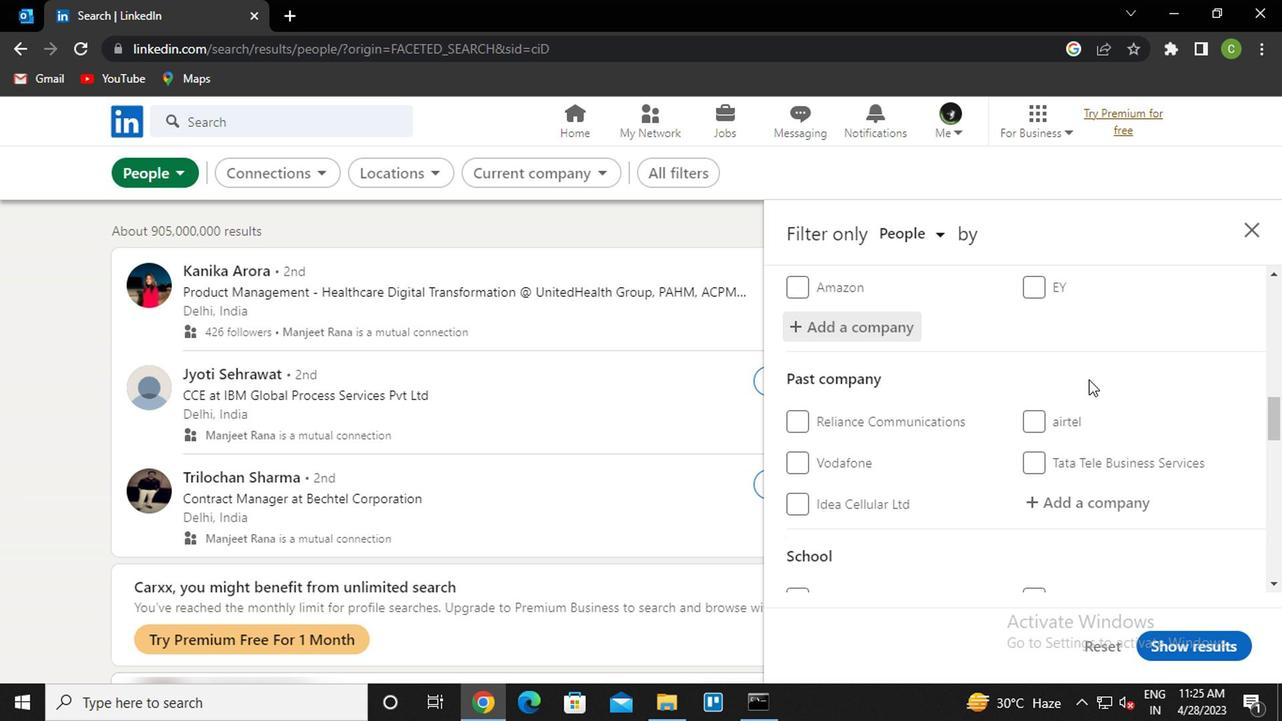 
Action: Mouse scrolled (1084, 384) with delta (0, -1)
Screenshot: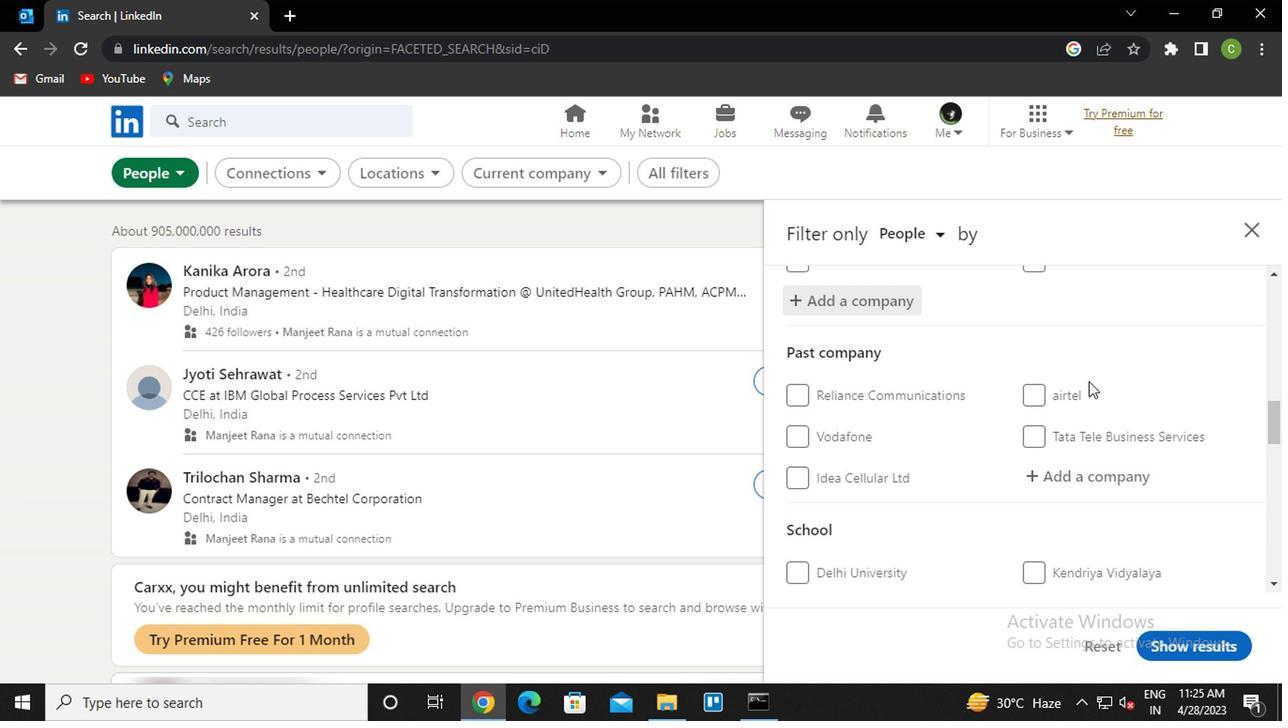 
Action: Mouse moved to (1055, 420)
Screenshot: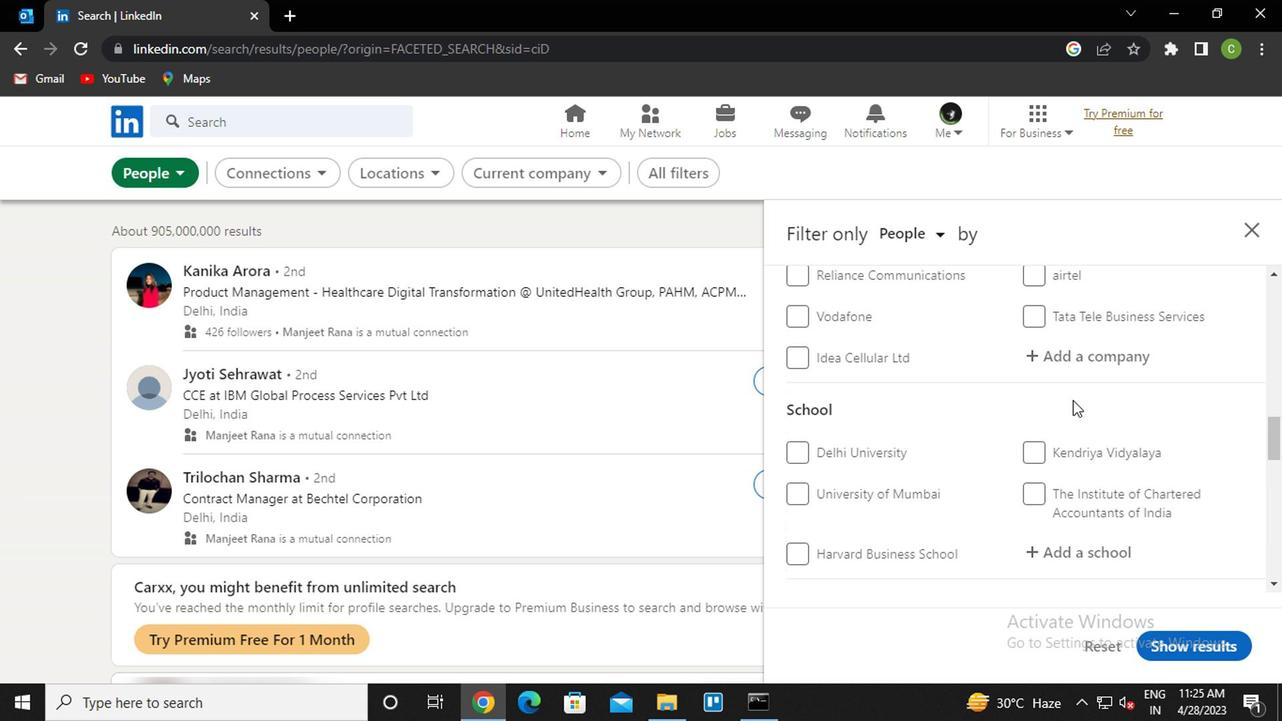 
Action: Mouse scrolled (1055, 420) with delta (0, 0)
Screenshot: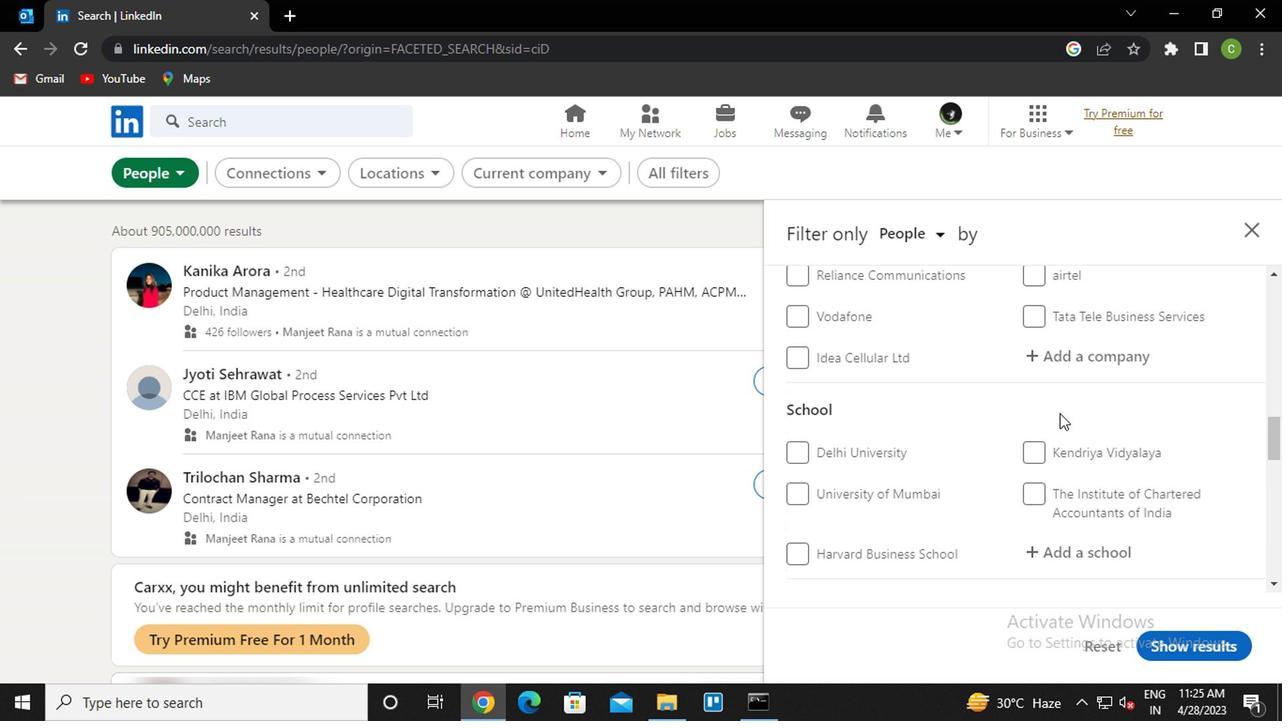 
Action: Mouse moved to (1085, 448)
Screenshot: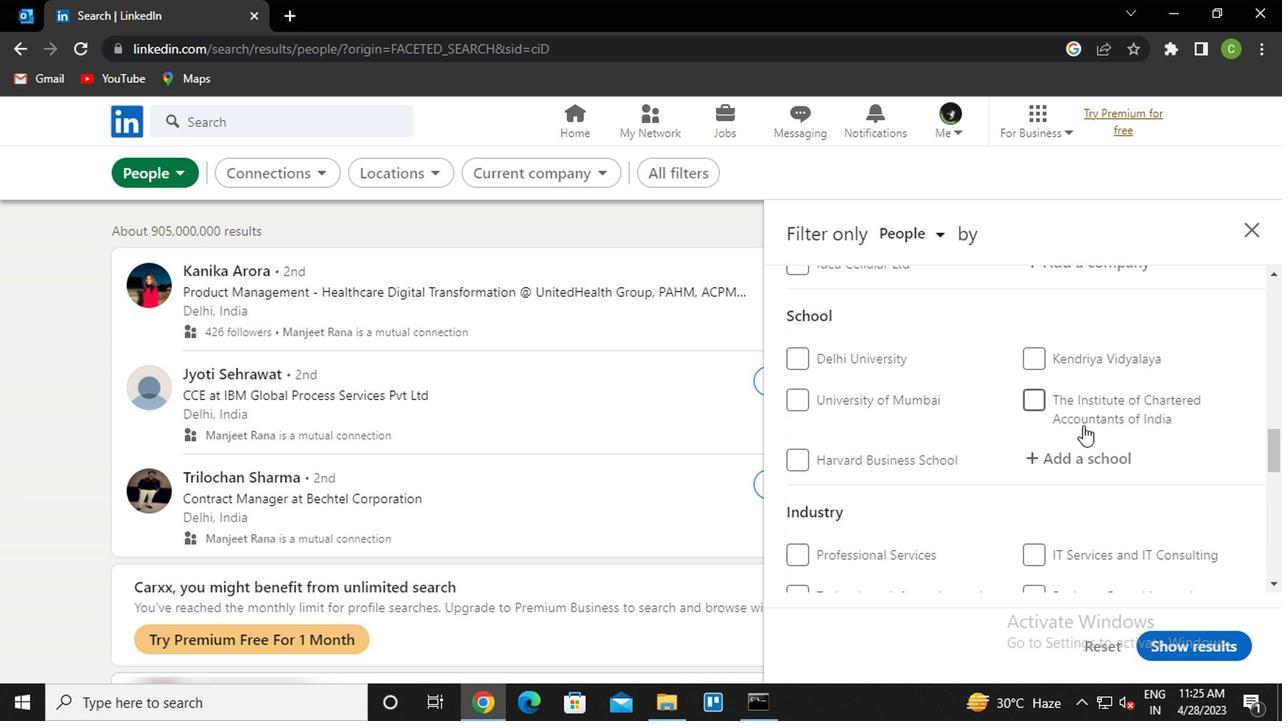 
Action: Mouse pressed left at (1085, 448)
Screenshot: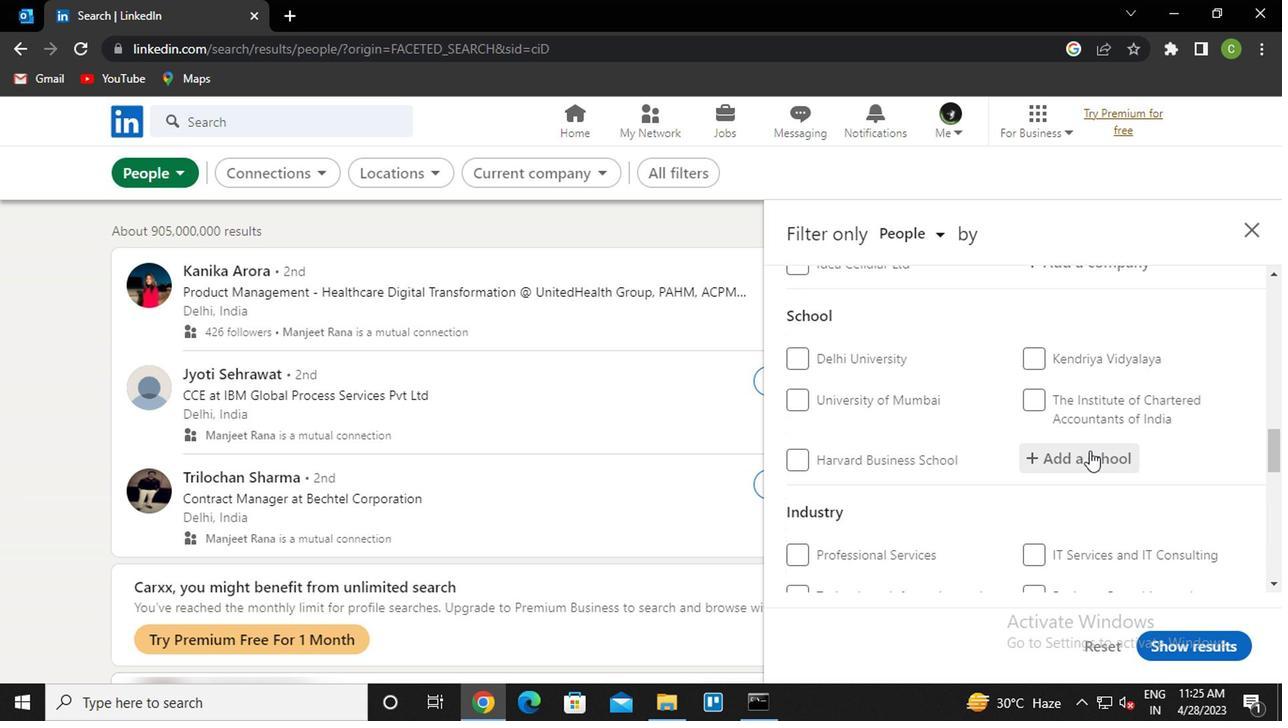 
Action: Mouse moved to (1082, 452)
Screenshot: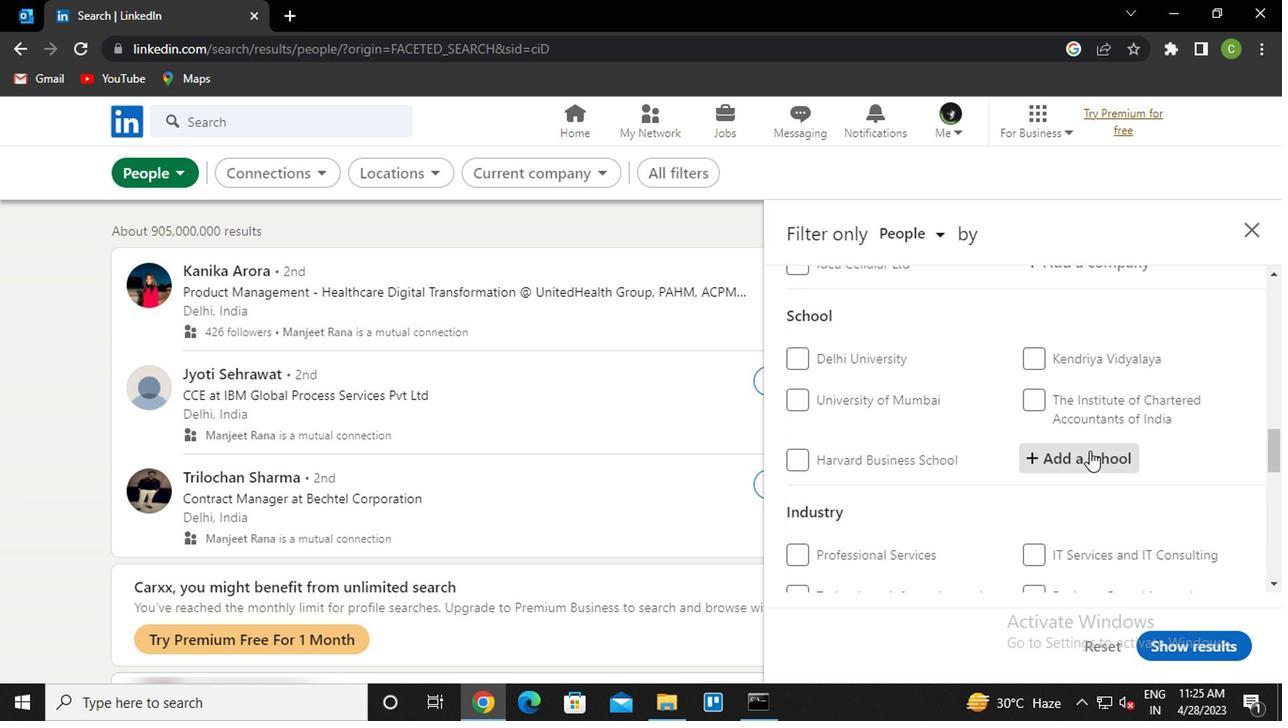 
Action: Key pressed <Key.caps_lock>r<Key.caps_lock>oyal<Key.space><Key.caps_lock>s<Key.caps_lock>chool
Screenshot: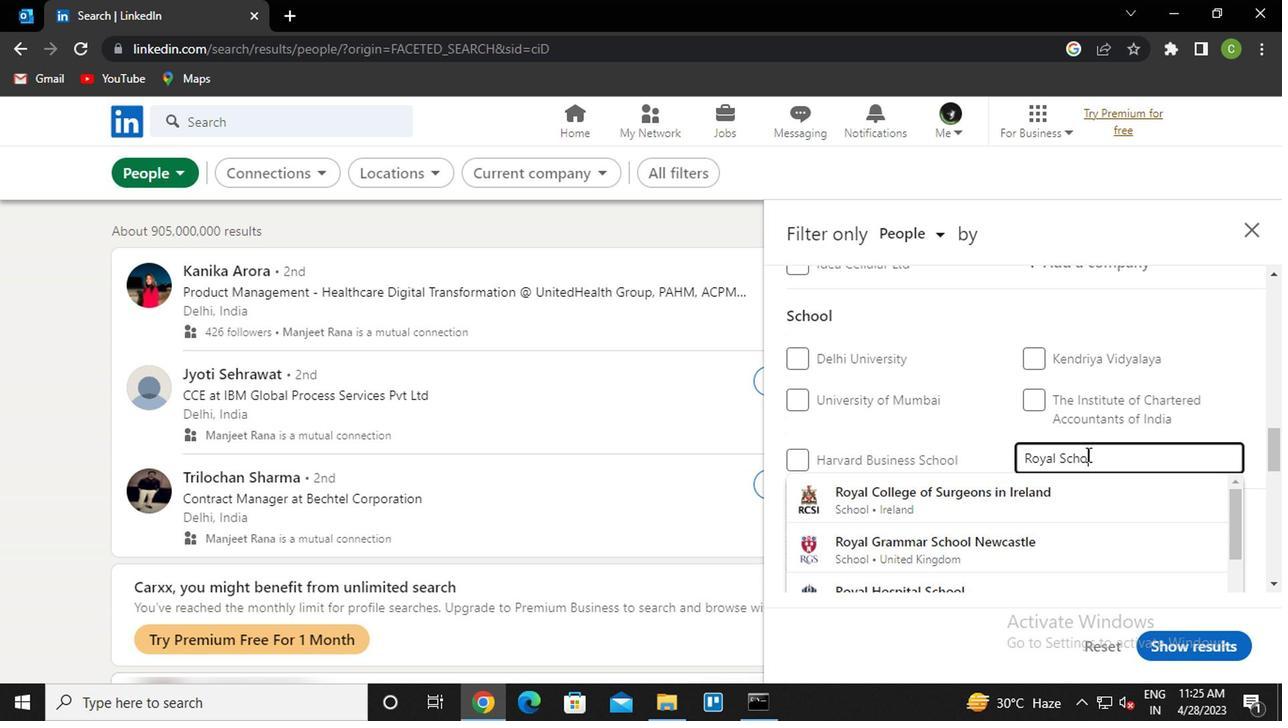 
Action: Mouse moved to (1057, 532)
Screenshot: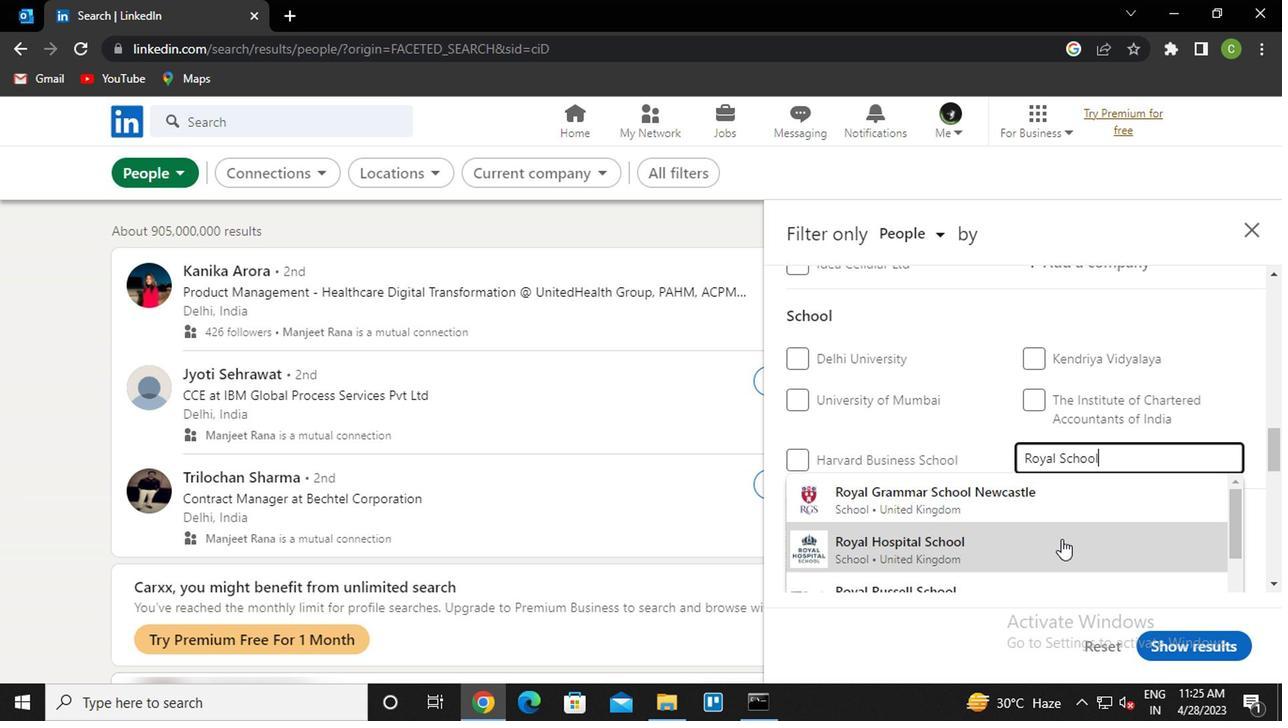 
Action: Mouse scrolled (1057, 532) with delta (0, 0)
Screenshot: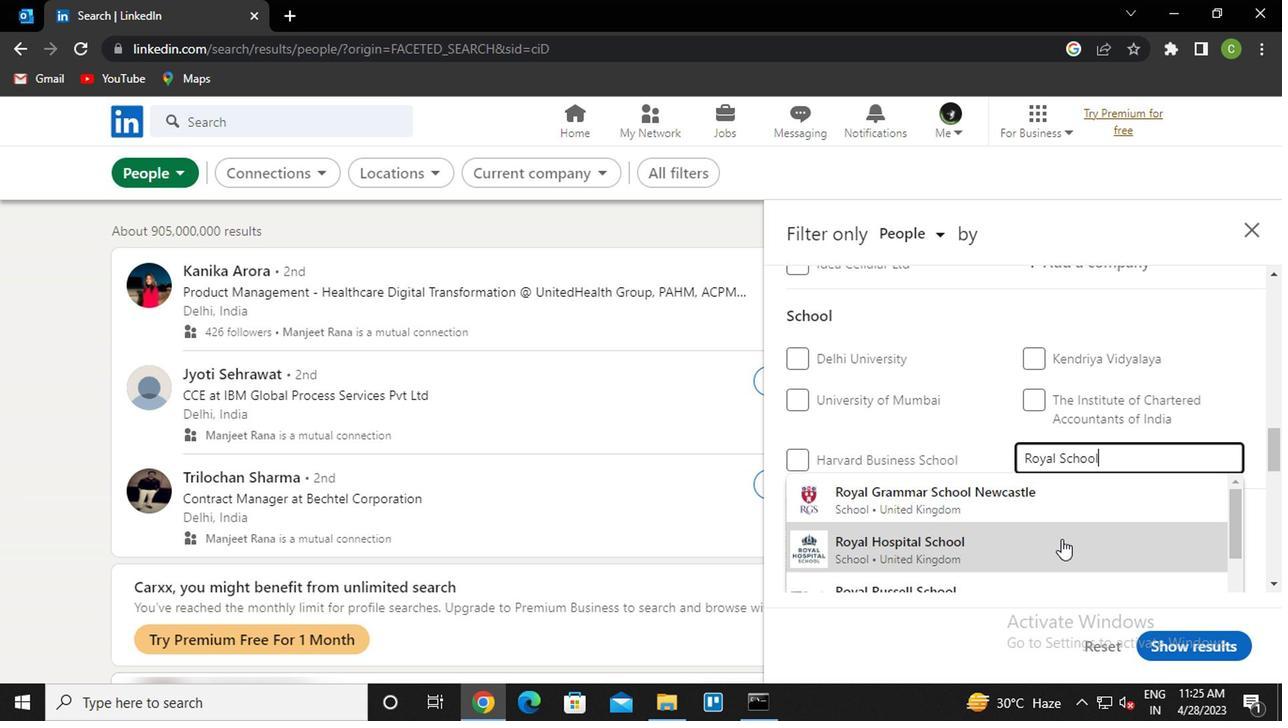 
Action: Mouse moved to (1047, 526)
Screenshot: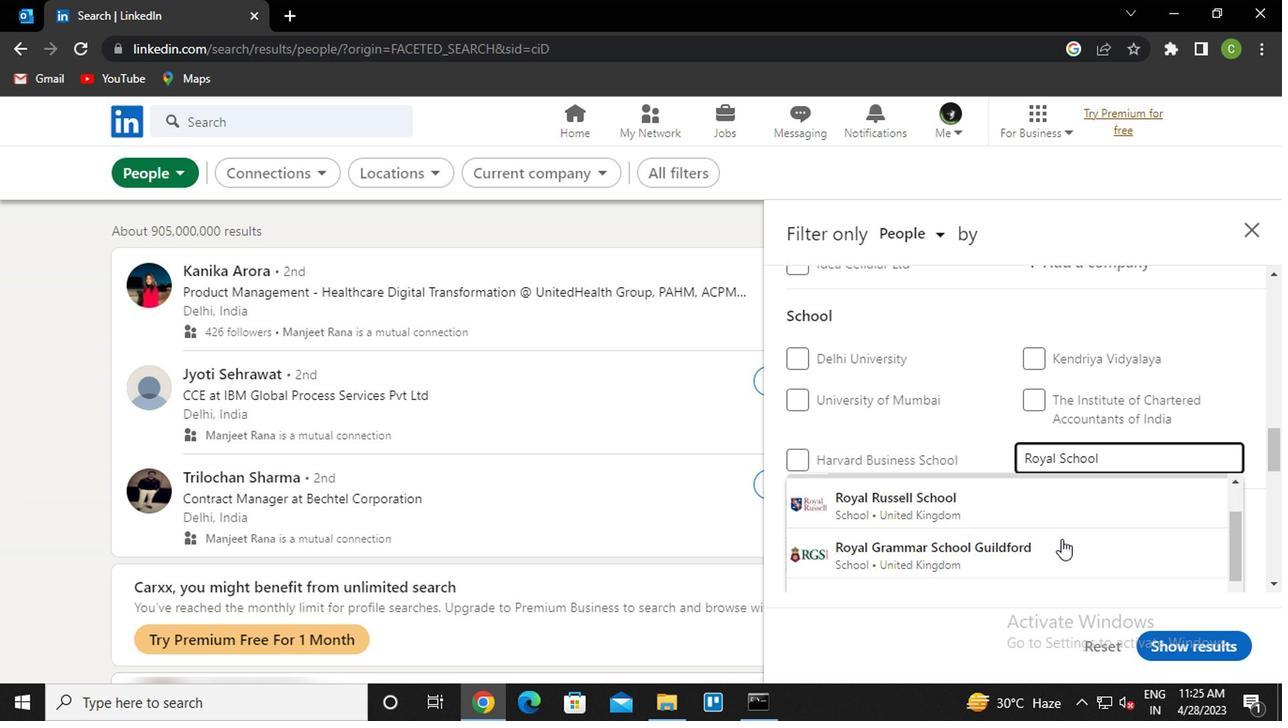 
Action: Mouse scrolled (1047, 526) with delta (0, 0)
Screenshot: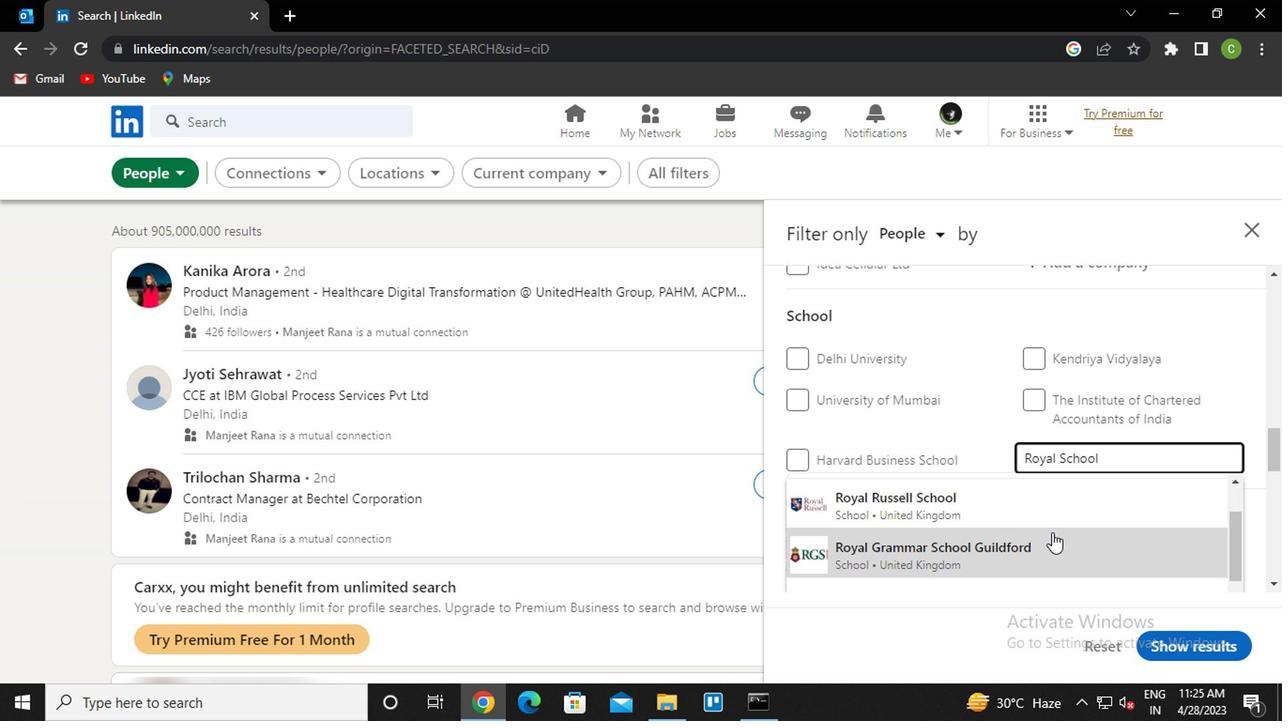 
Action: Mouse moved to (1033, 547)
Screenshot: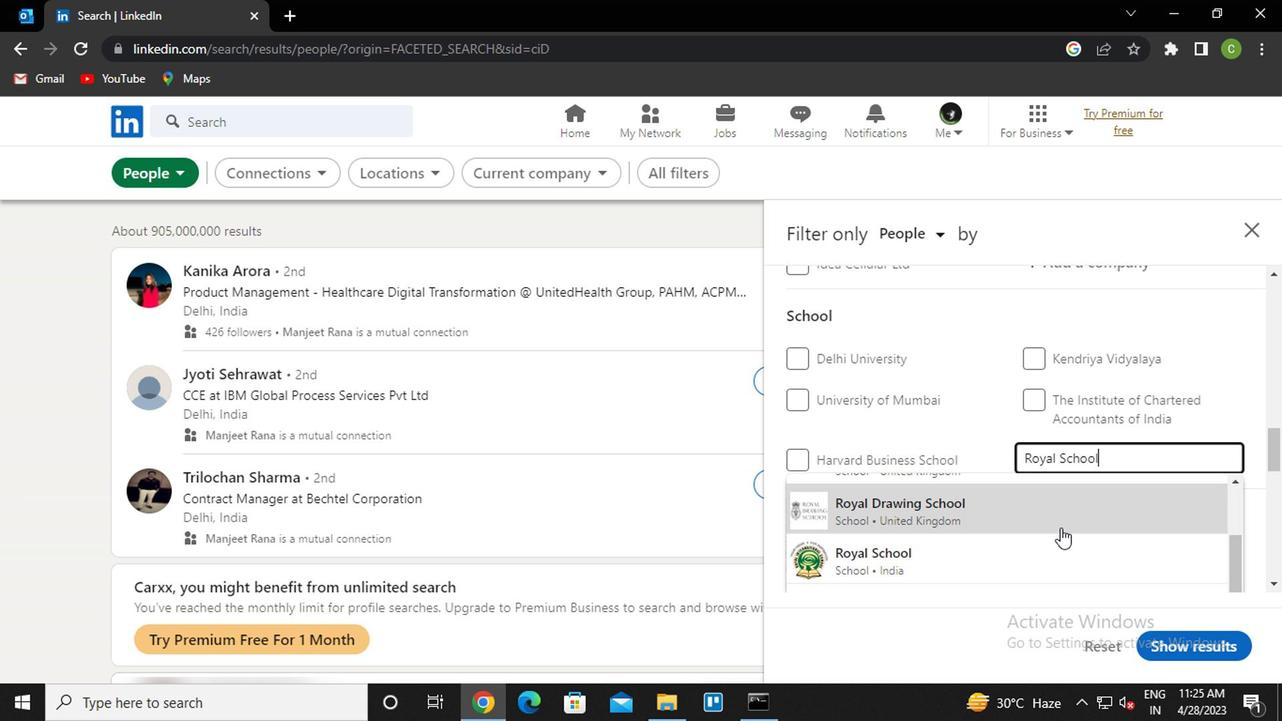 
Action: Mouse pressed left at (1033, 547)
Screenshot: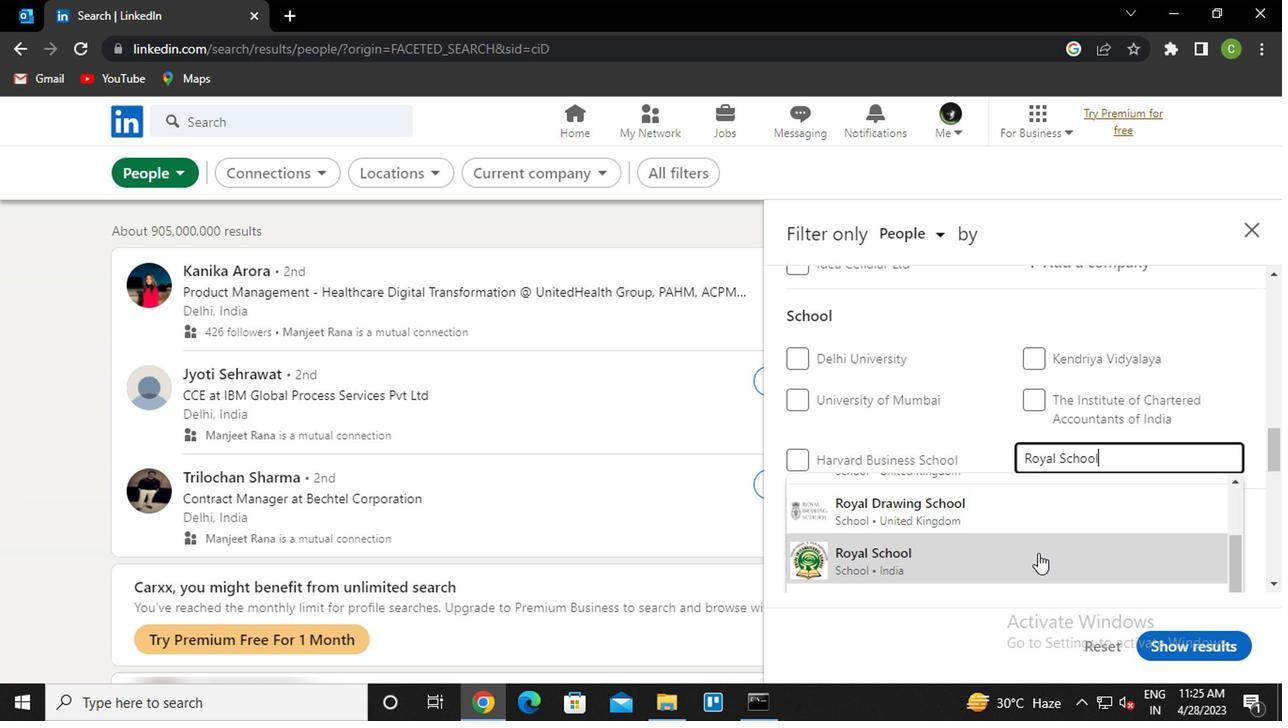 
Action: Mouse moved to (1035, 483)
Screenshot: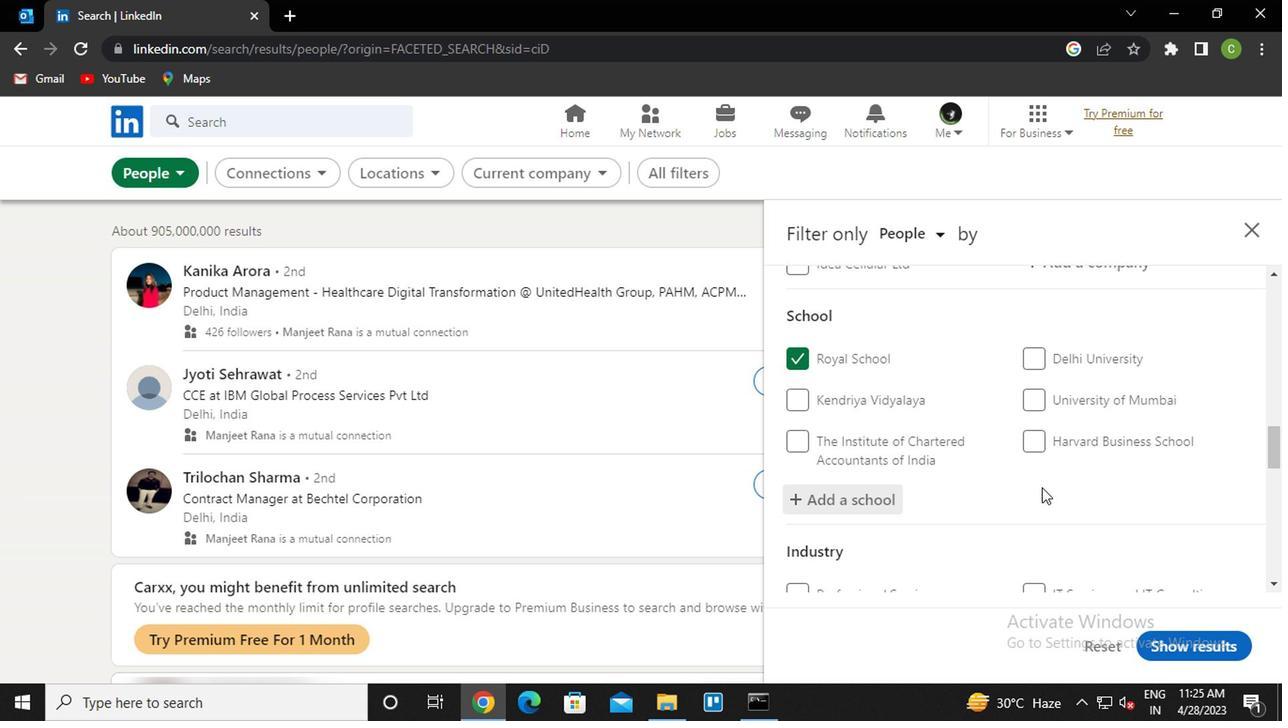 
Action: Mouse scrolled (1035, 482) with delta (0, 0)
Screenshot: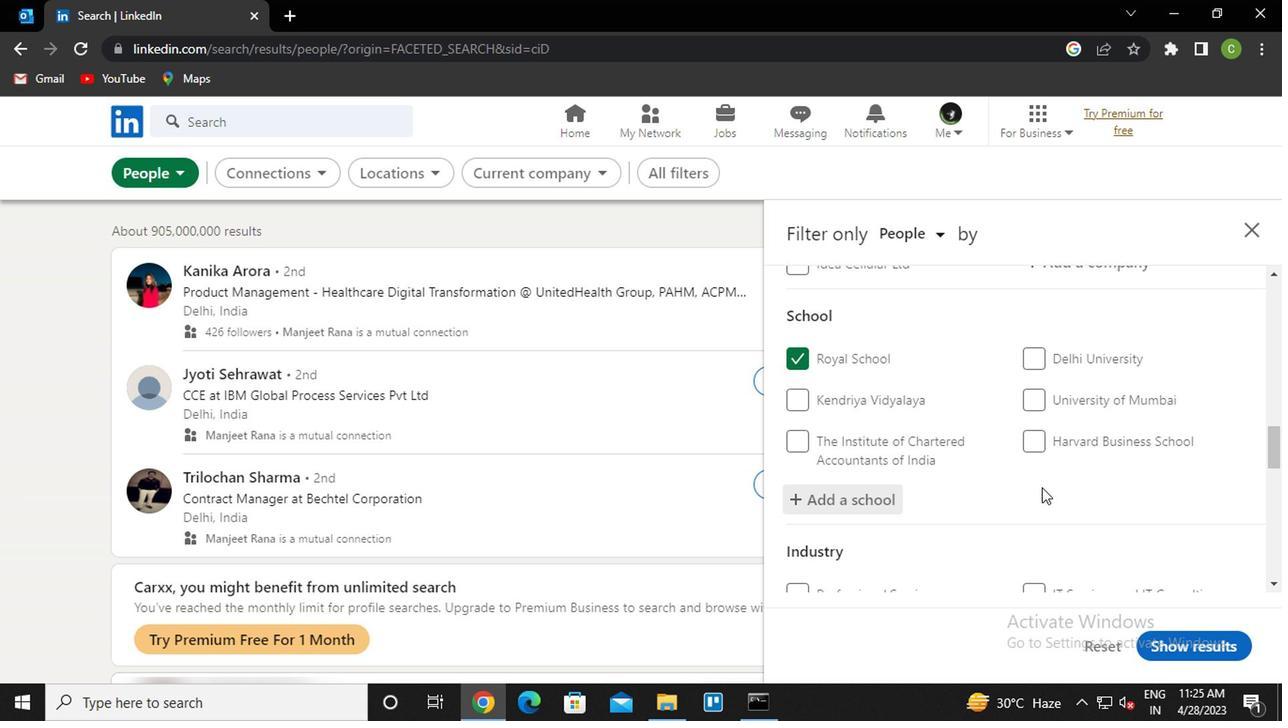 
Action: Mouse moved to (1021, 476)
Screenshot: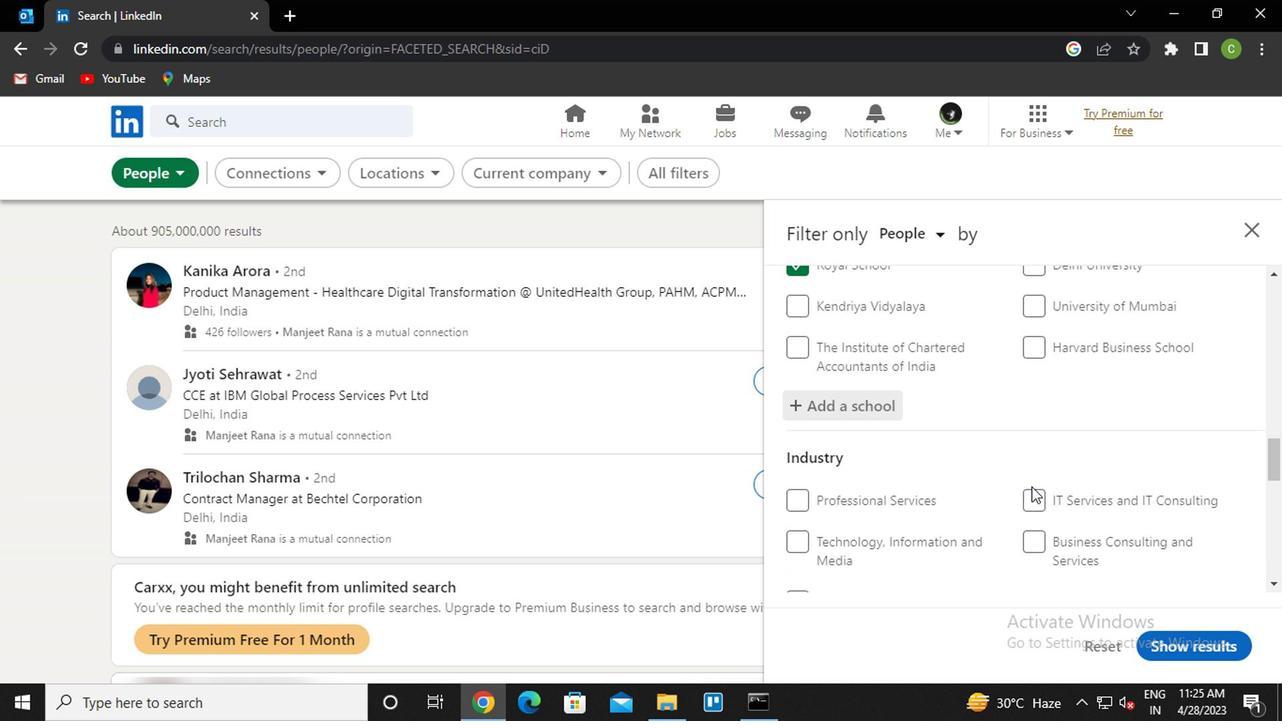 
Action: Mouse scrolled (1021, 475) with delta (0, -1)
Screenshot: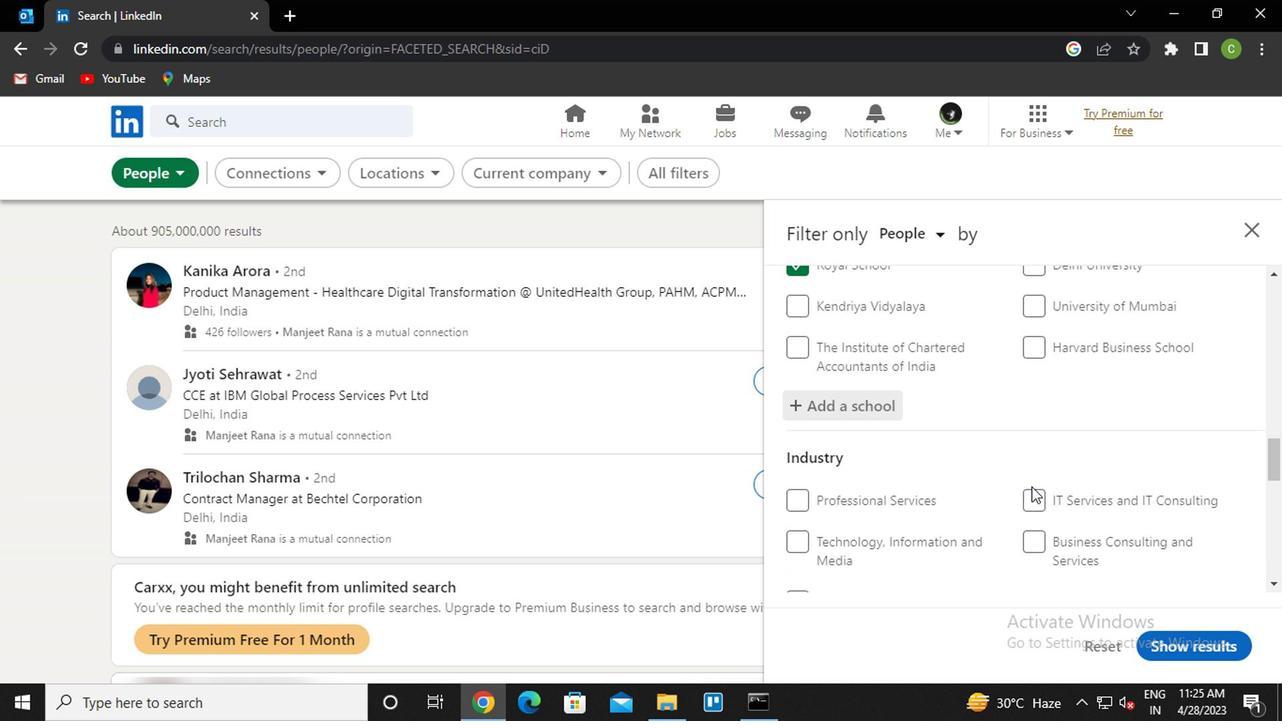 
Action: Mouse moved to (1019, 474)
Screenshot: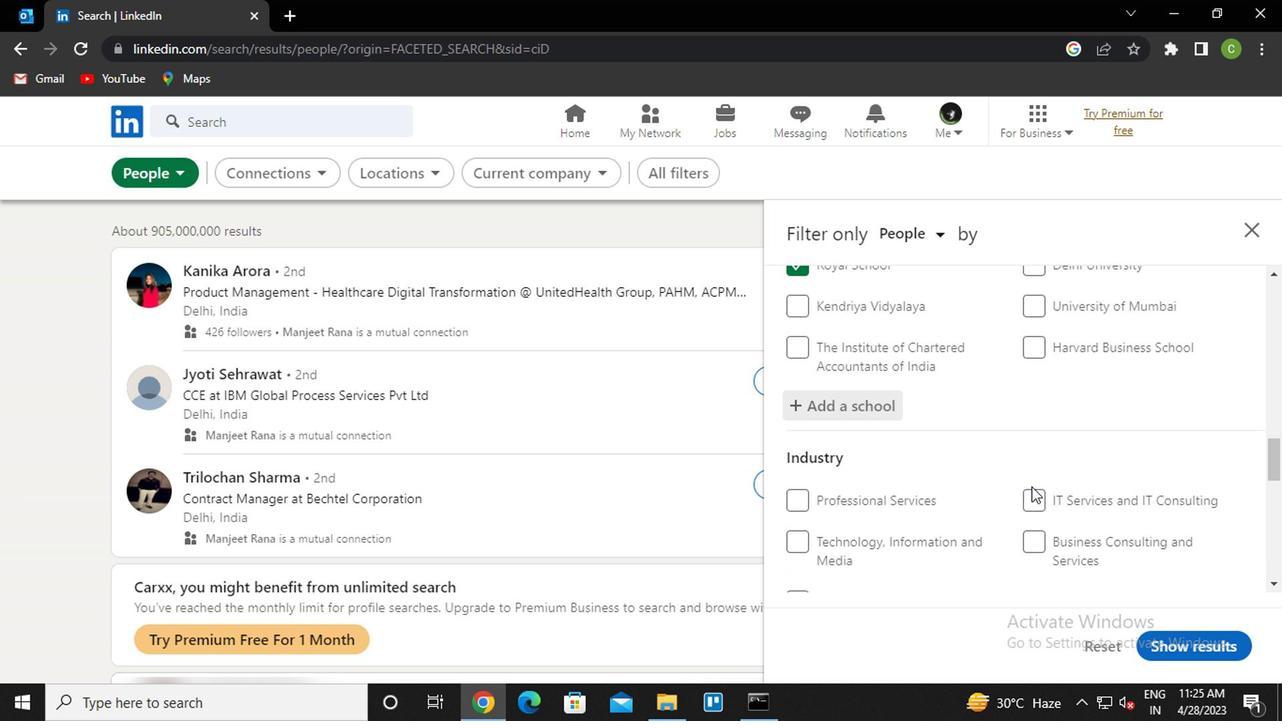 
Action: Mouse scrolled (1019, 472) with delta (0, -1)
Screenshot: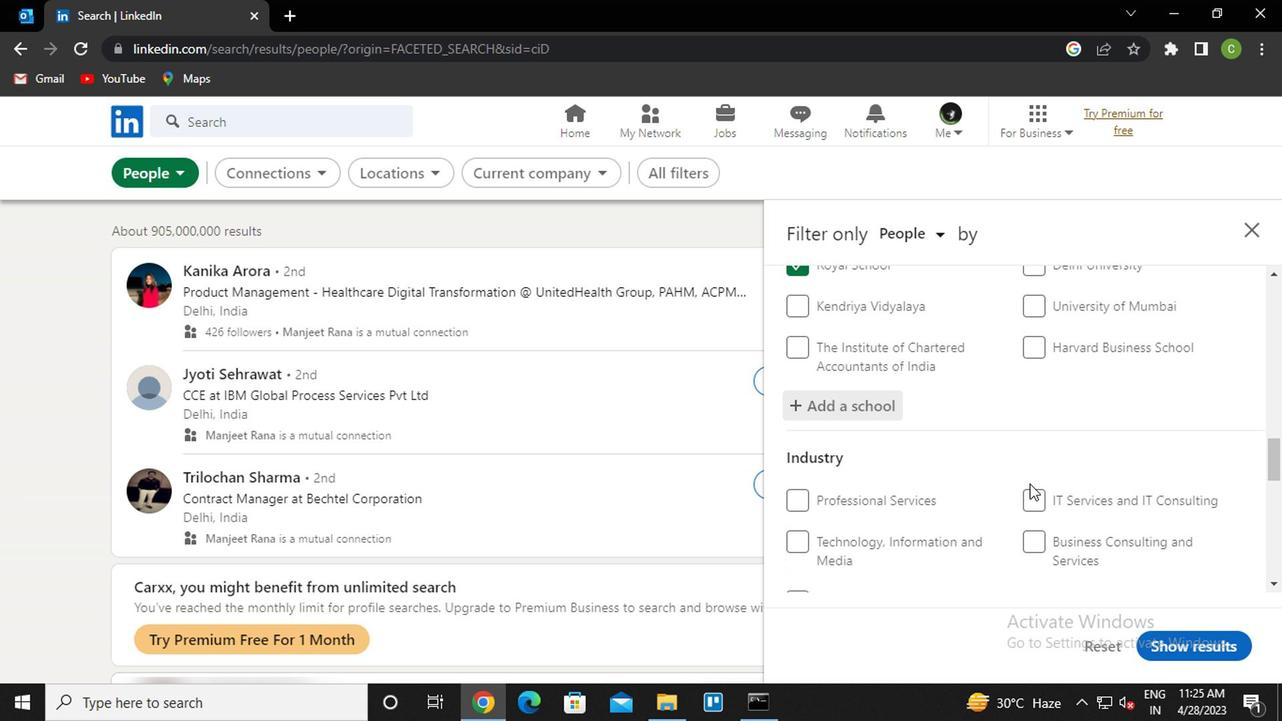 
Action: Mouse moved to (1059, 412)
Screenshot: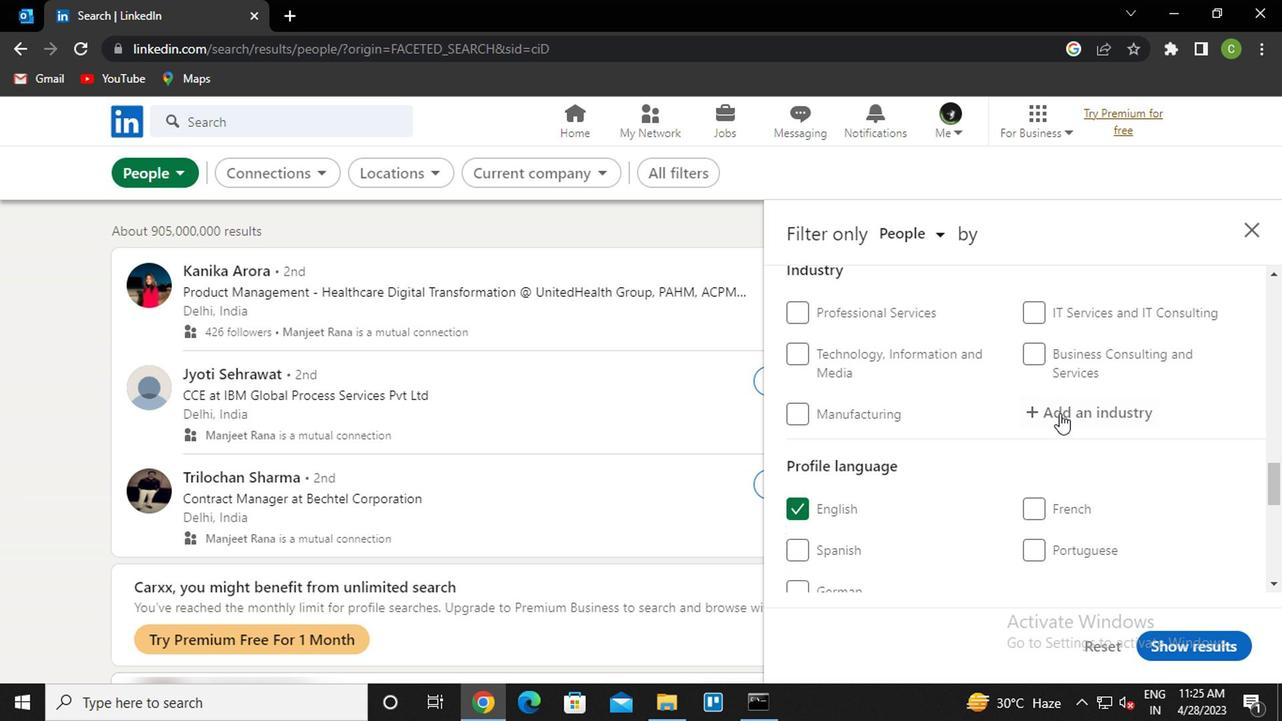 
Action: Mouse pressed left at (1059, 412)
Screenshot: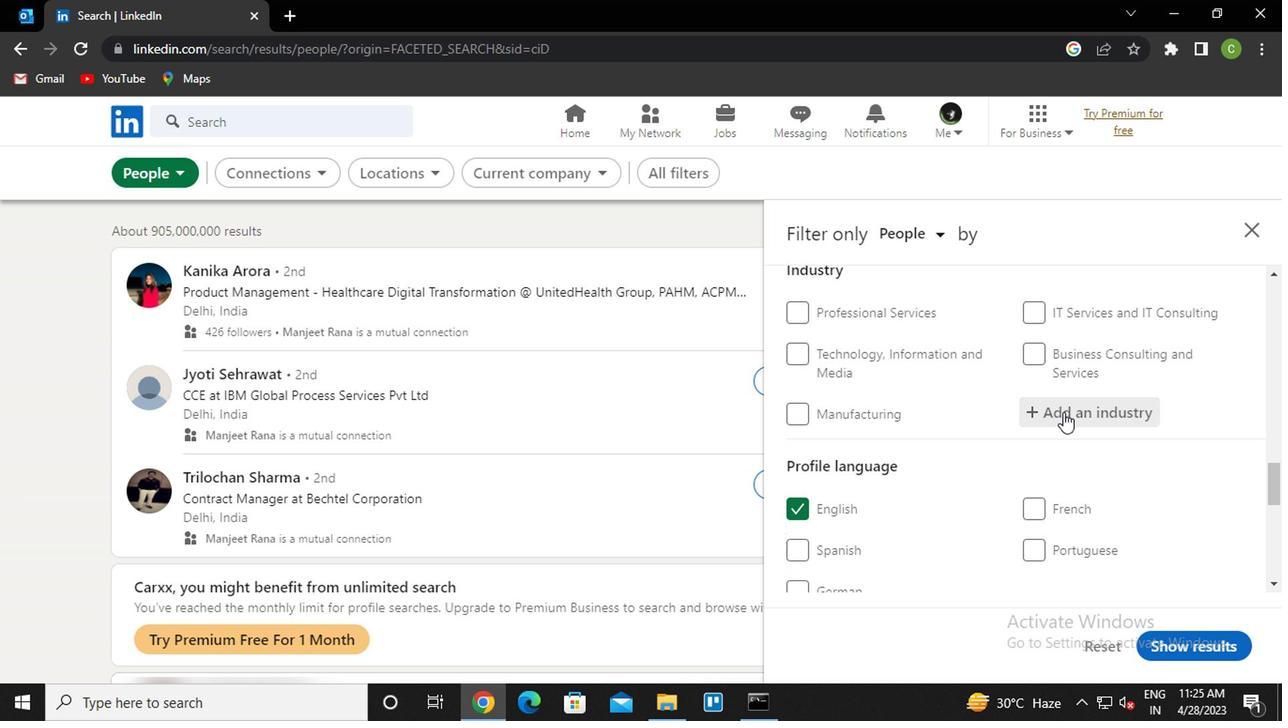 
Action: Key pressed <Key.caps_lock>t<Key.caps_lock>Ravel<Key.space><Key.down><Key.enter>
Screenshot: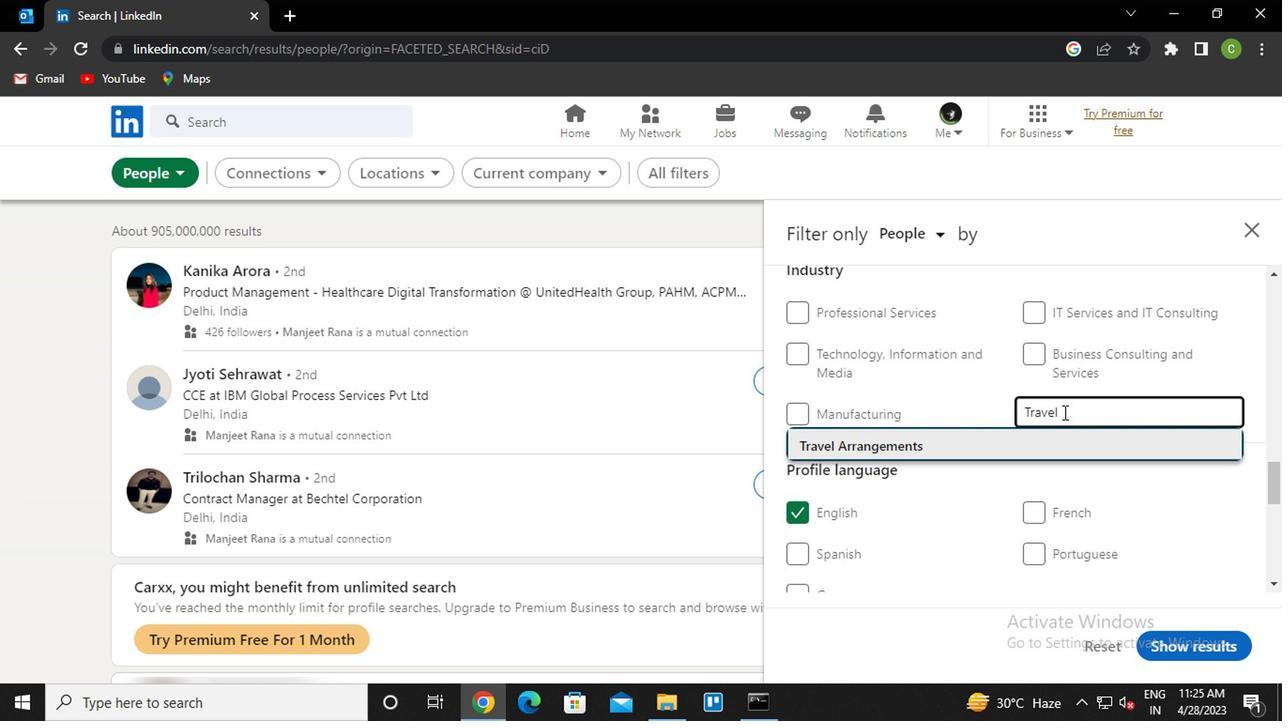 
Action: Mouse moved to (1057, 418)
Screenshot: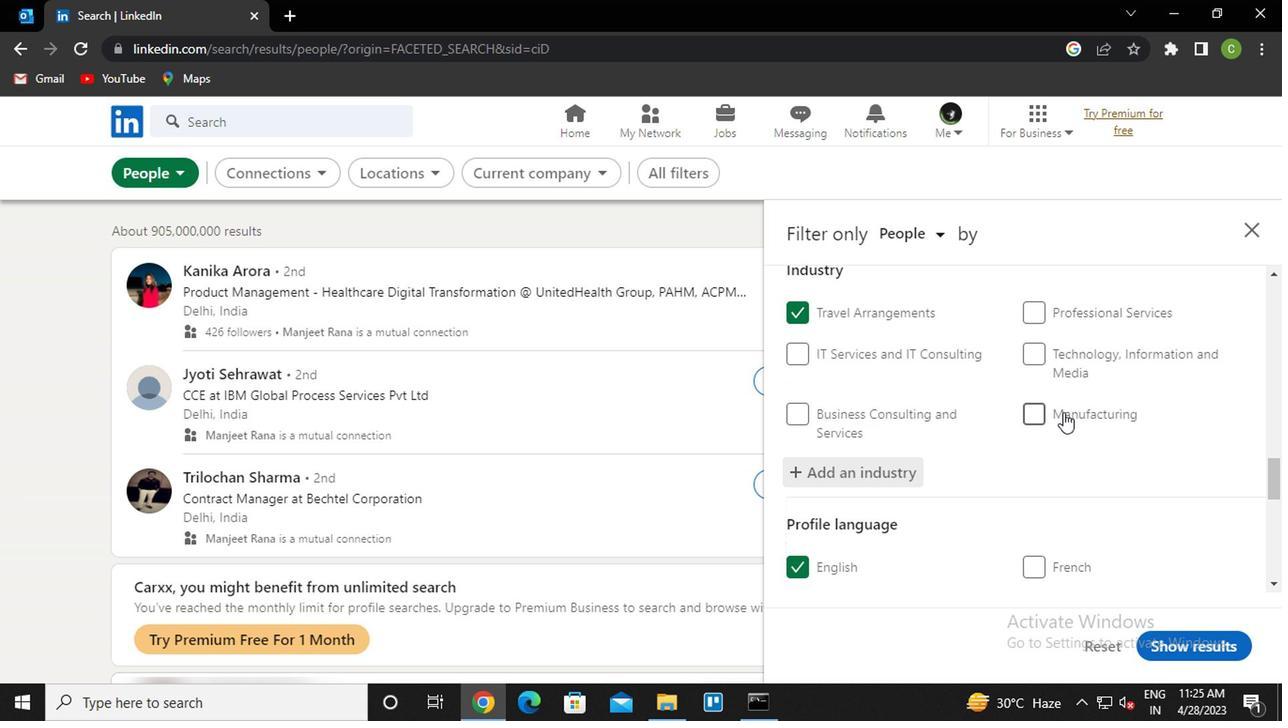 
Action: Mouse scrolled (1057, 417) with delta (0, 0)
Screenshot: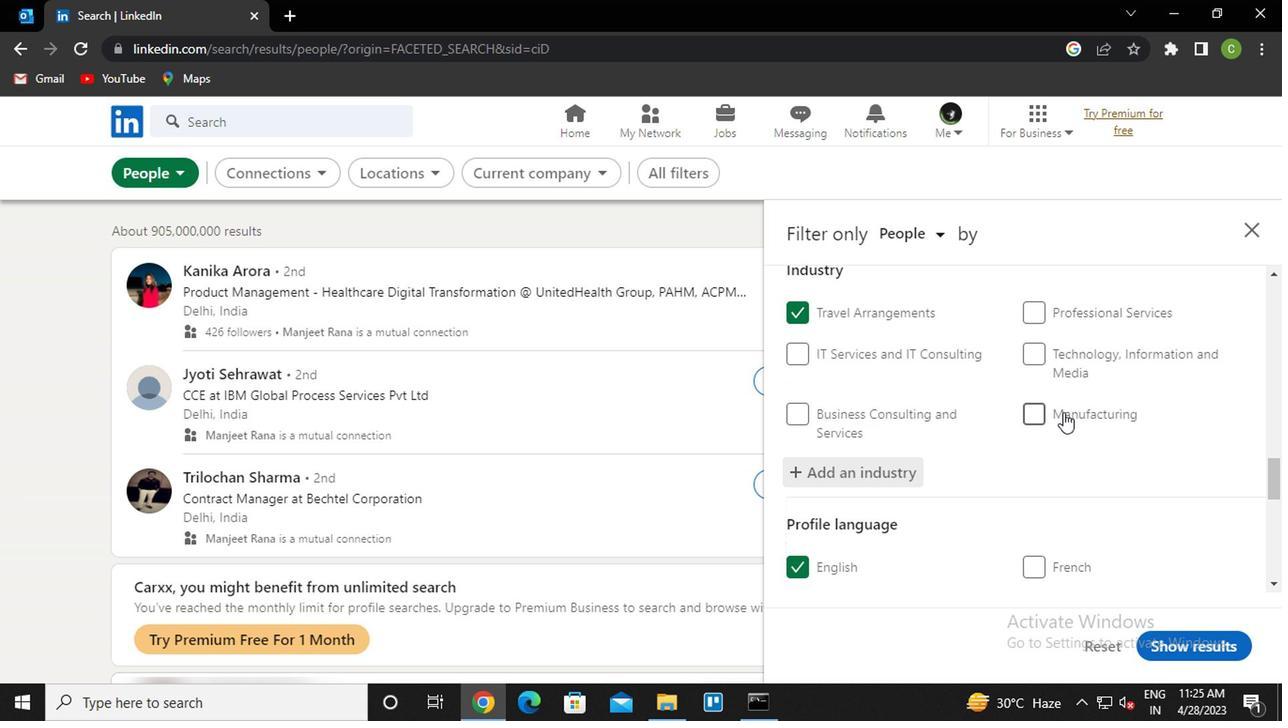 
Action: Mouse moved to (1055, 434)
Screenshot: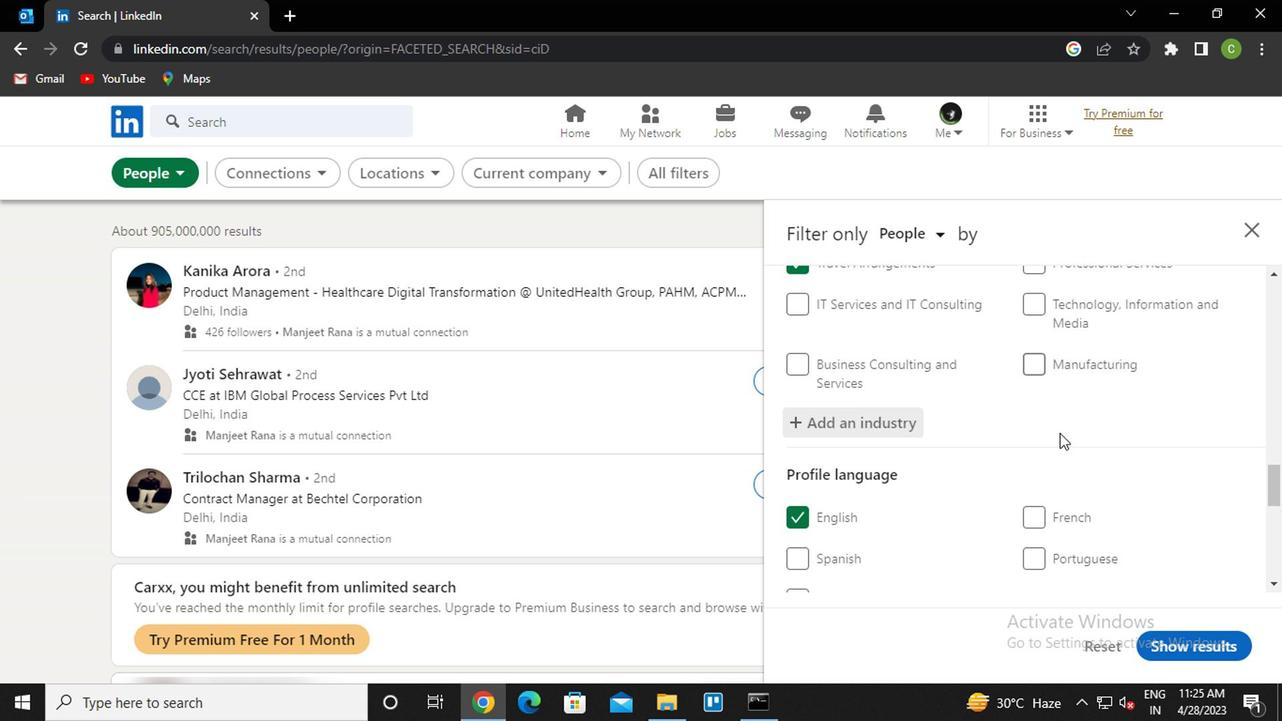 
Action: Mouse scrolled (1055, 433) with delta (0, 0)
Screenshot: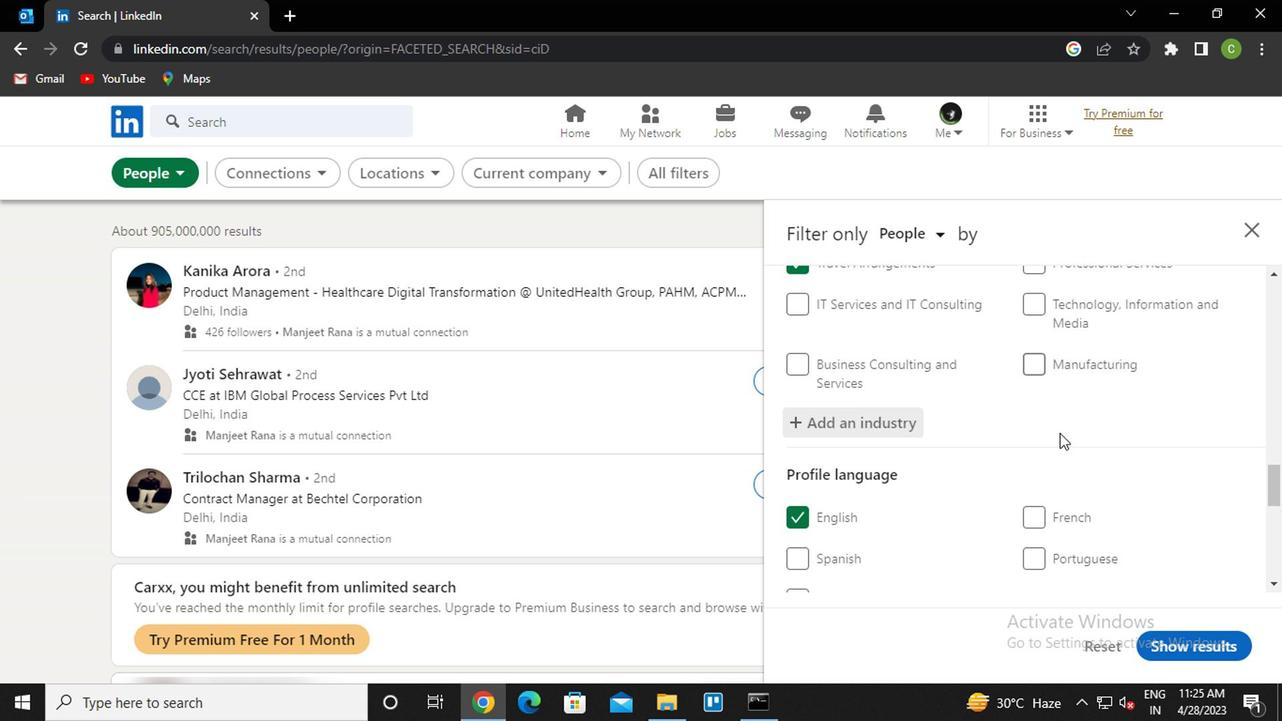 
Action: Mouse moved to (1052, 456)
Screenshot: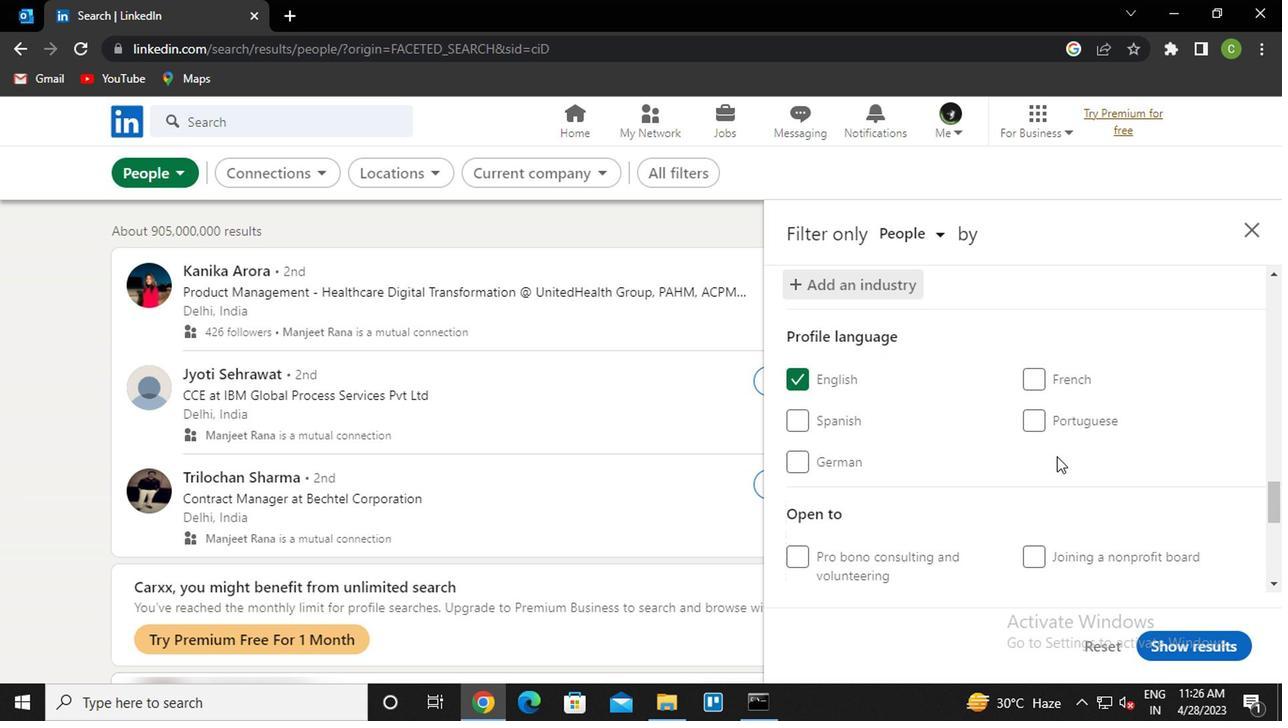 
Action: Mouse scrolled (1052, 456) with delta (0, 0)
Screenshot: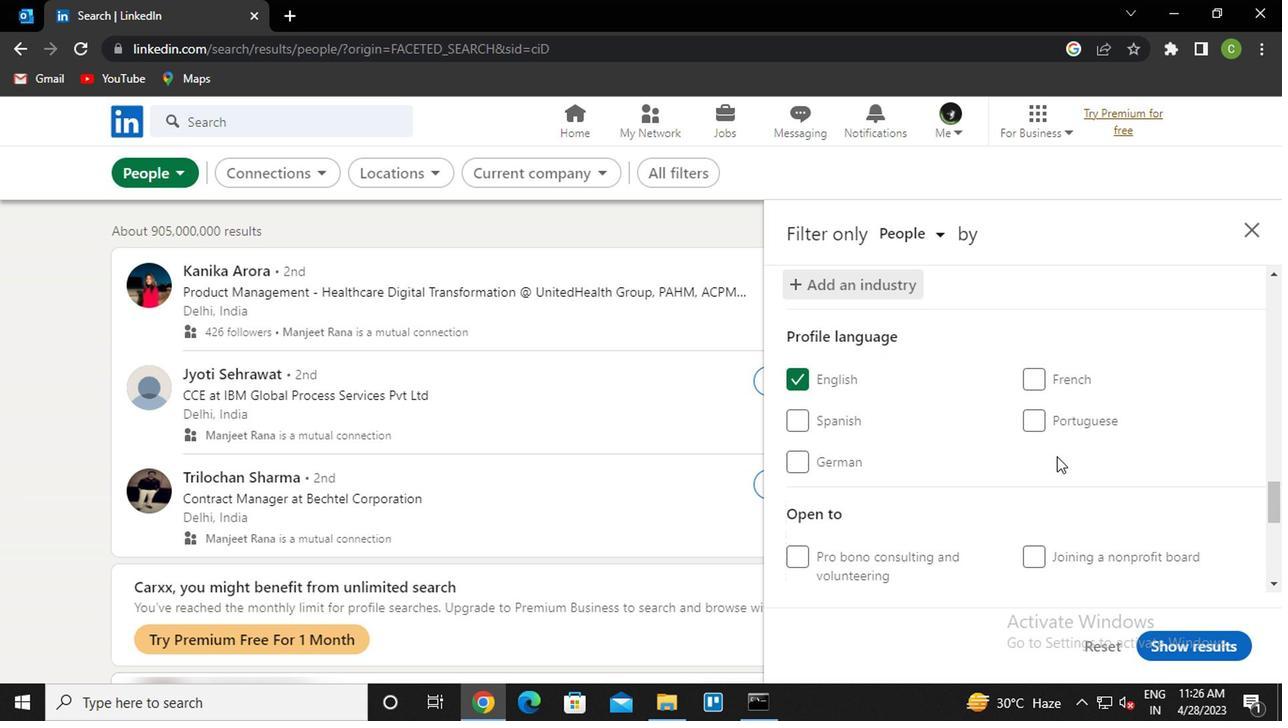 
Action: Mouse moved to (1052, 466)
Screenshot: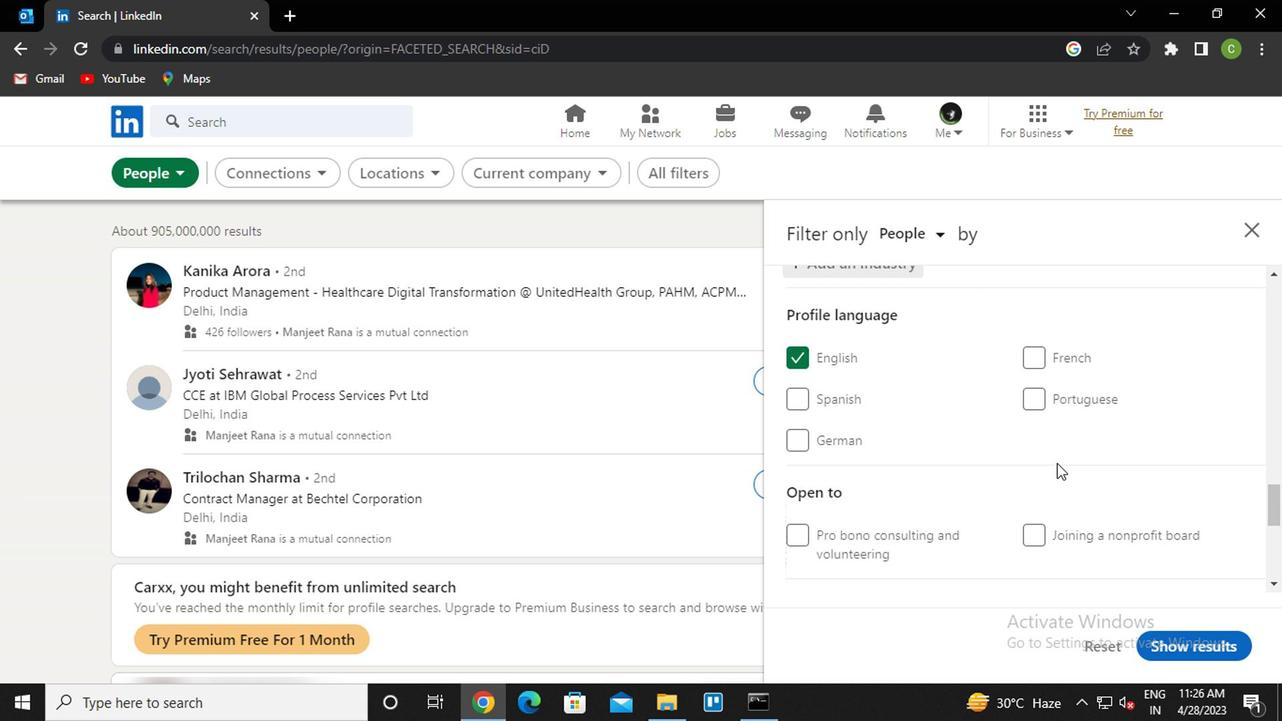 
Action: Mouse scrolled (1052, 464) with delta (0, -1)
Screenshot: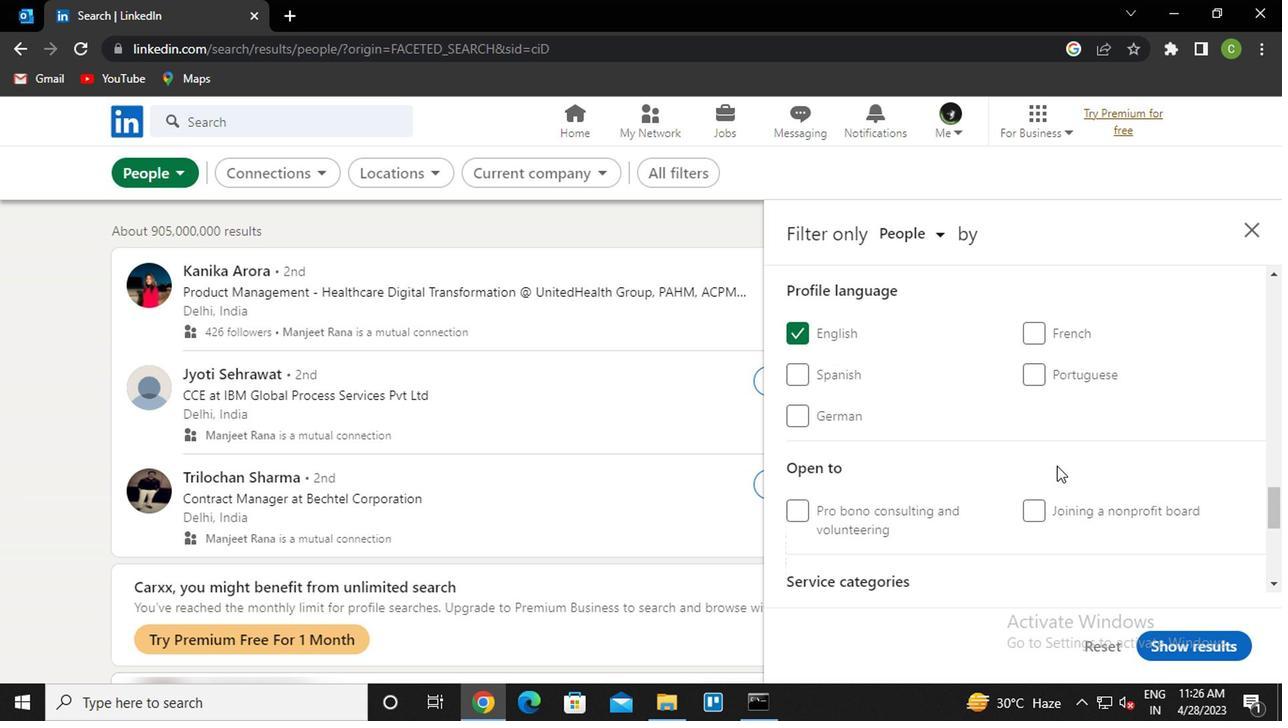 
Action: Mouse scrolled (1052, 464) with delta (0, -1)
Screenshot: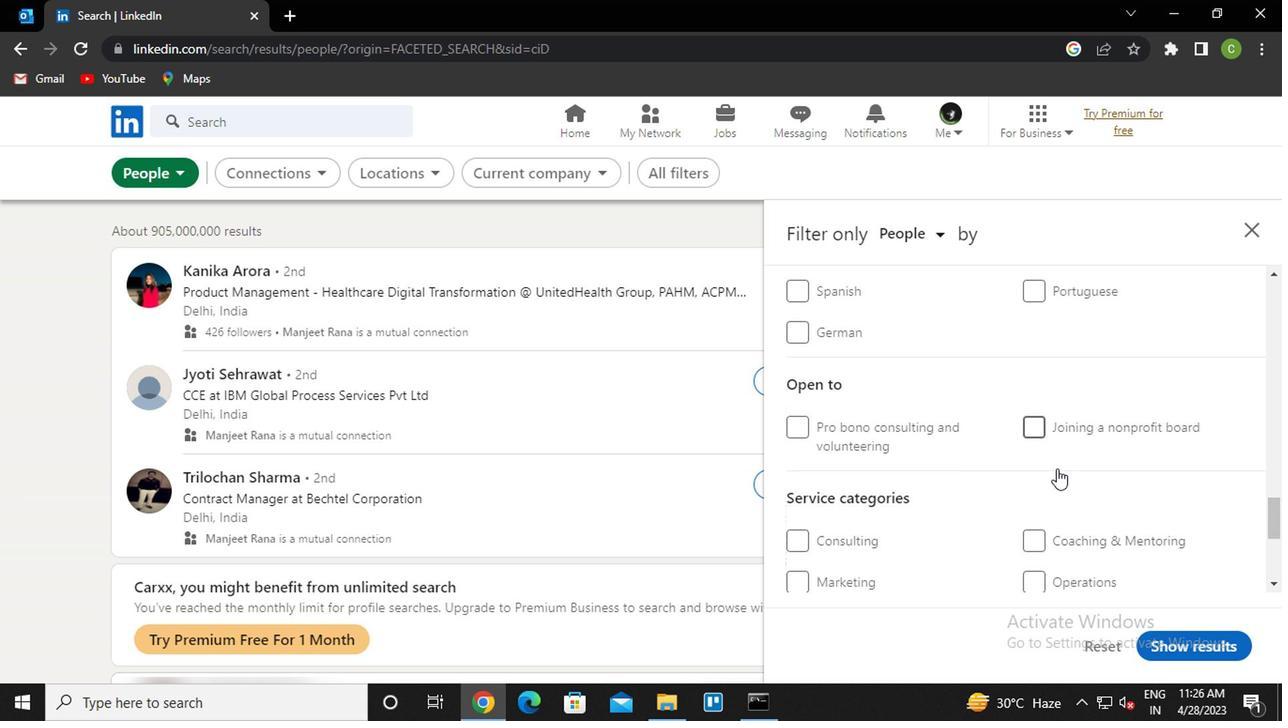 
Action: Mouse moved to (1051, 468)
Screenshot: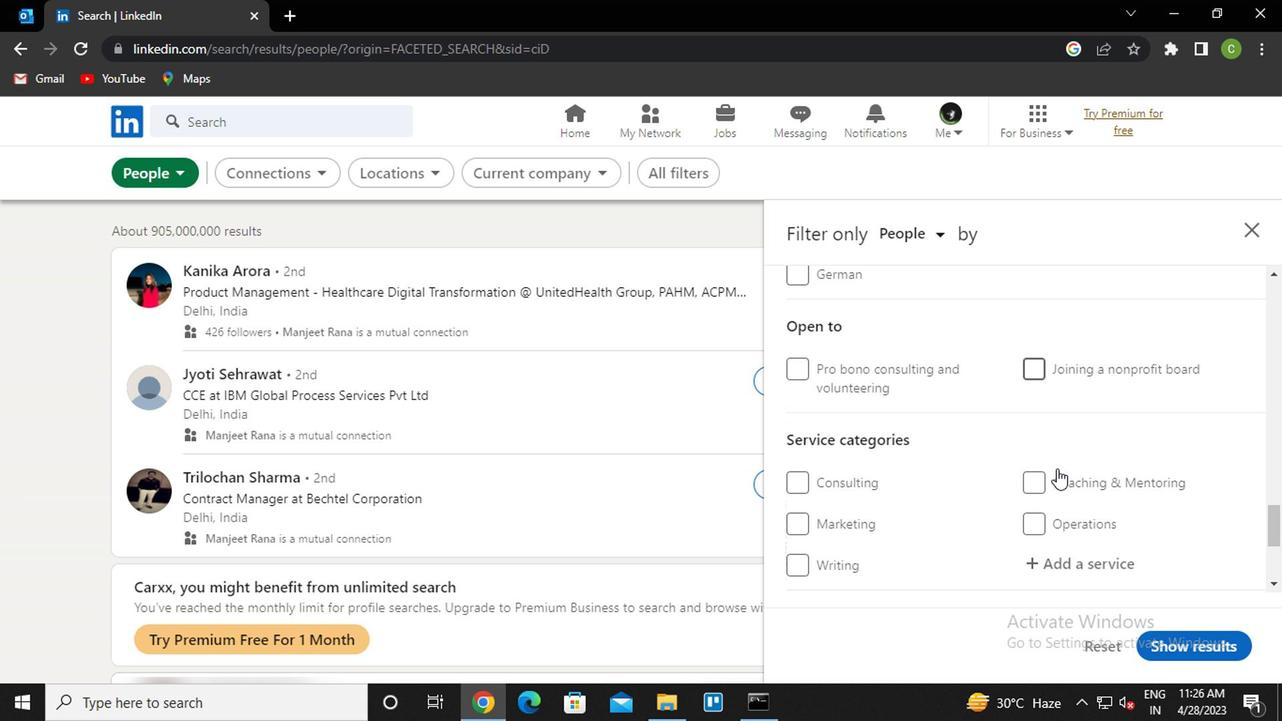 
Action: Mouse scrolled (1051, 467) with delta (0, -1)
Screenshot: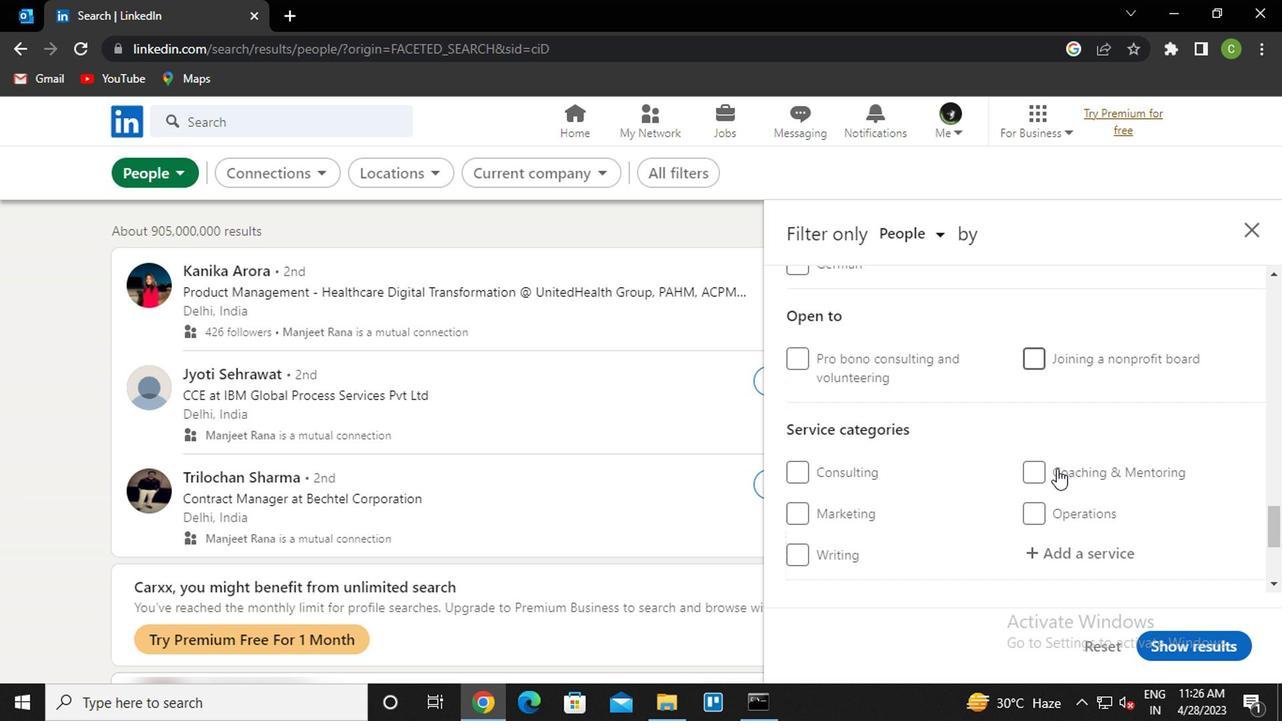 
Action: Mouse moved to (1088, 371)
Screenshot: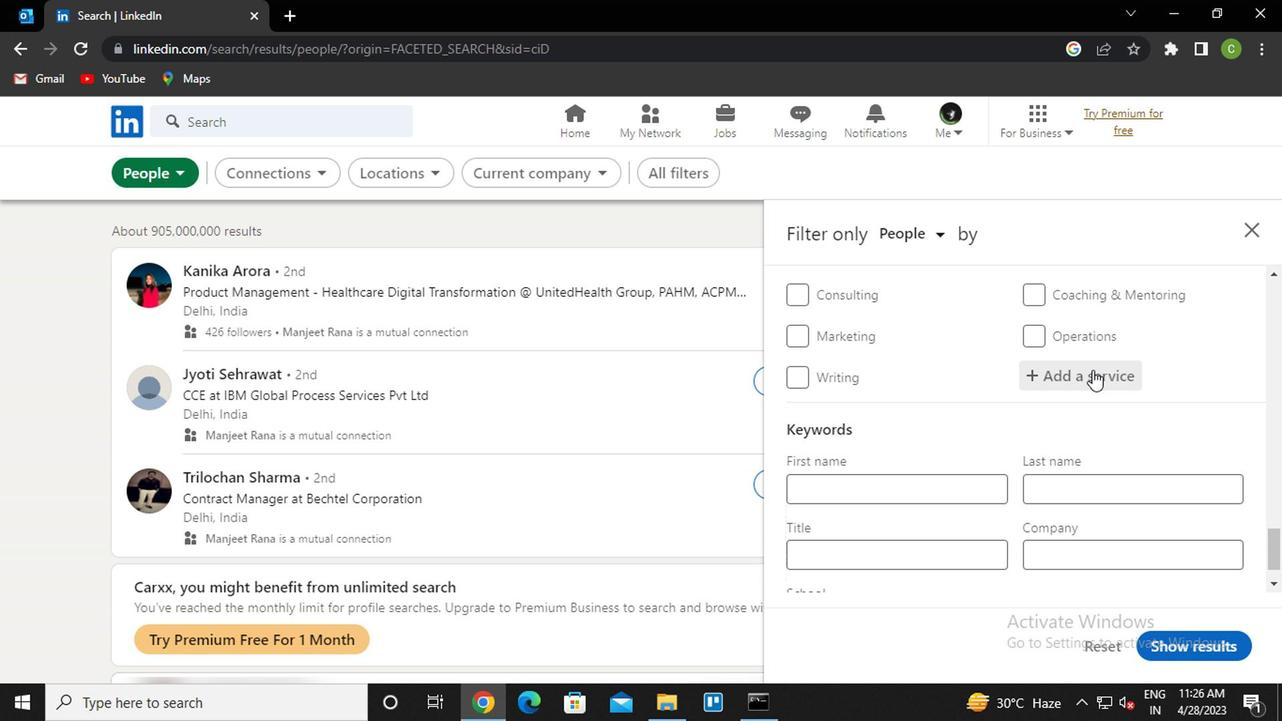 
Action: Mouse pressed left at (1088, 371)
Screenshot: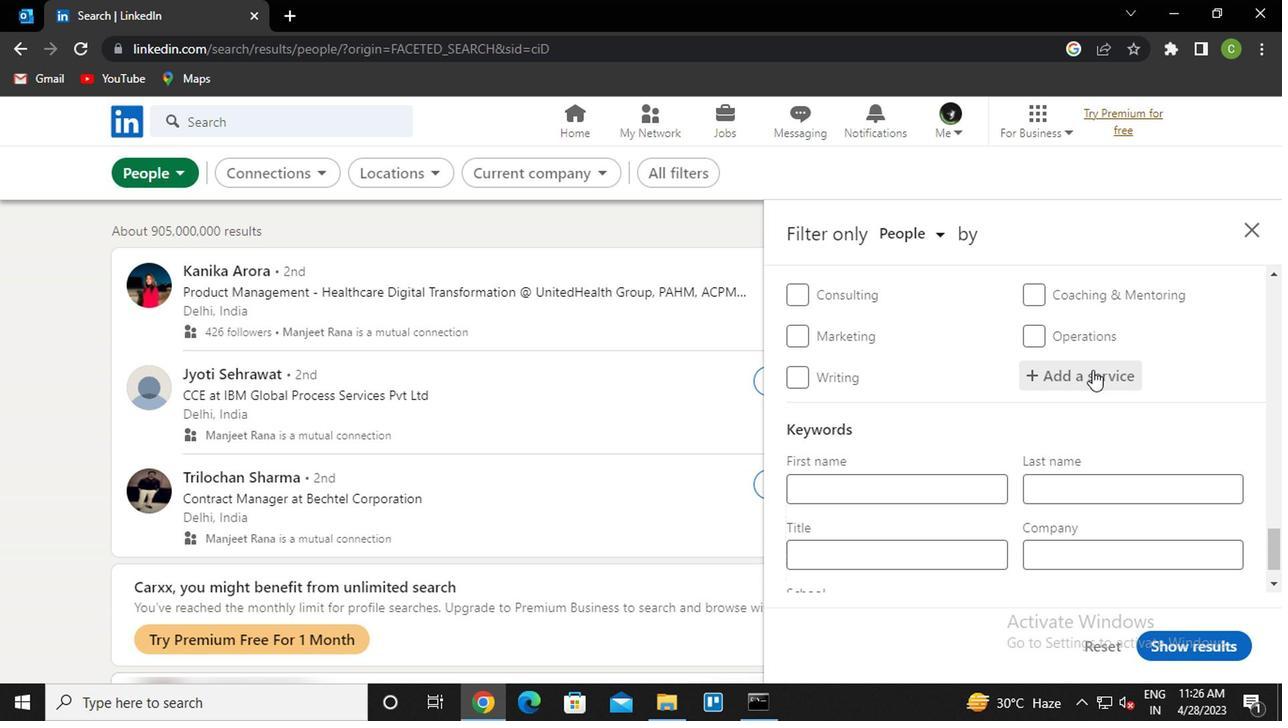 
Action: Key pressed <Key.caps_lock>g<Key.caps_lock>hostwri<Key.down><Key.enter>
Screenshot: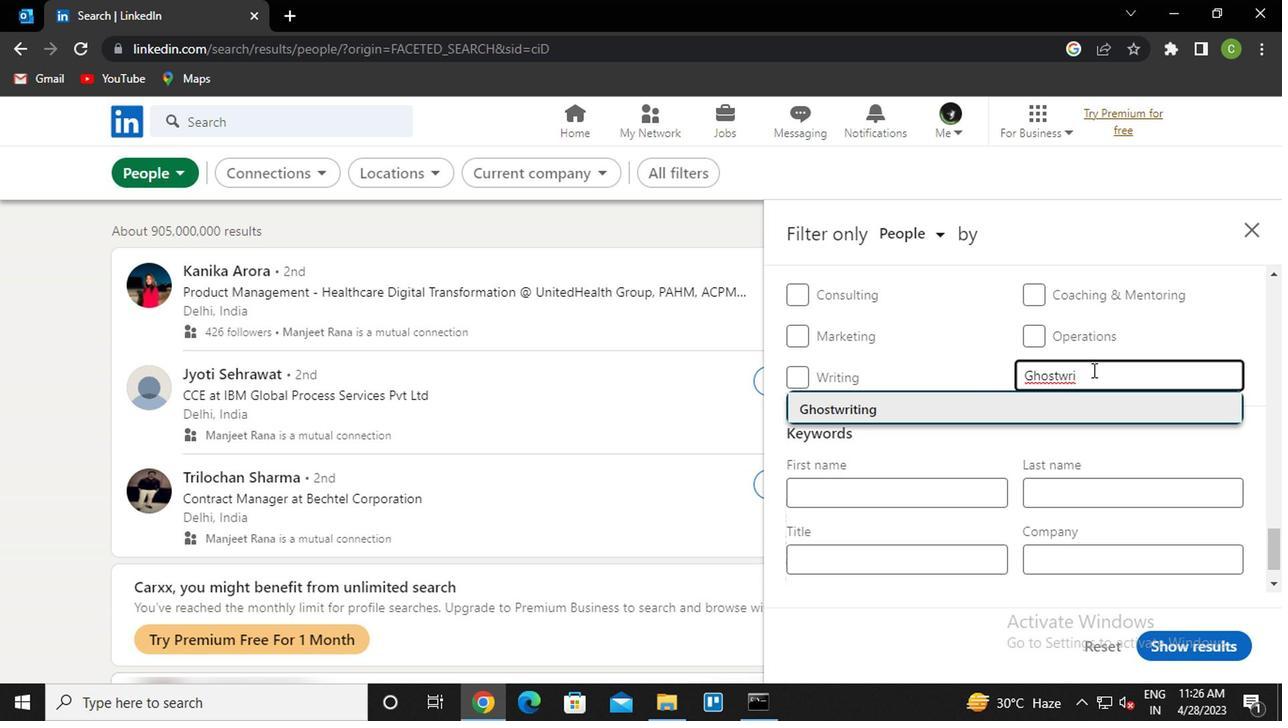 
Action: Mouse moved to (1110, 414)
Screenshot: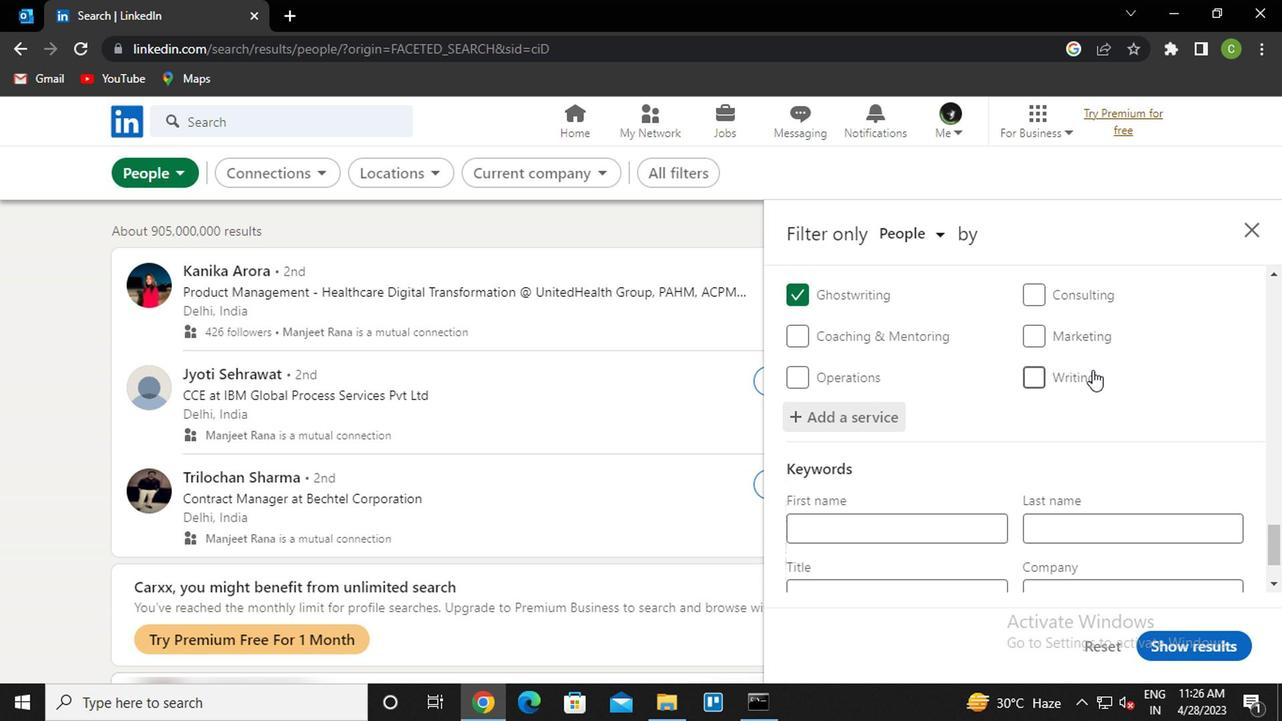 
Action: Mouse scrolled (1110, 413) with delta (0, -1)
Screenshot: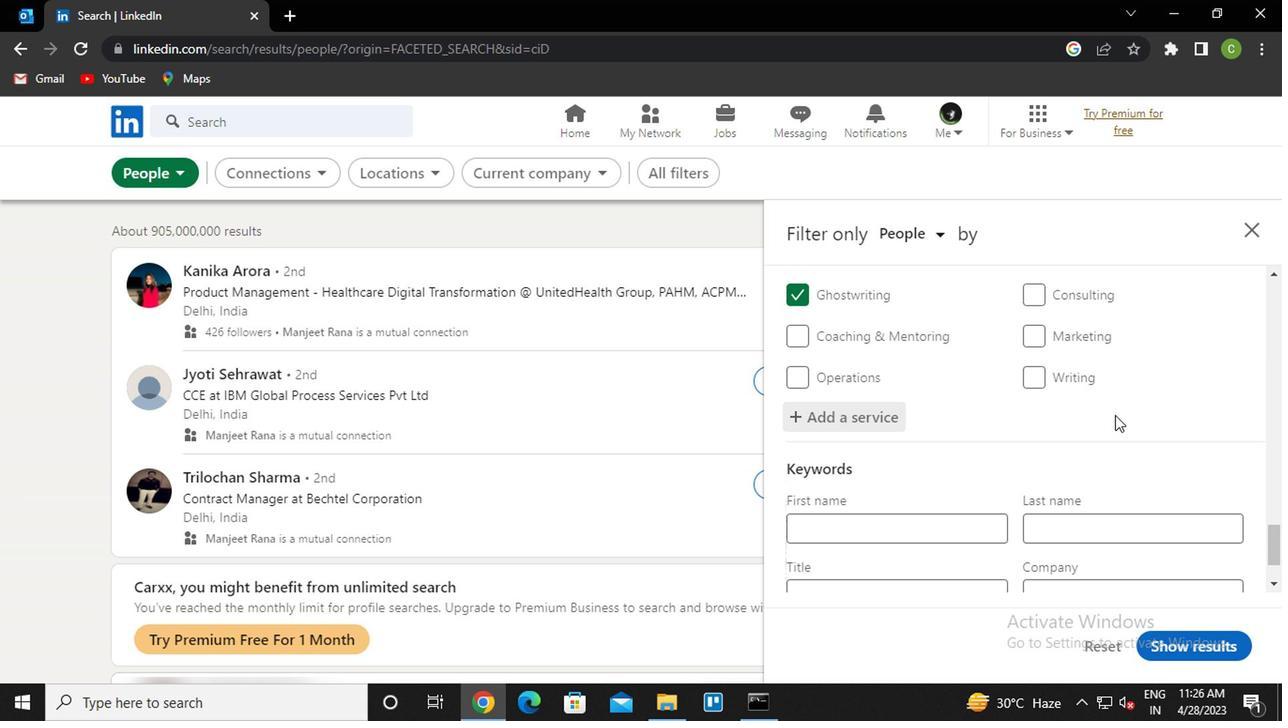 
Action: Mouse scrolled (1110, 413) with delta (0, -1)
Screenshot: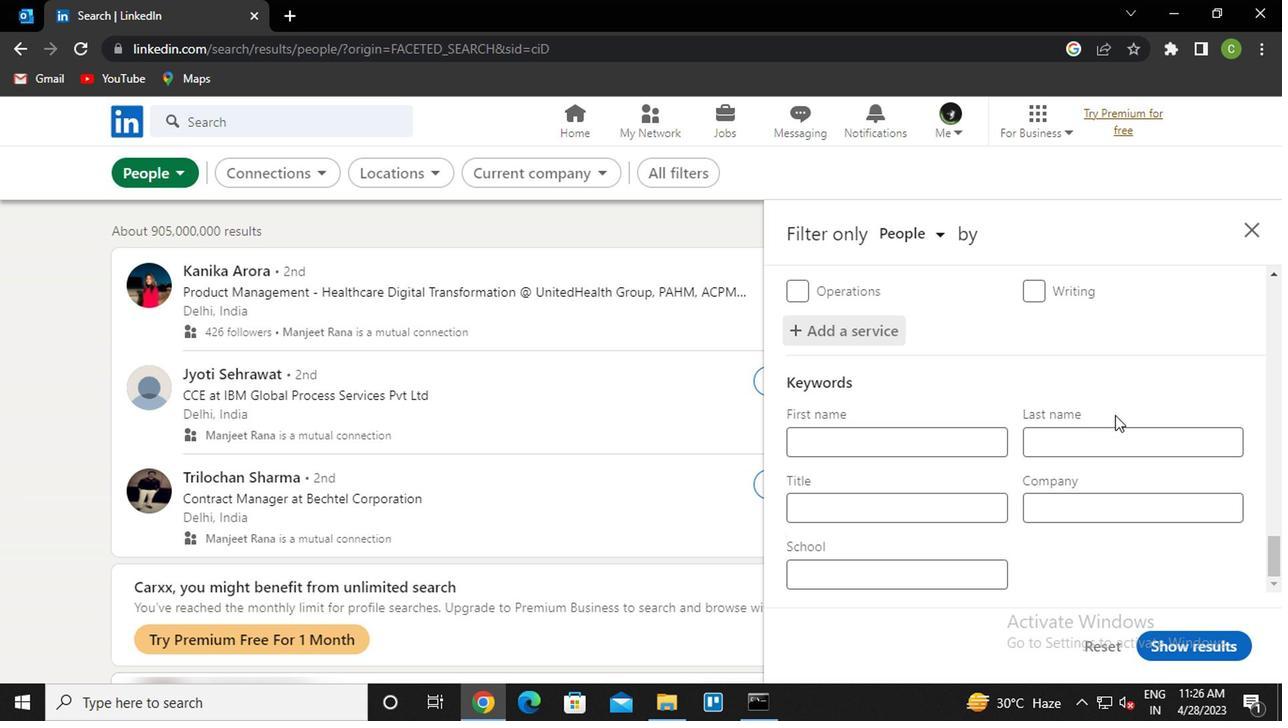 
Action: Mouse scrolled (1110, 413) with delta (0, -1)
Screenshot: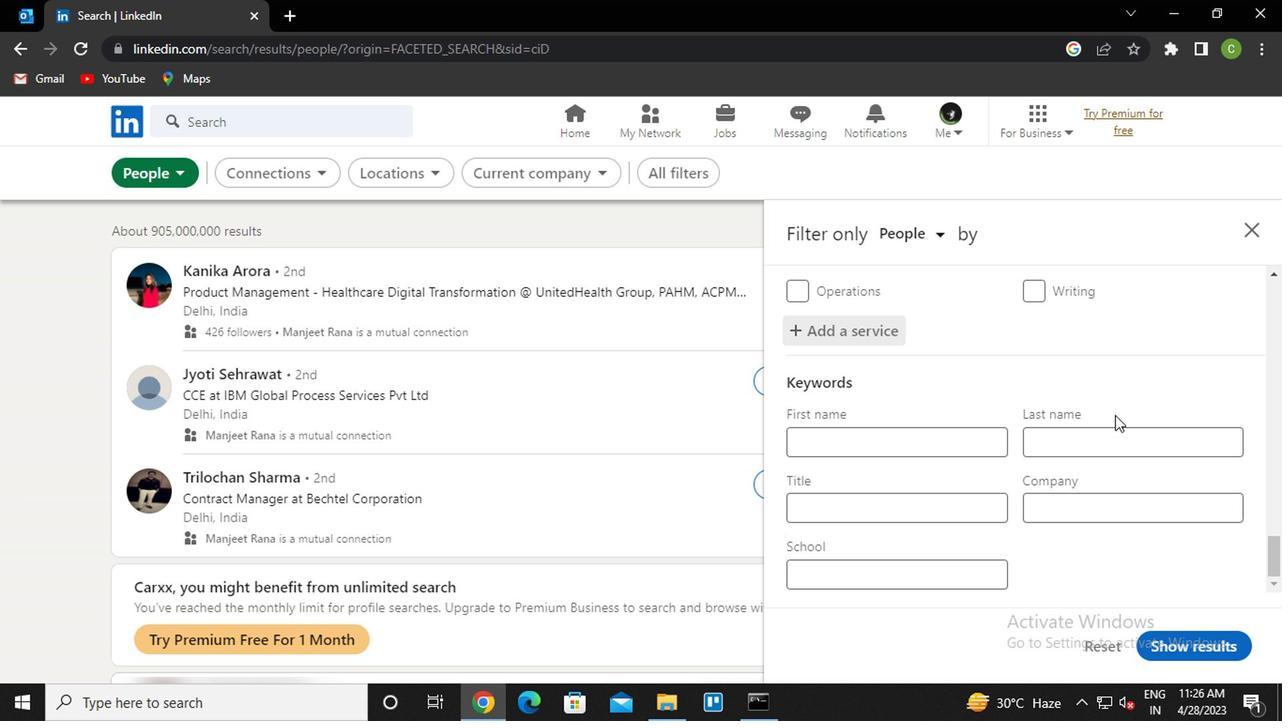 
Action: Mouse scrolled (1110, 413) with delta (0, -1)
Screenshot: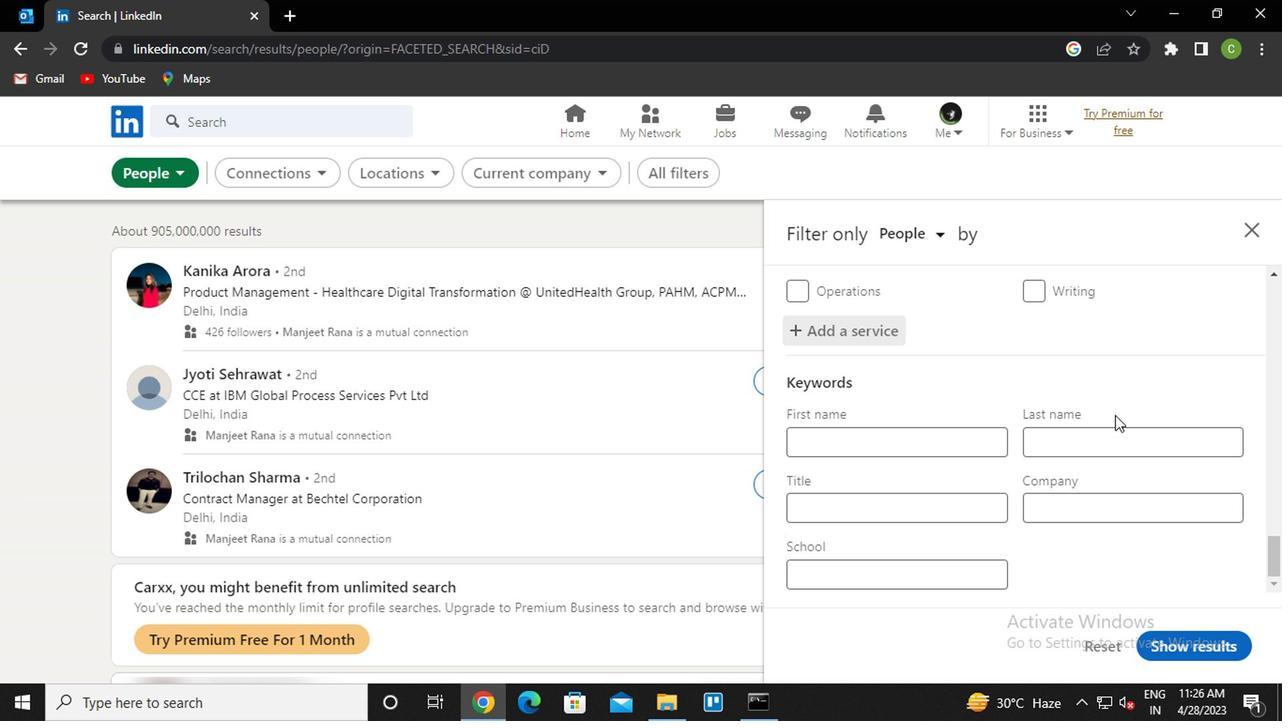
Action: Mouse scrolled (1110, 413) with delta (0, -1)
Screenshot: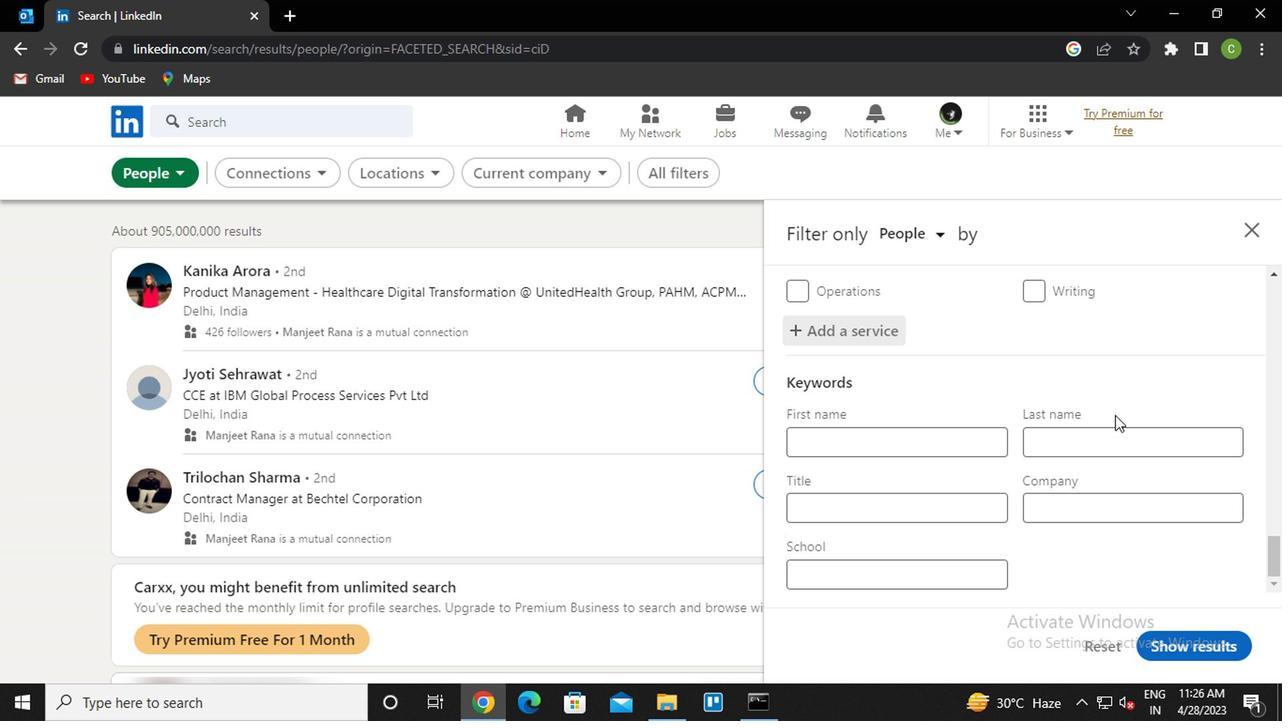 
Action: Mouse moved to (920, 509)
Screenshot: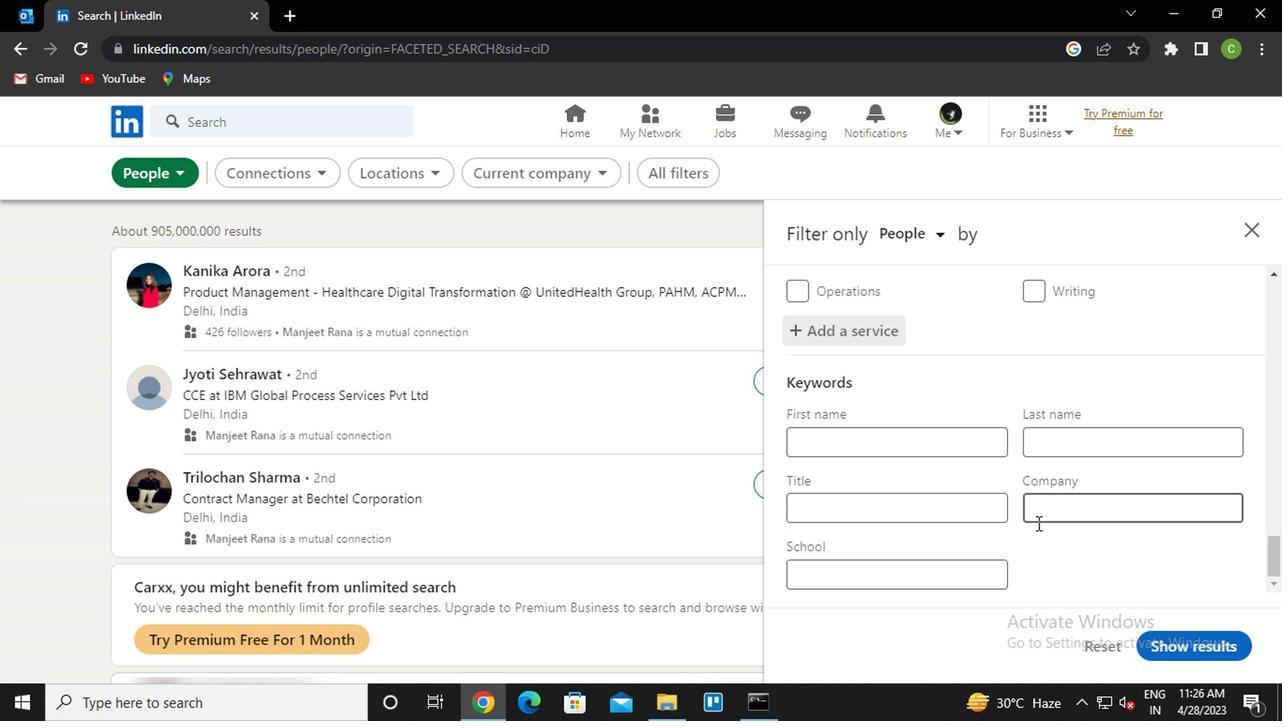 
Action: Mouse pressed left at (920, 509)
Screenshot: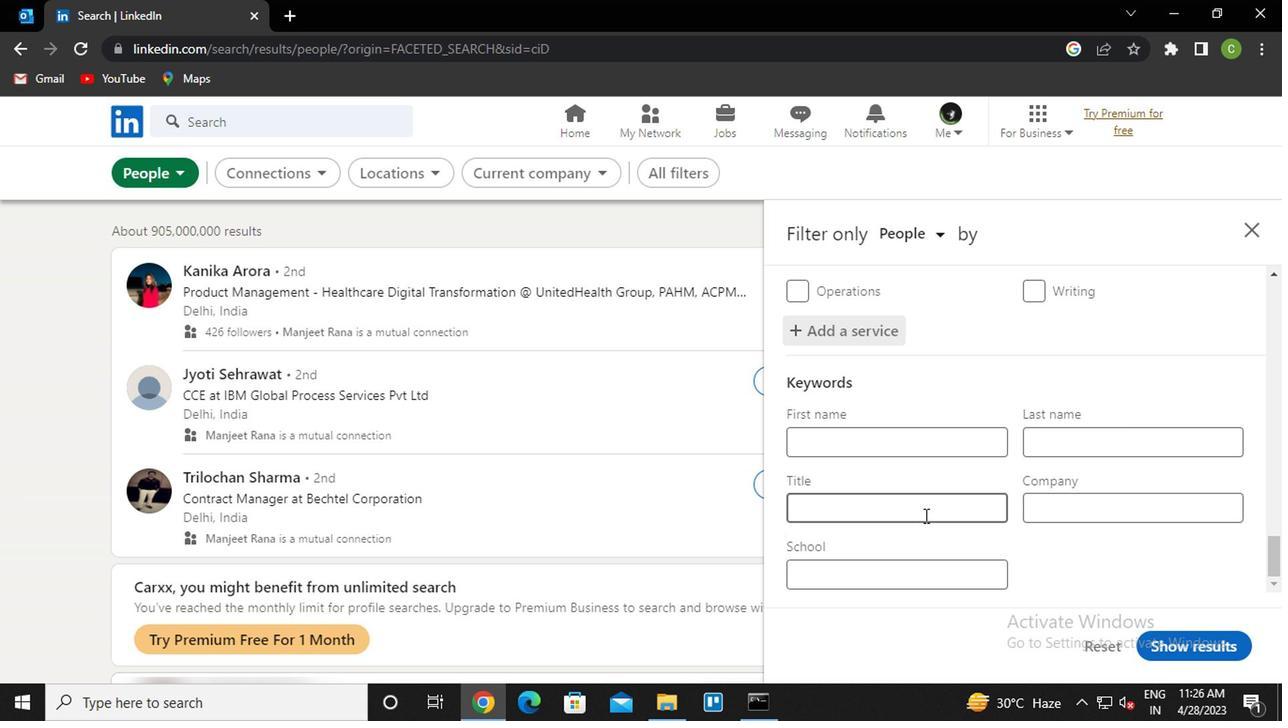 
Action: Key pressed <Key.caps_lock>c<Key.caps_lock>opywriter
Screenshot: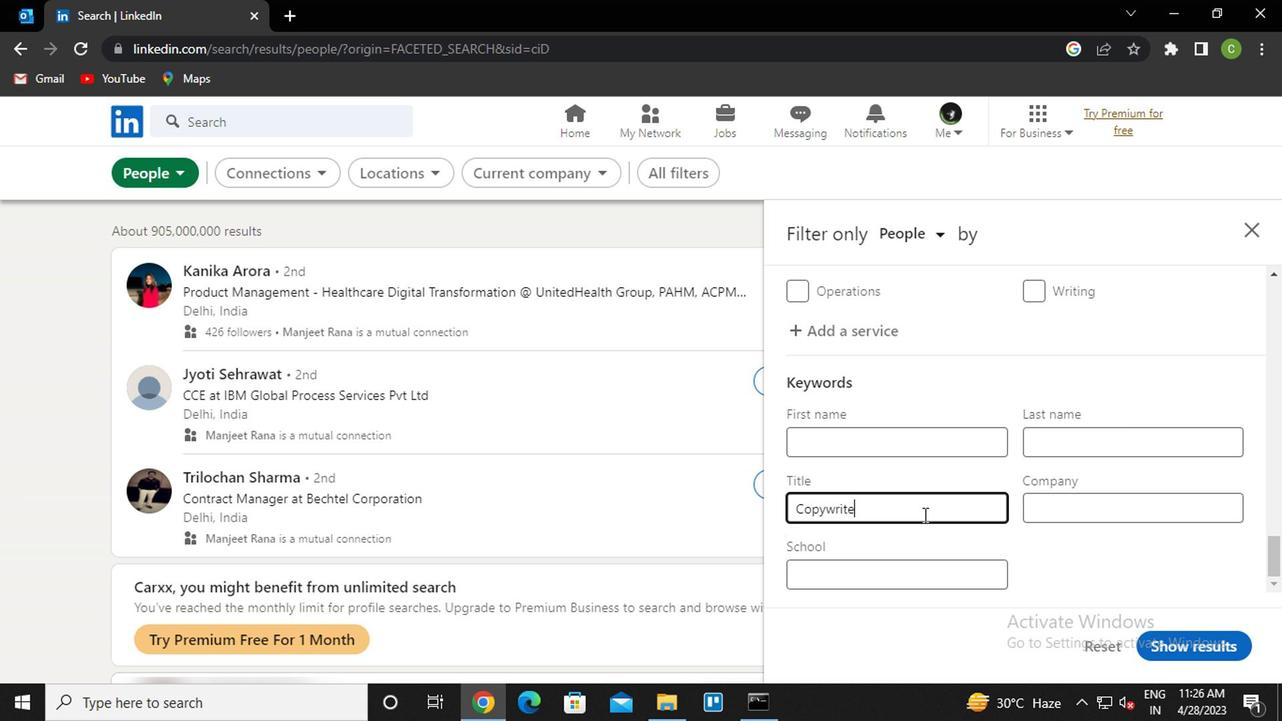 
Action: Mouse moved to (1202, 640)
Screenshot: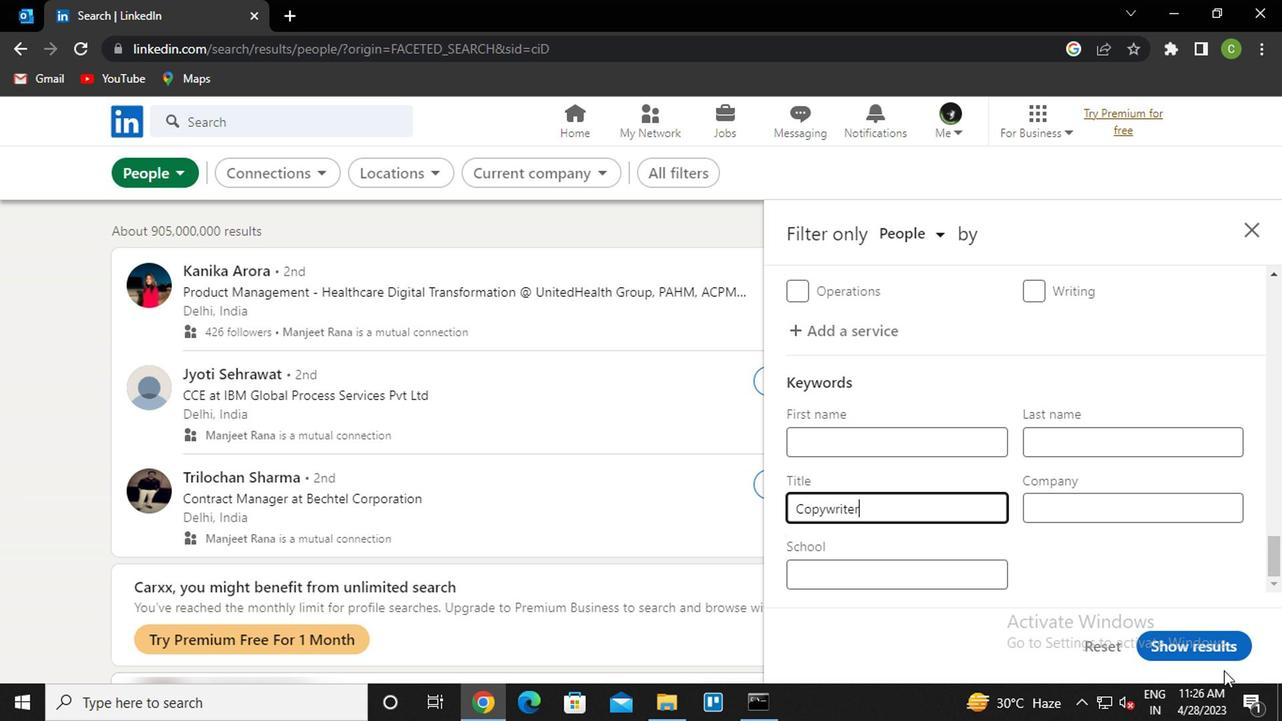 
Action: Mouse pressed left at (1202, 640)
Screenshot: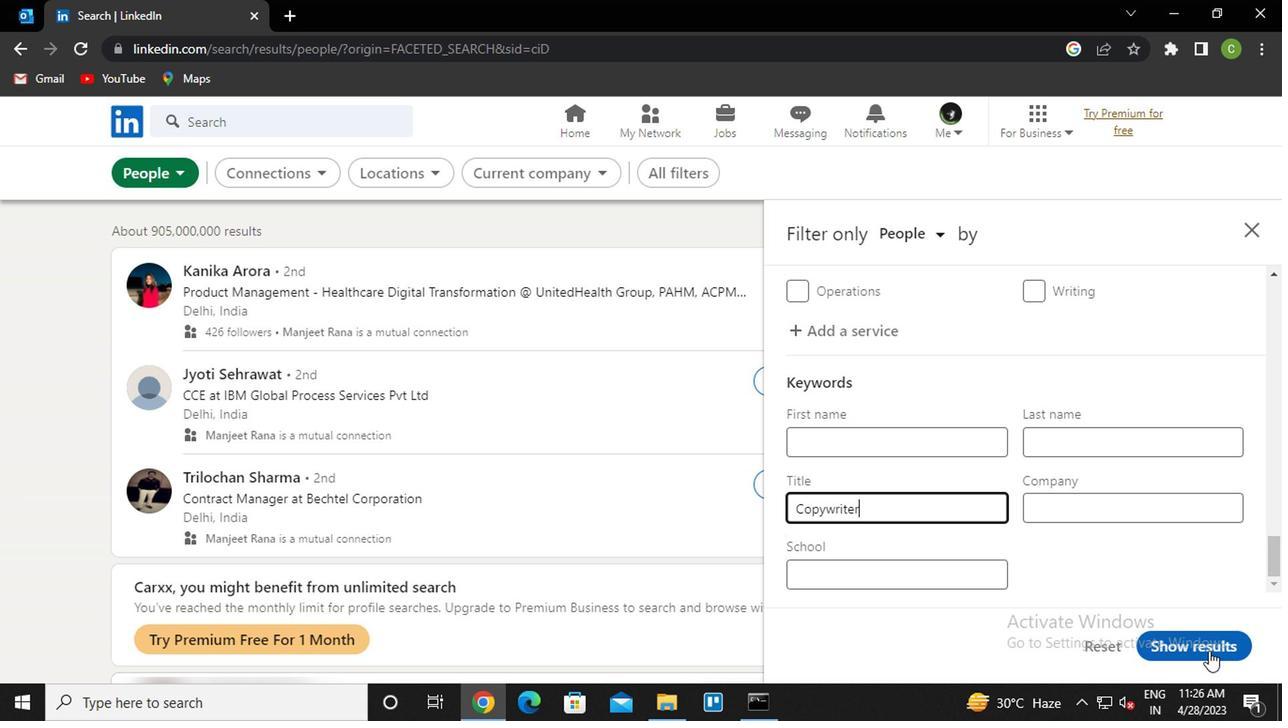 
Action: Mouse moved to (789, 506)
Screenshot: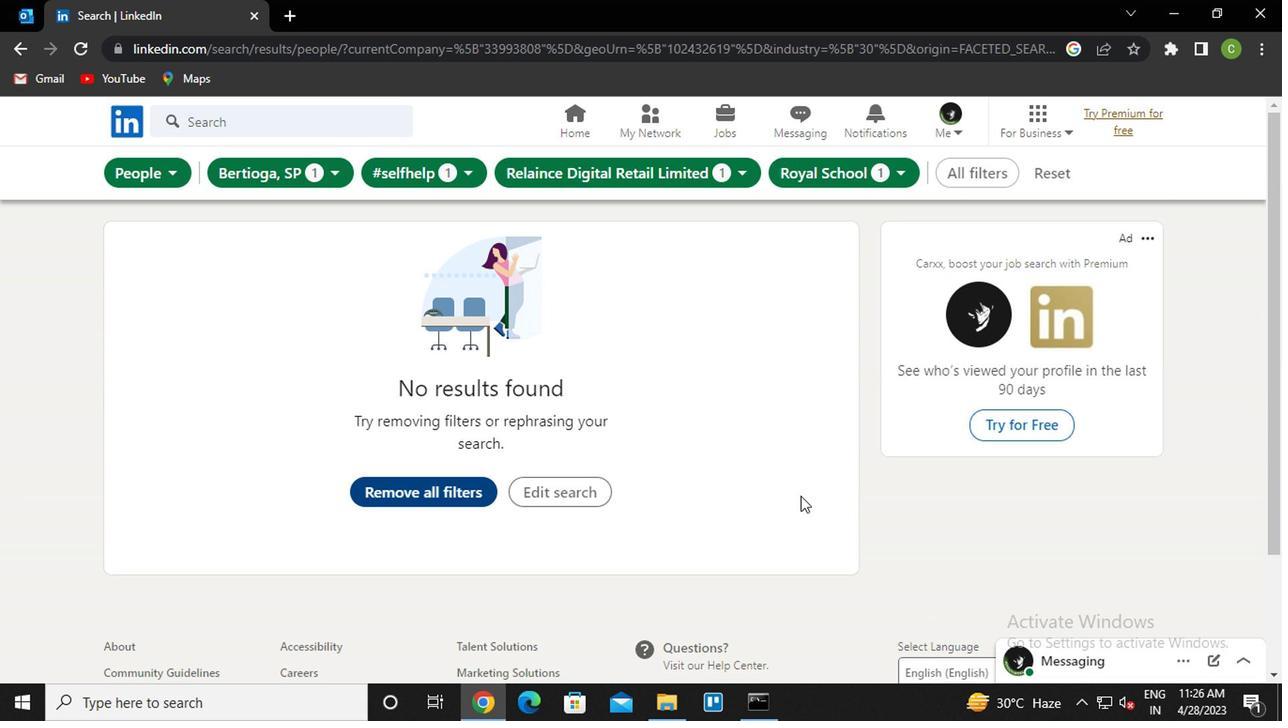 
